 Task: Look for space in San Martín de la Vega, Spain from 21st June, 2023 to 29th June, 2023 for 4 adults in price range Rs.7000 to Rs.12000. Place can be entire place with 2 bedrooms having 2 beds and 2 bathrooms. Property type can be house, flat, guest house. Booking option can be shelf check-in. Required host language is English.
Action: Mouse moved to (341, 179)
Screenshot: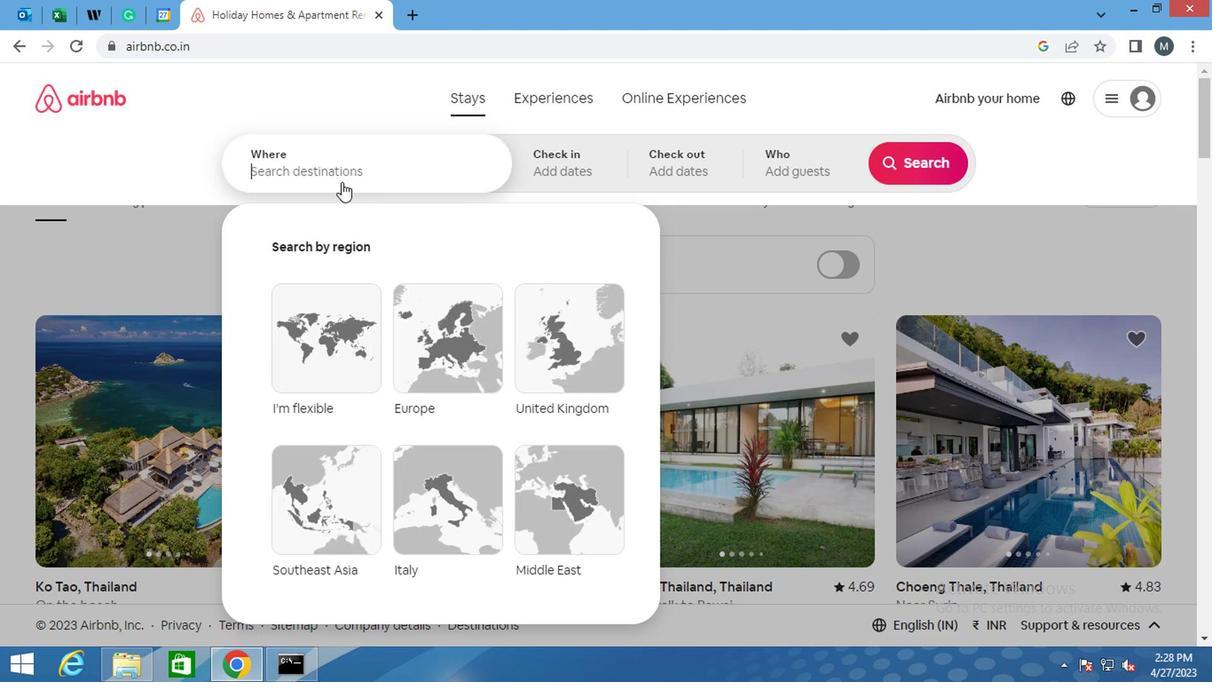 
Action: Mouse pressed left at (341, 179)
Screenshot: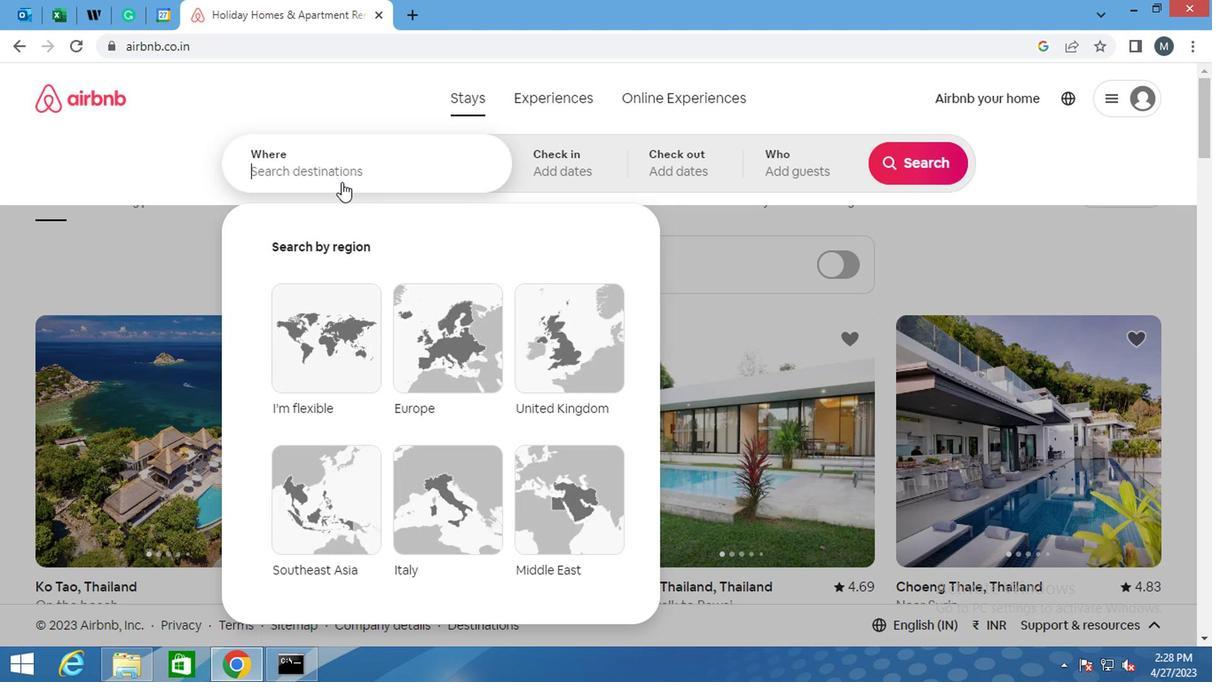 
Action: Key pressed <Key.shift>SAN<Key.space><Key.shift><Key.shift>MARTIN<Key.space>DE<Key.space>LA<Key.space><Key.shift><Key.shift><Key.shift><Key.shift><Key.shift><Key.shift><Key.shift><Key.shift><Key.shift><Key.shift><Key.shift><Key.shift><Key.shift><Key.shift><Key.shift><Key.shift><Key.shift><Key.shift>VEGAS<Key.backspace>,<Key.space><Key.shift>SPAIN<Key.enter>
Screenshot: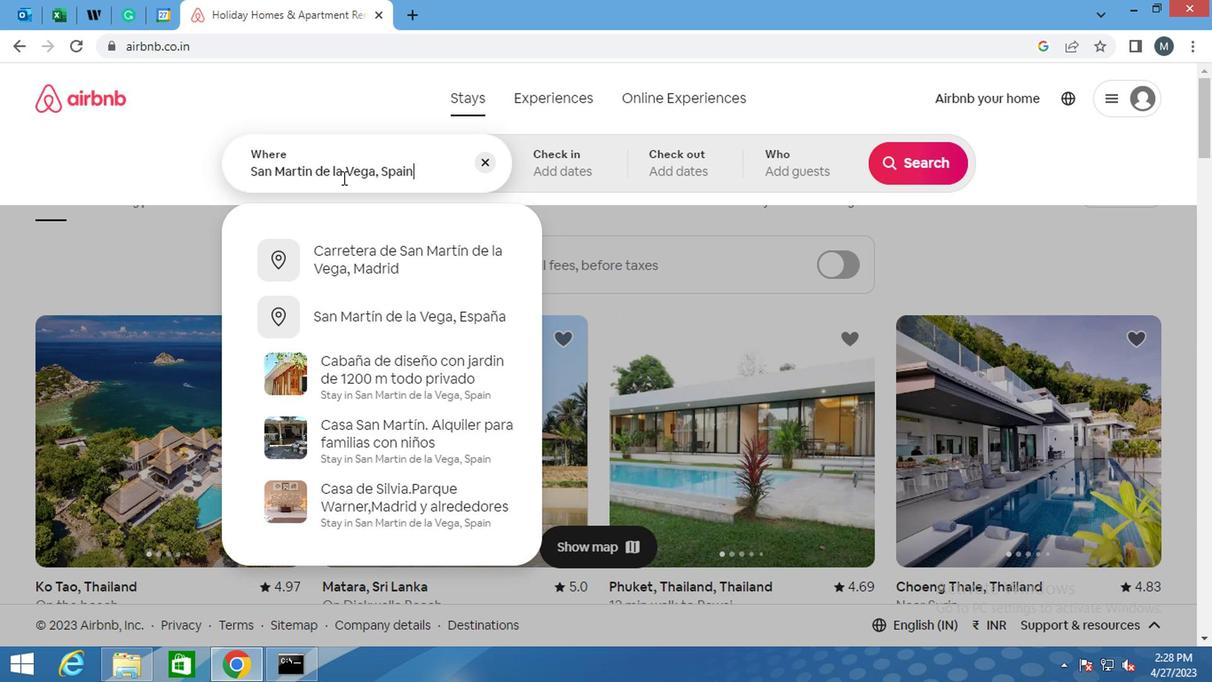 
Action: Mouse moved to (900, 301)
Screenshot: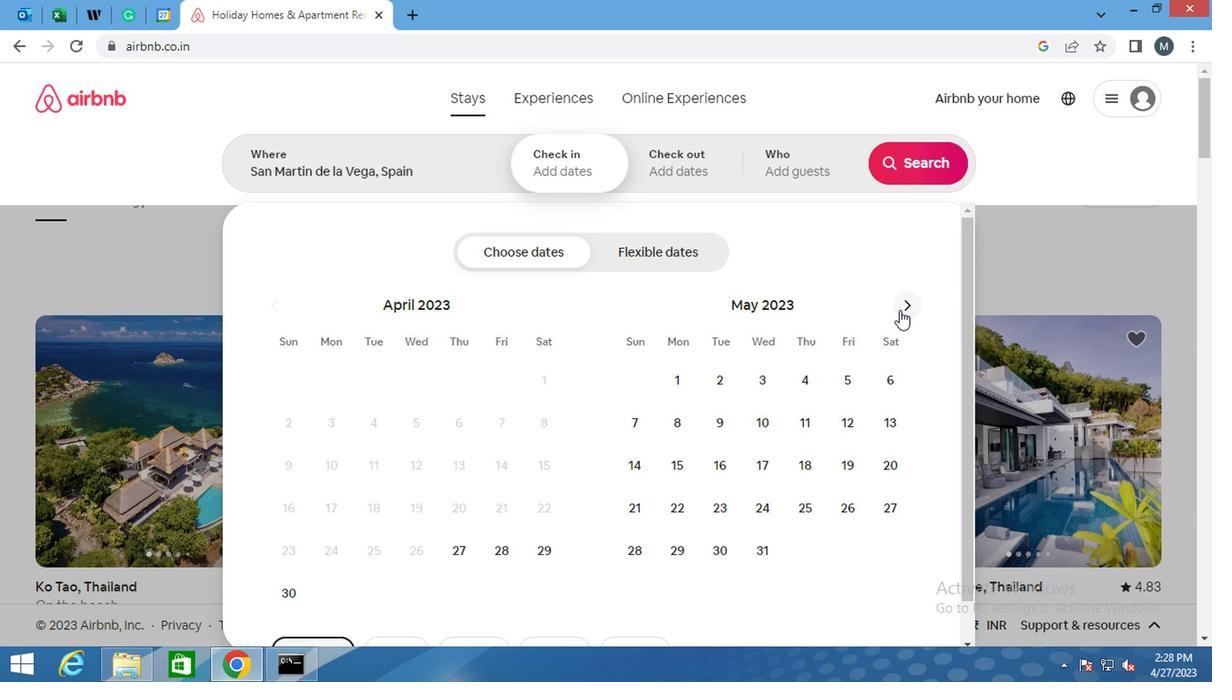 
Action: Mouse pressed left at (900, 301)
Screenshot: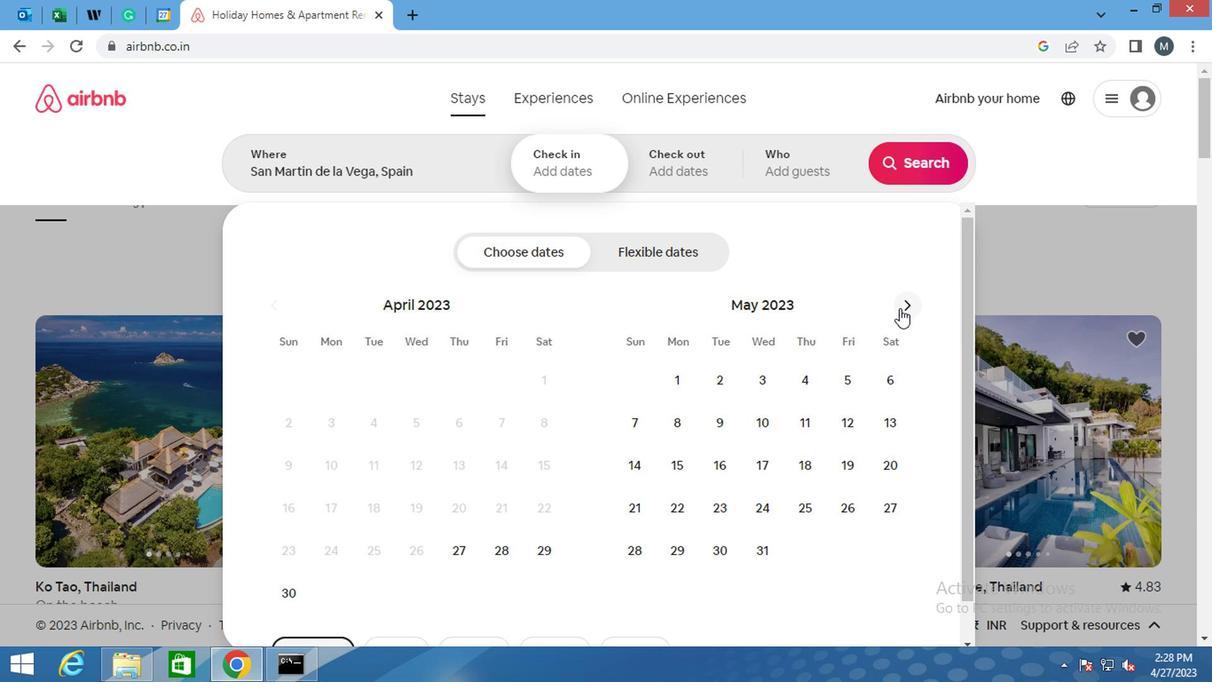 
Action: Mouse moved to (761, 515)
Screenshot: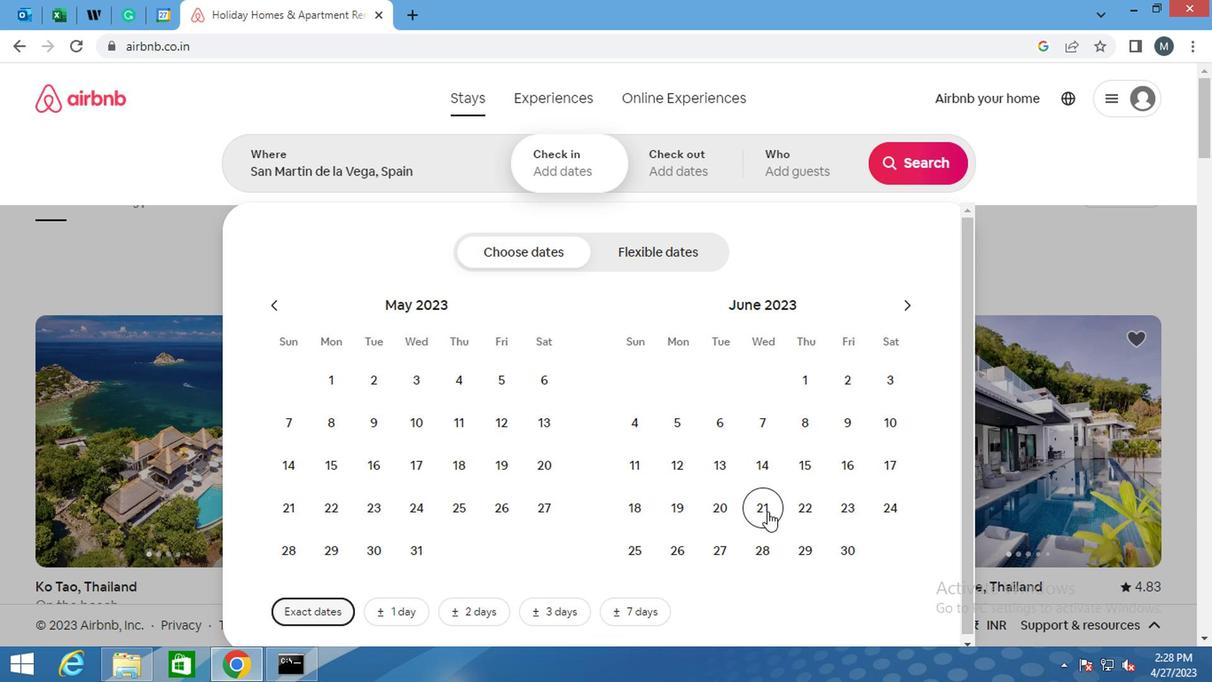 
Action: Mouse pressed left at (761, 515)
Screenshot: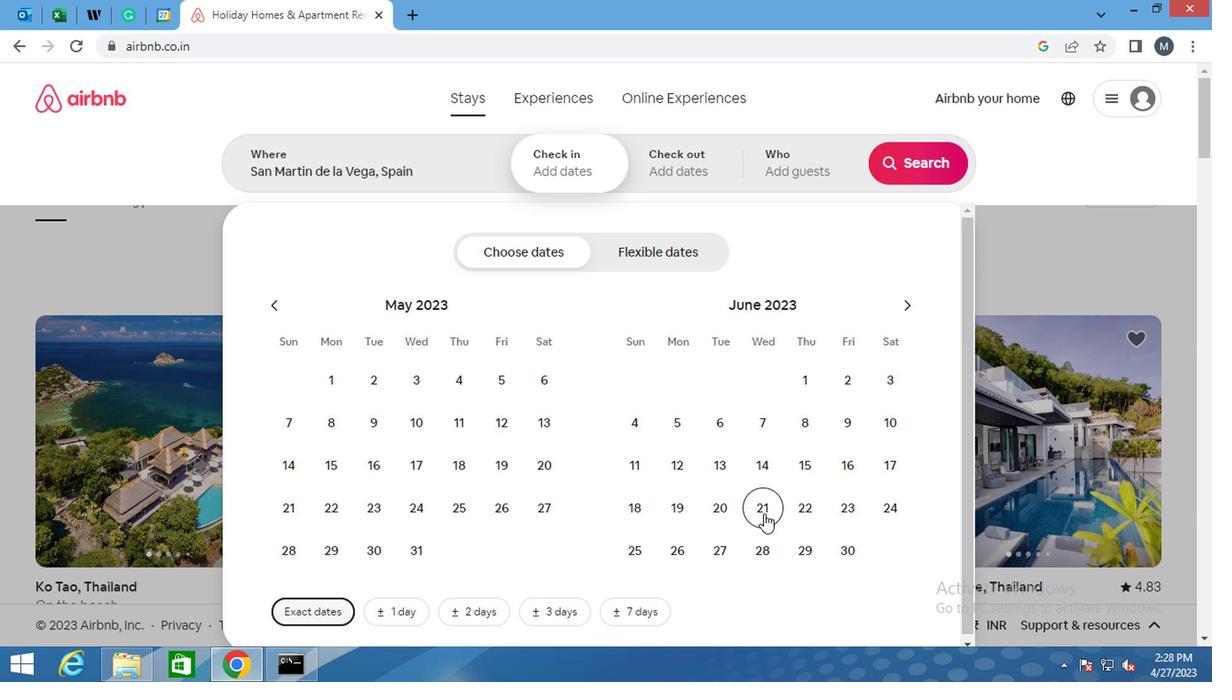 
Action: Mouse moved to (799, 551)
Screenshot: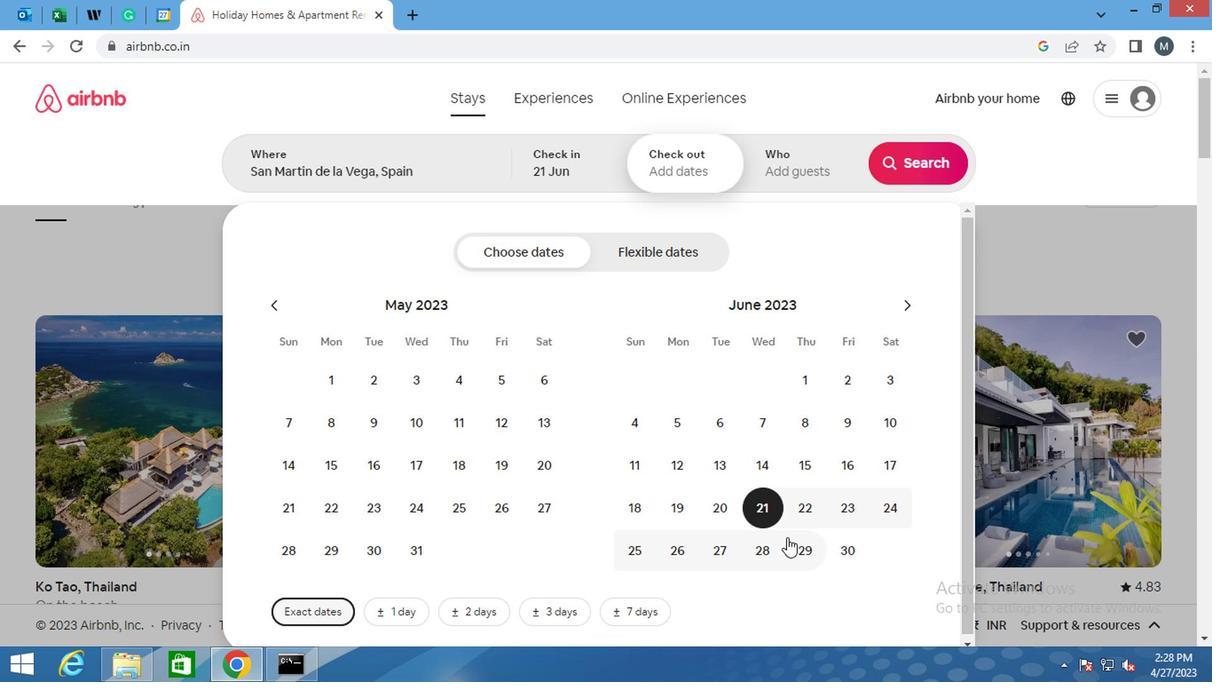 
Action: Mouse pressed left at (799, 551)
Screenshot: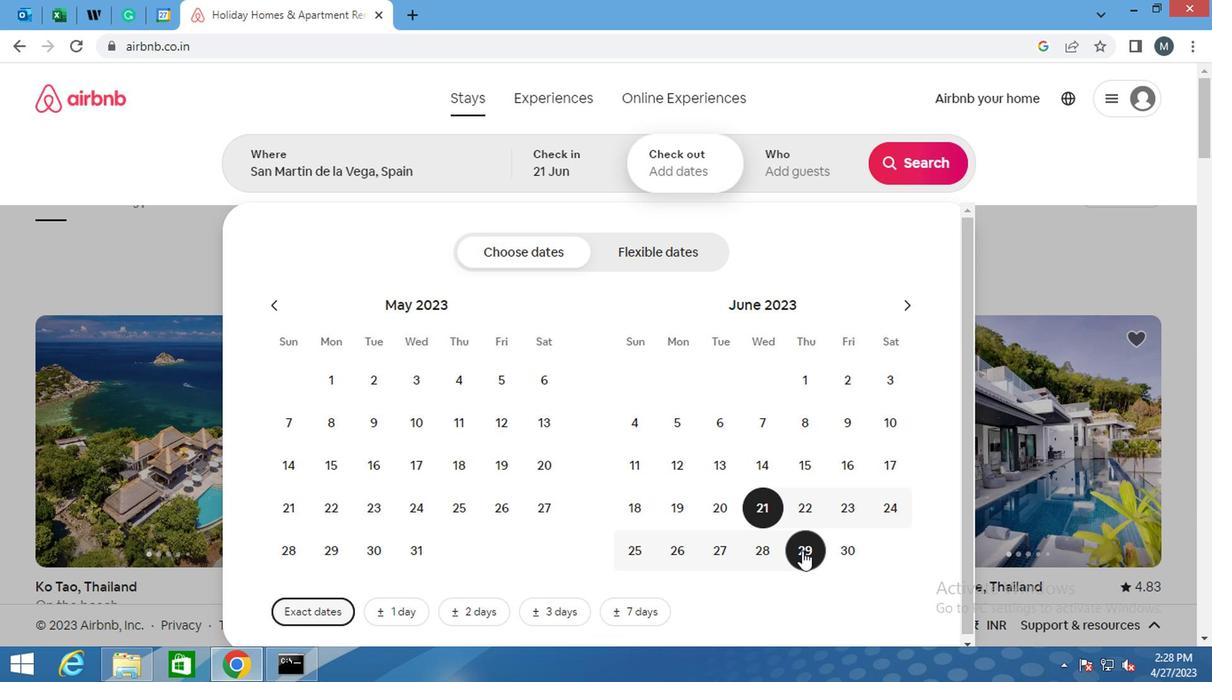 
Action: Mouse moved to (808, 160)
Screenshot: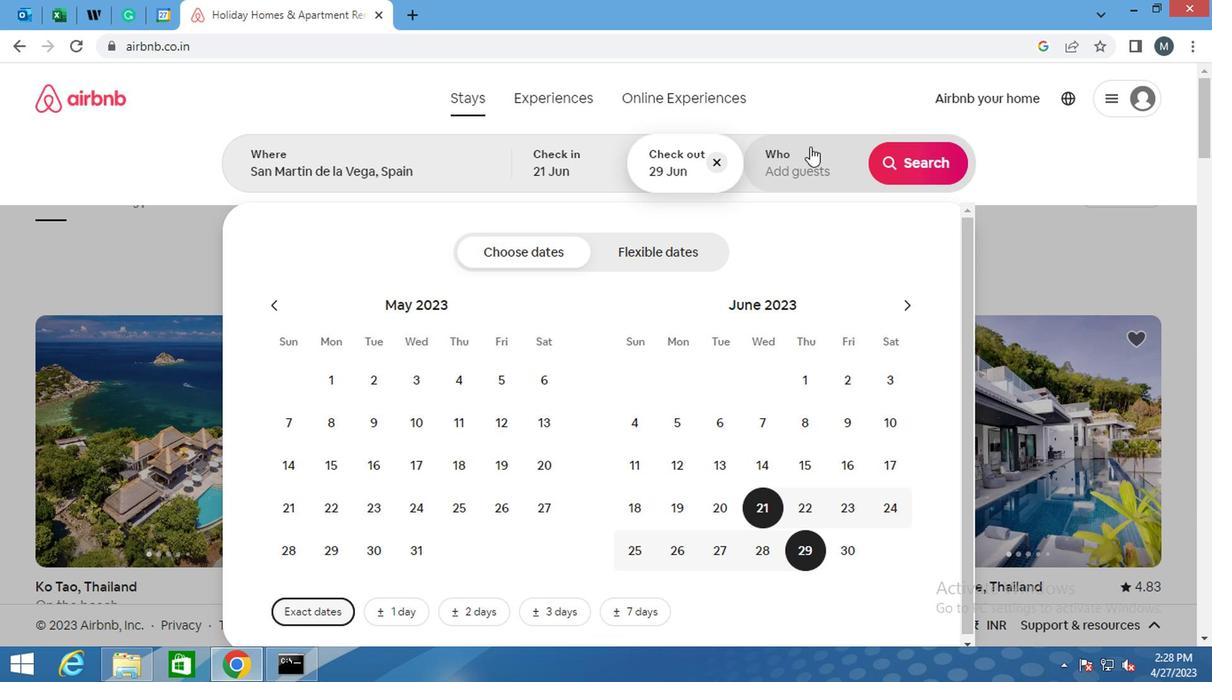 
Action: Mouse pressed left at (808, 160)
Screenshot: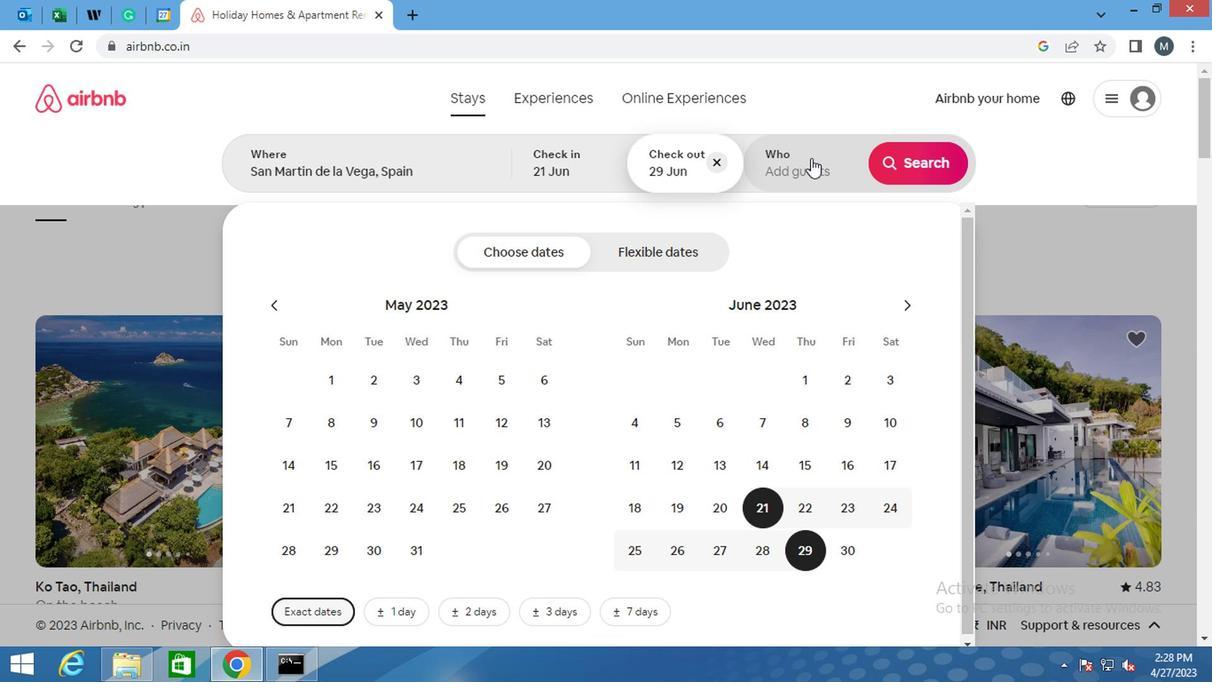 
Action: Mouse moved to (927, 263)
Screenshot: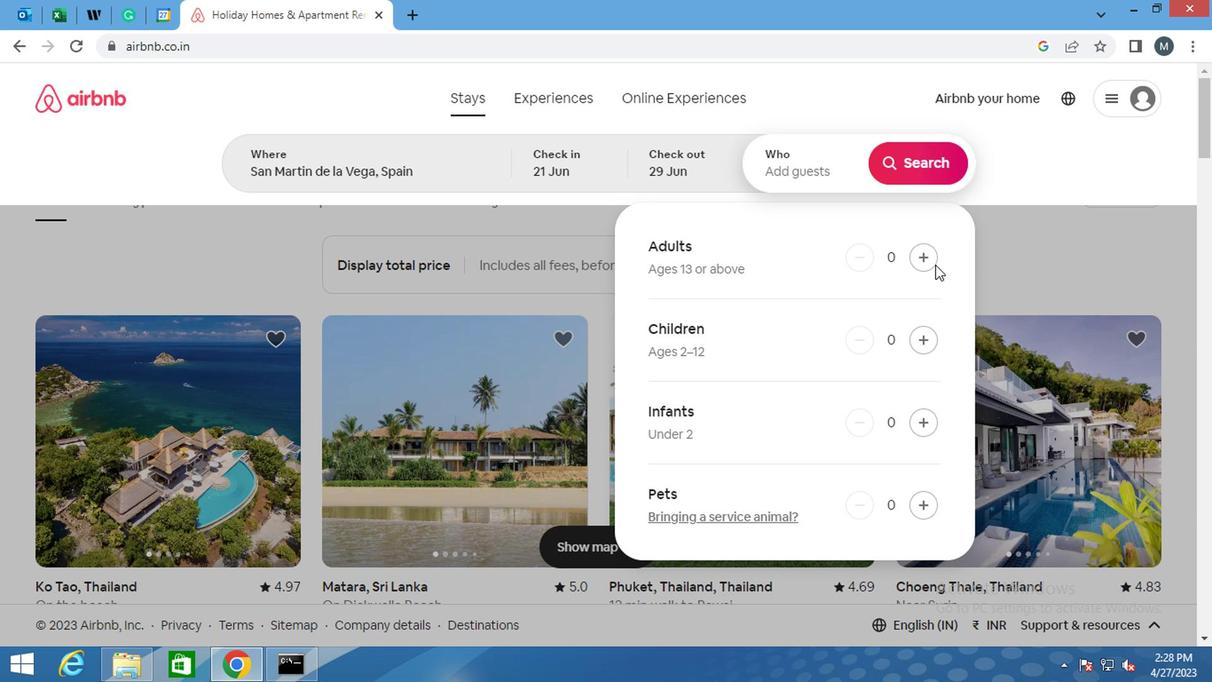 
Action: Mouse pressed left at (927, 263)
Screenshot: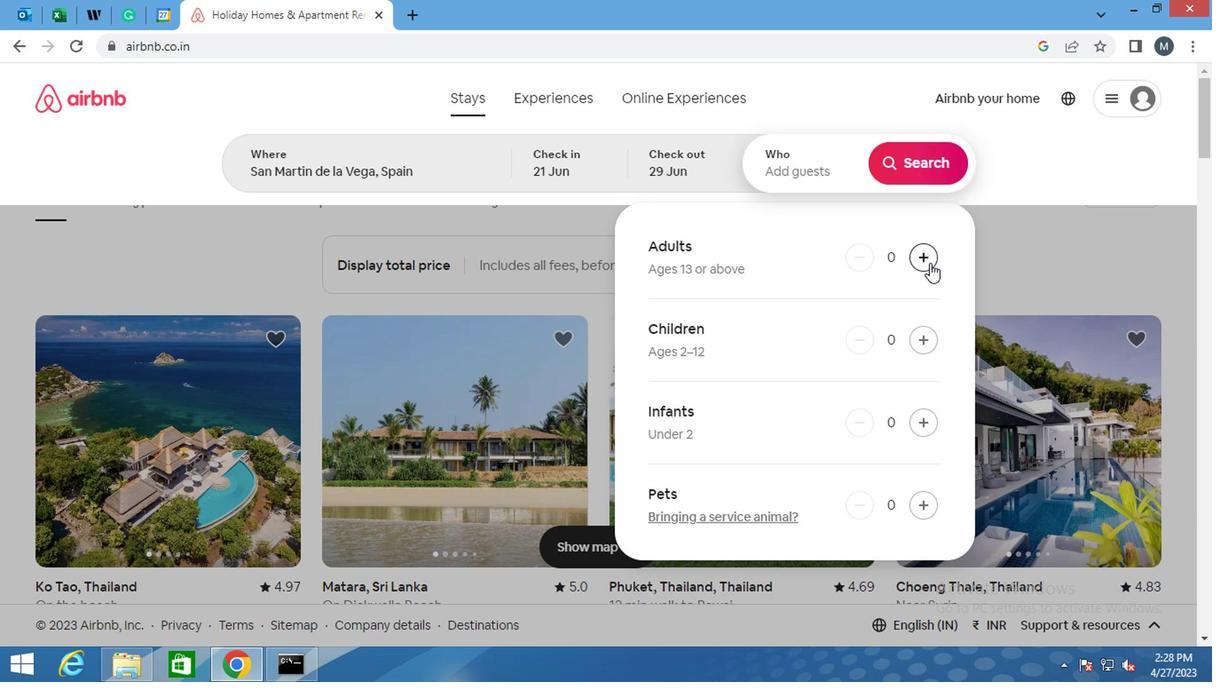 
Action: Mouse pressed left at (927, 263)
Screenshot: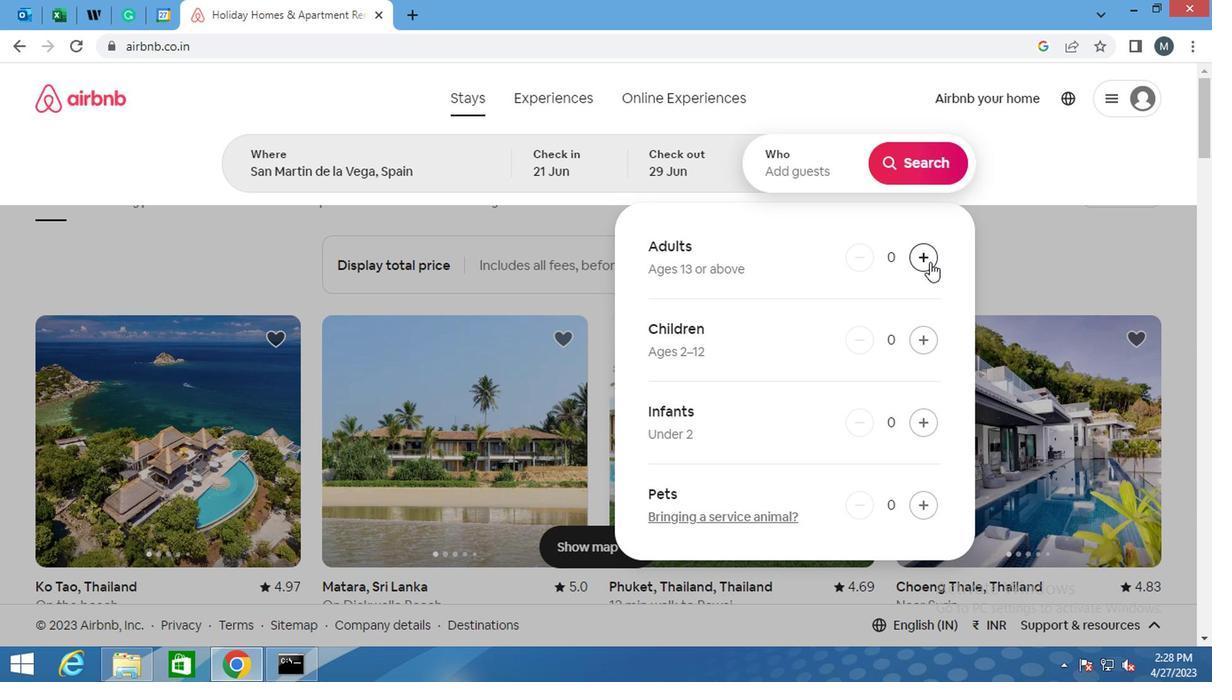 
Action: Mouse pressed left at (927, 263)
Screenshot: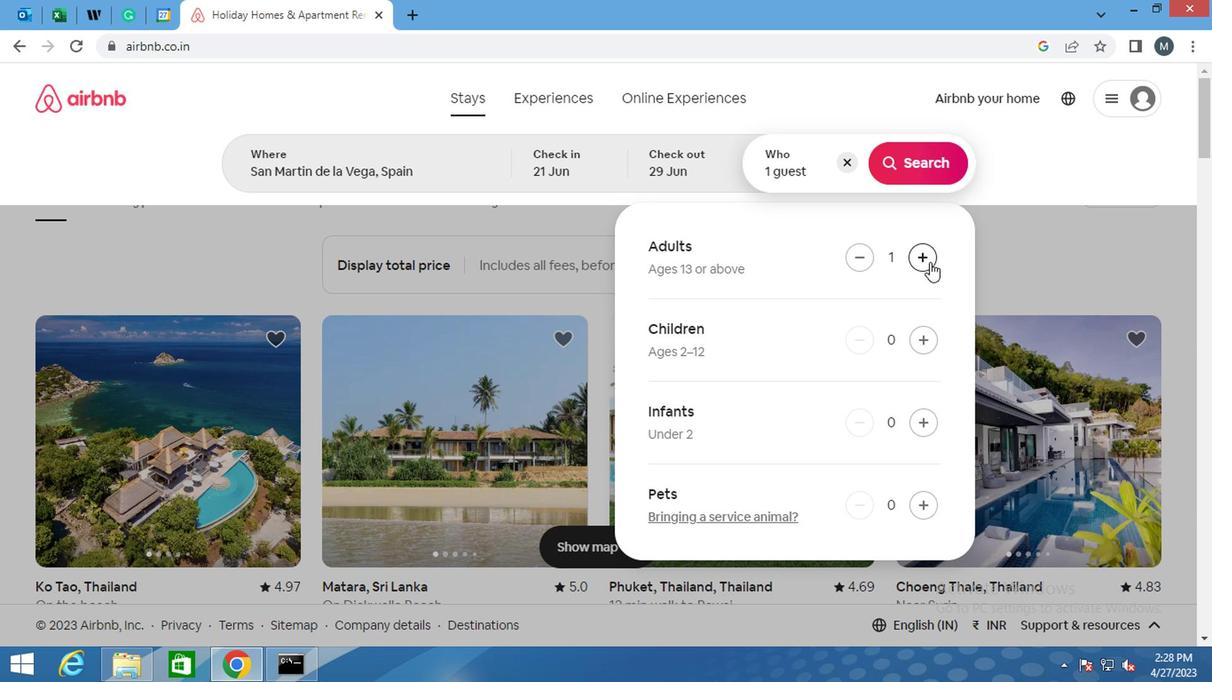 
Action: Mouse pressed left at (927, 263)
Screenshot: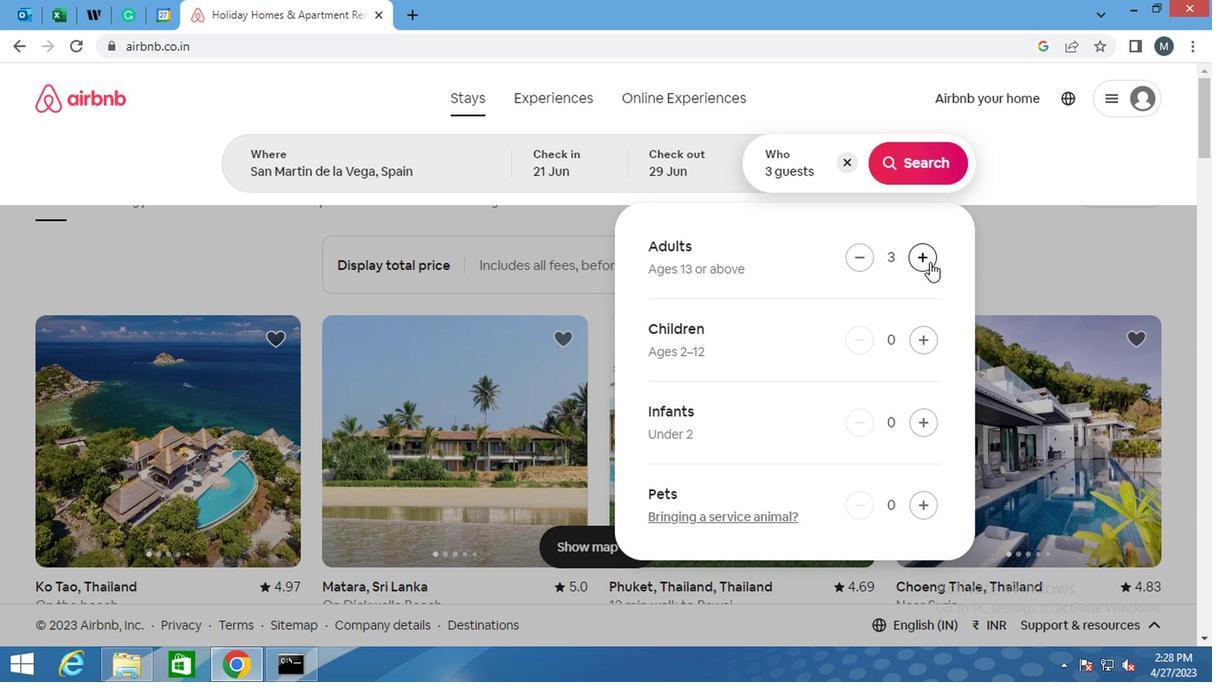 
Action: Mouse moved to (915, 169)
Screenshot: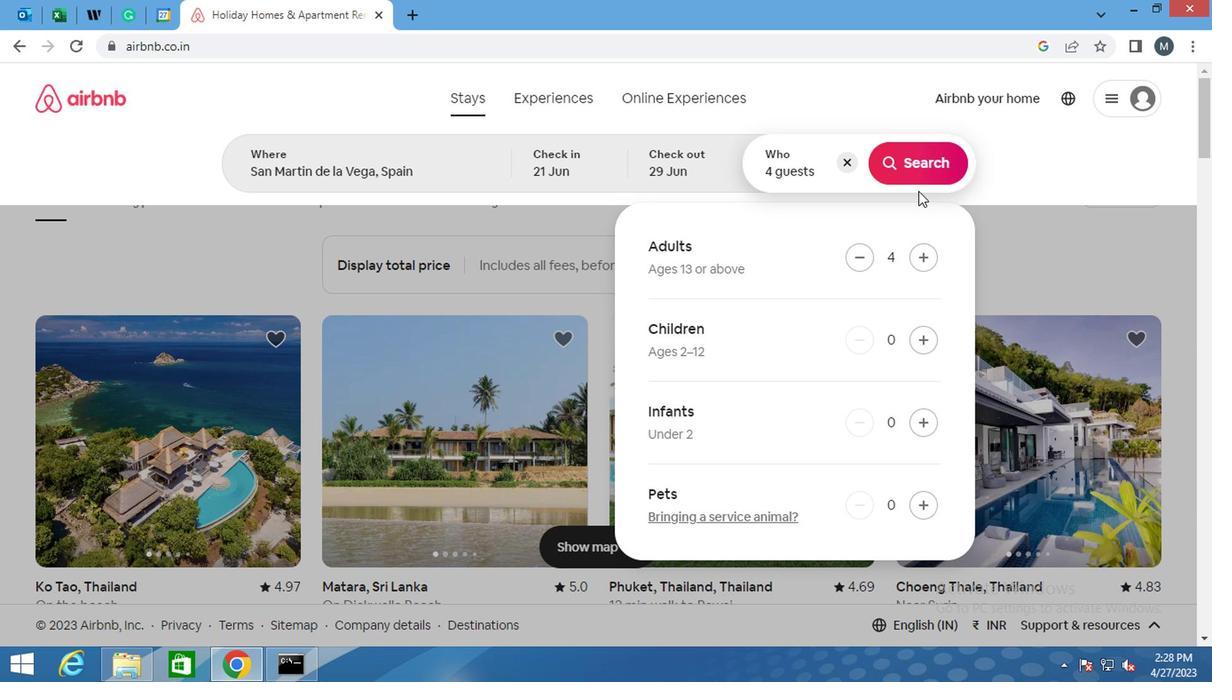 
Action: Mouse pressed left at (915, 169)
Screenshot: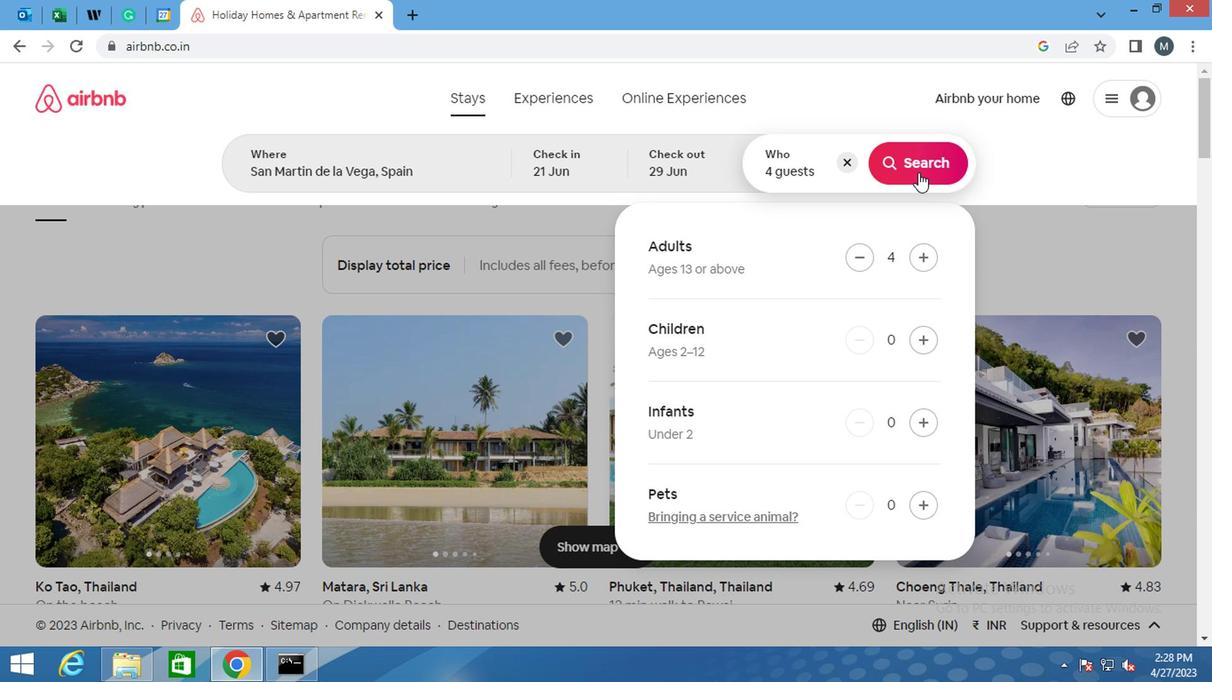 
Action: Mouse moved to (1114, 177)
Screenshot: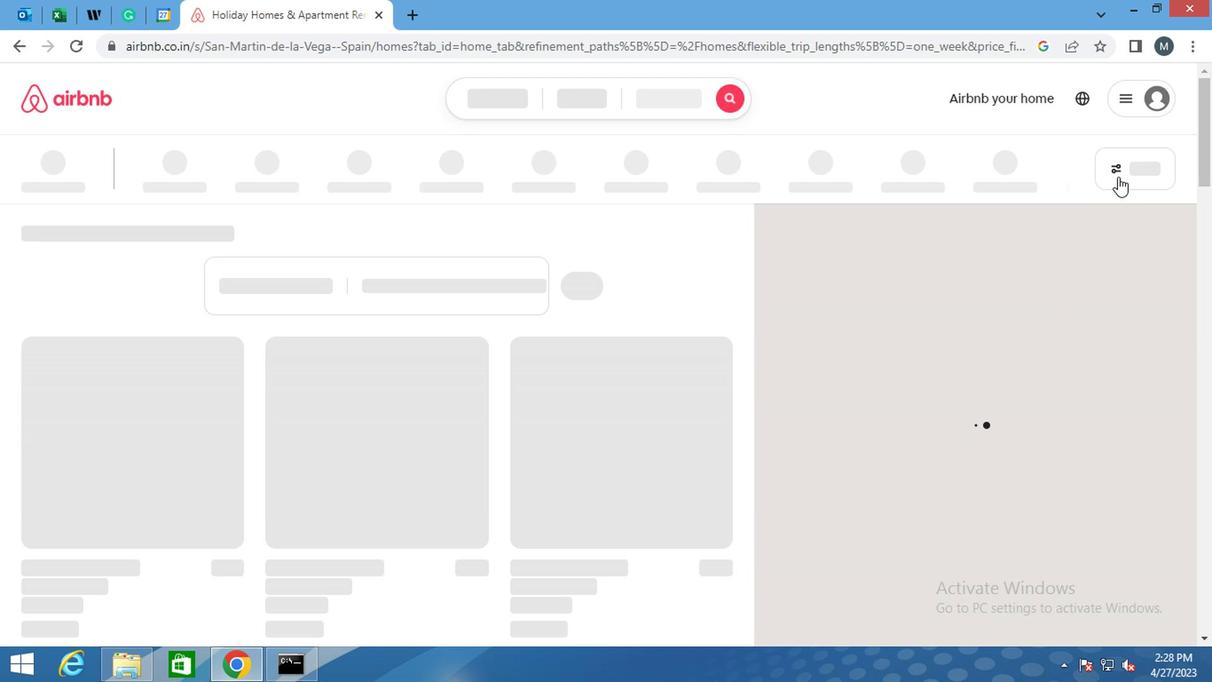 
Action: Mouse pressed left at (1114, 177)
Screenshot: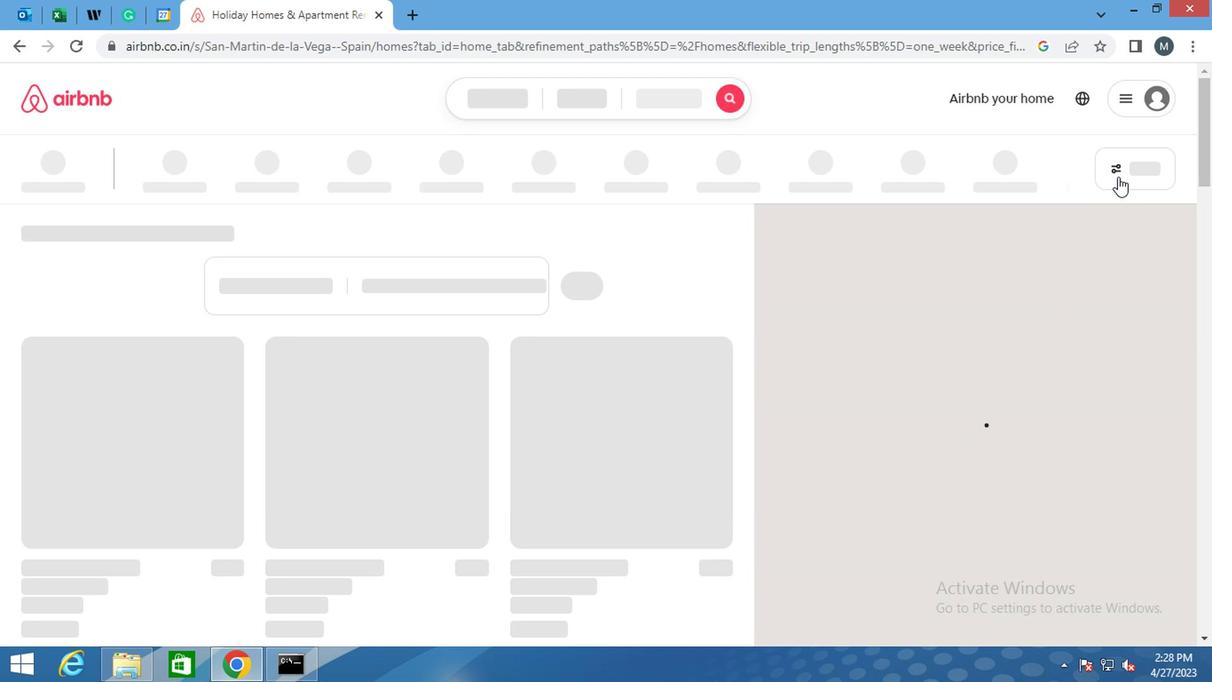 
Action: Mouse moved to (463, 396)
Screenshot: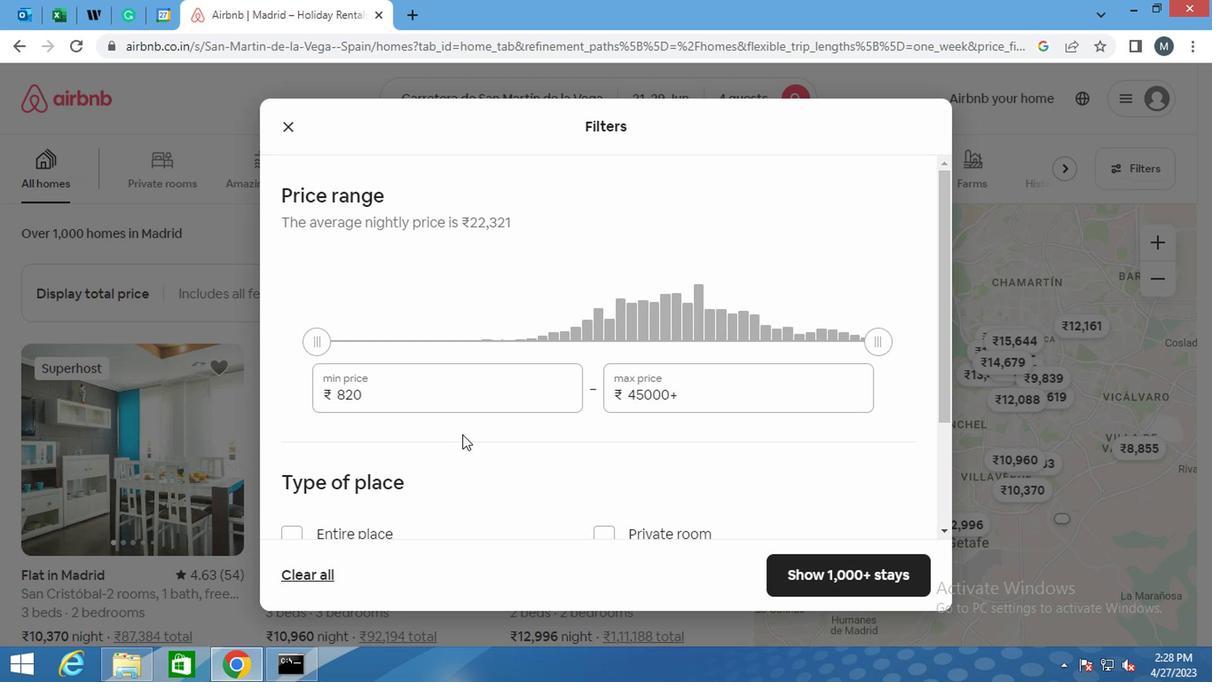 
Action: Mouse pressed left at (463, 396)
Screenshot: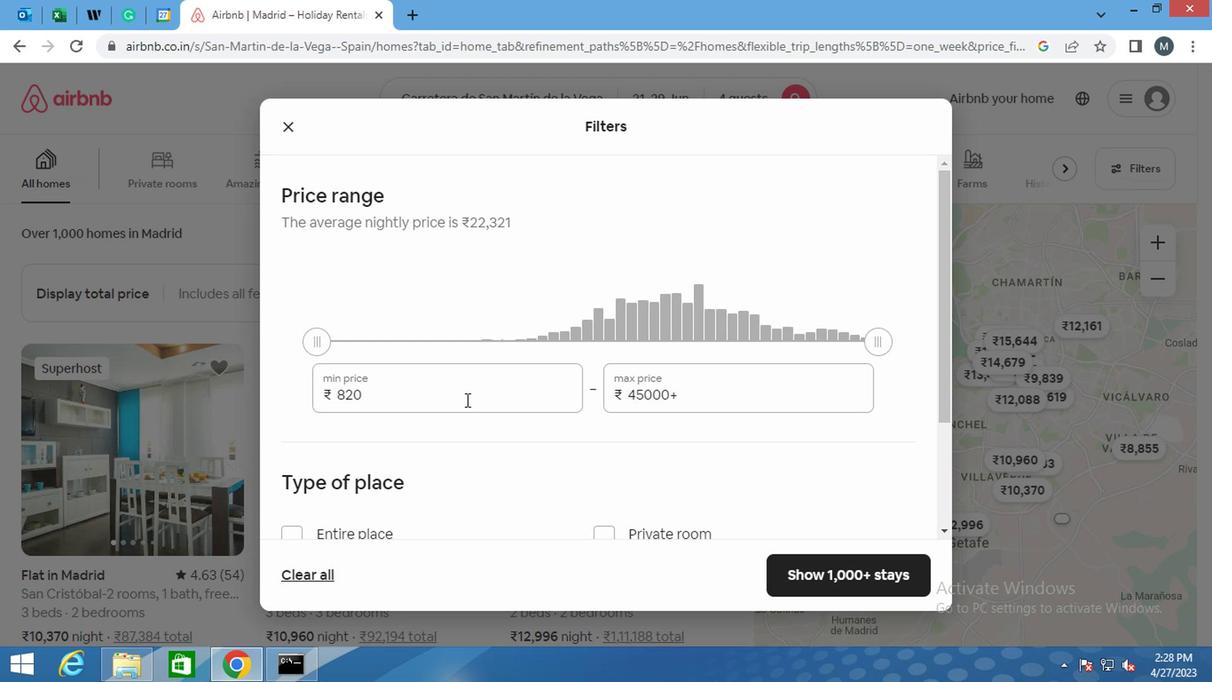 
Action: Key pressed <Key.backspace><Key.backspace><Key.backspace><Key.backspace><Key.backspace><Key.backspace><Key.backspace><Key.backspace><Key.backspace><Key.backspace><Key.backspace>7000
Screenshot: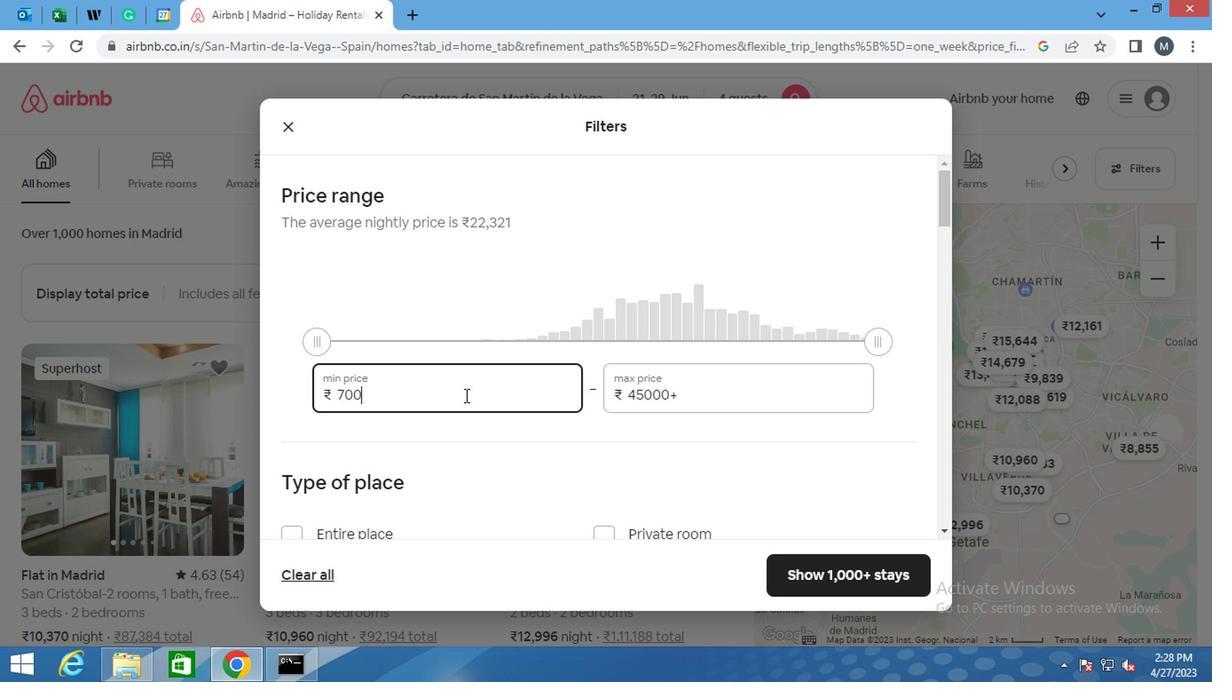 
Action: Mouse moved to (687, 395)
Screenshot: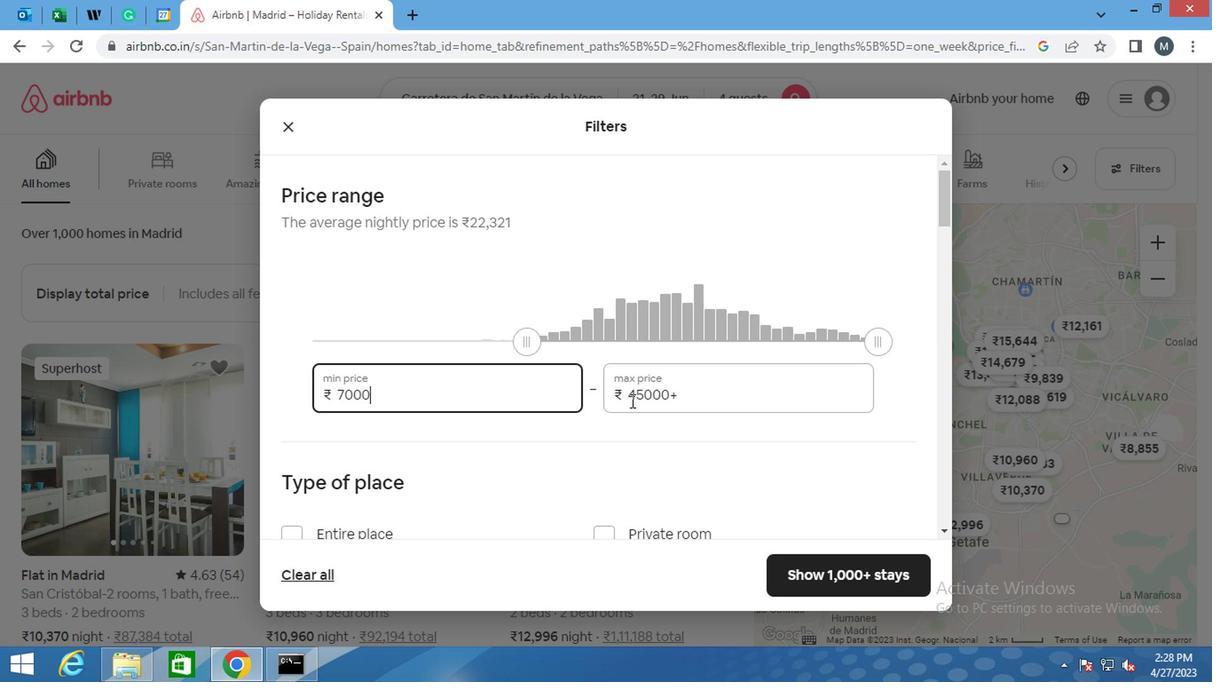 
Action: Mouse pressed left at (687, 395)
Screenshot: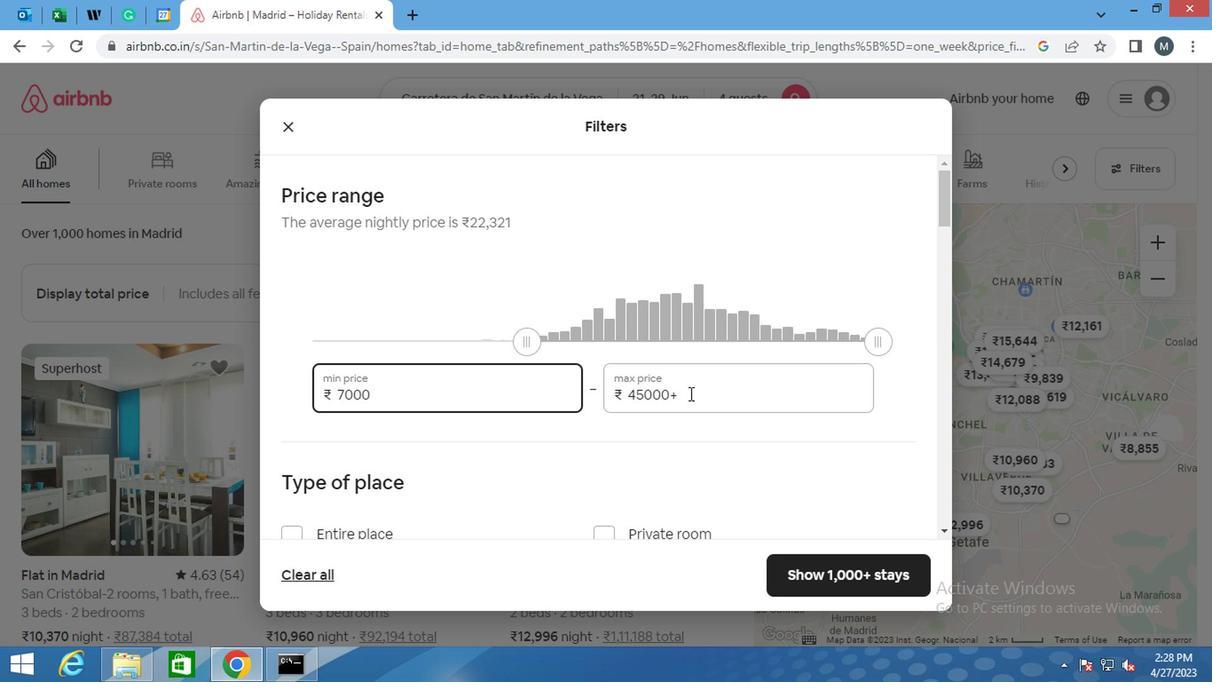 
Action: Mouse moved to (609, 395)
Screenshot: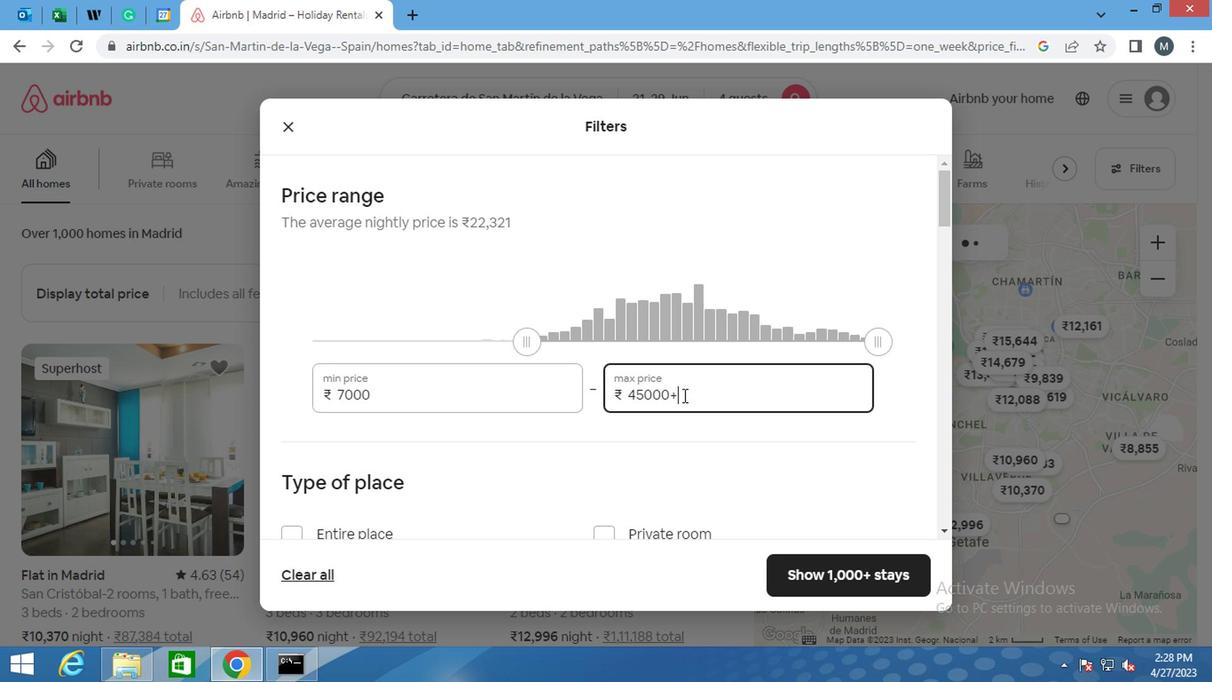 
Action: Mouse pressed left at (609, 395)
Screenshot: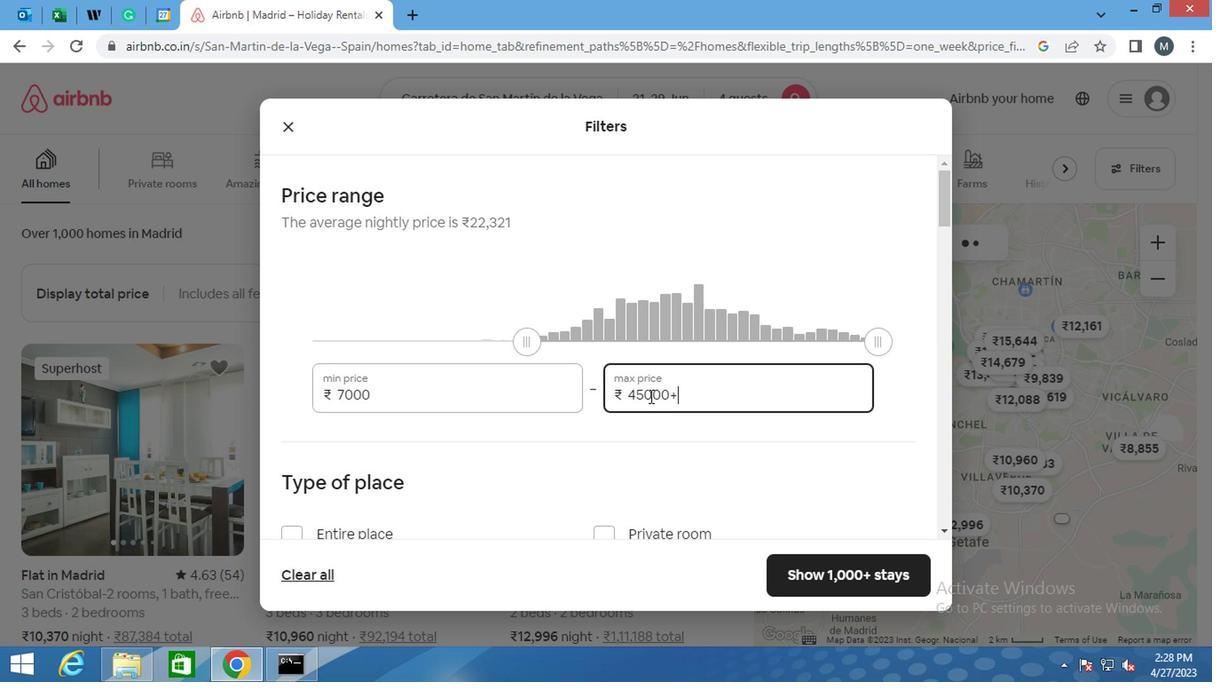 
Action: Mouse moved to (609, 394)
Screenshot: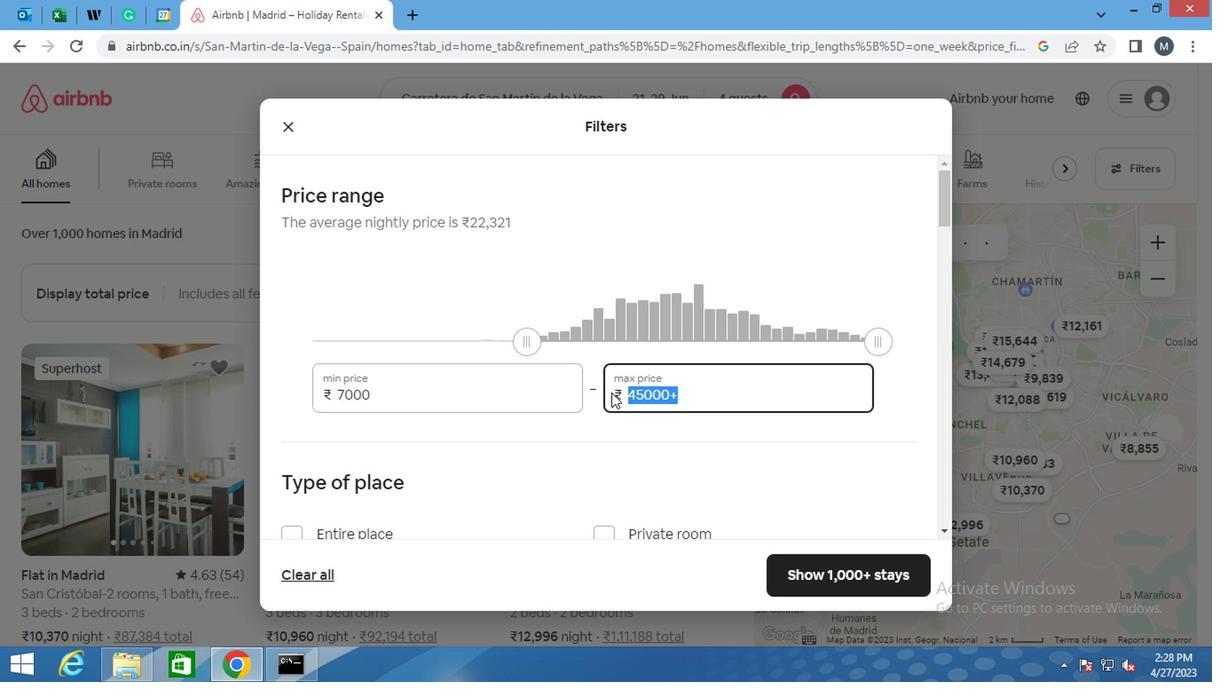 
Action: Key pressed 12000
Screenshot: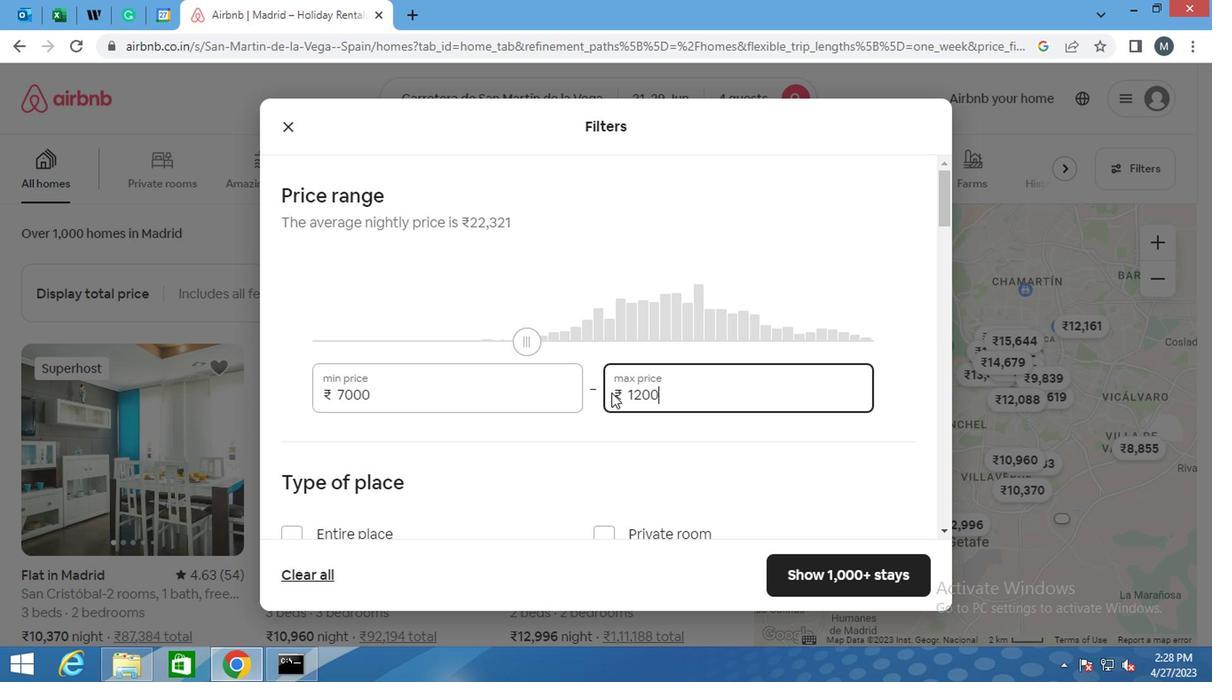 
Action: Mouse moved to (563, 375)
Screenshot: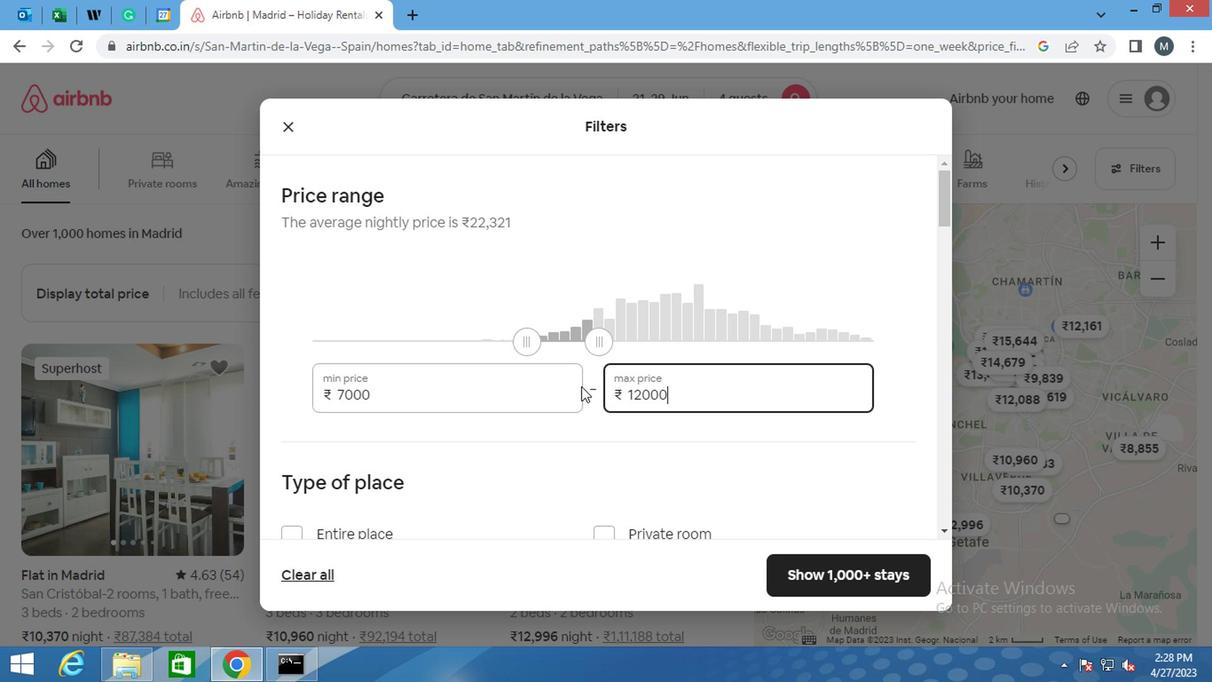 
Action: Mouse scrolled (563, 374) with delta (0, -1)
Screenshot: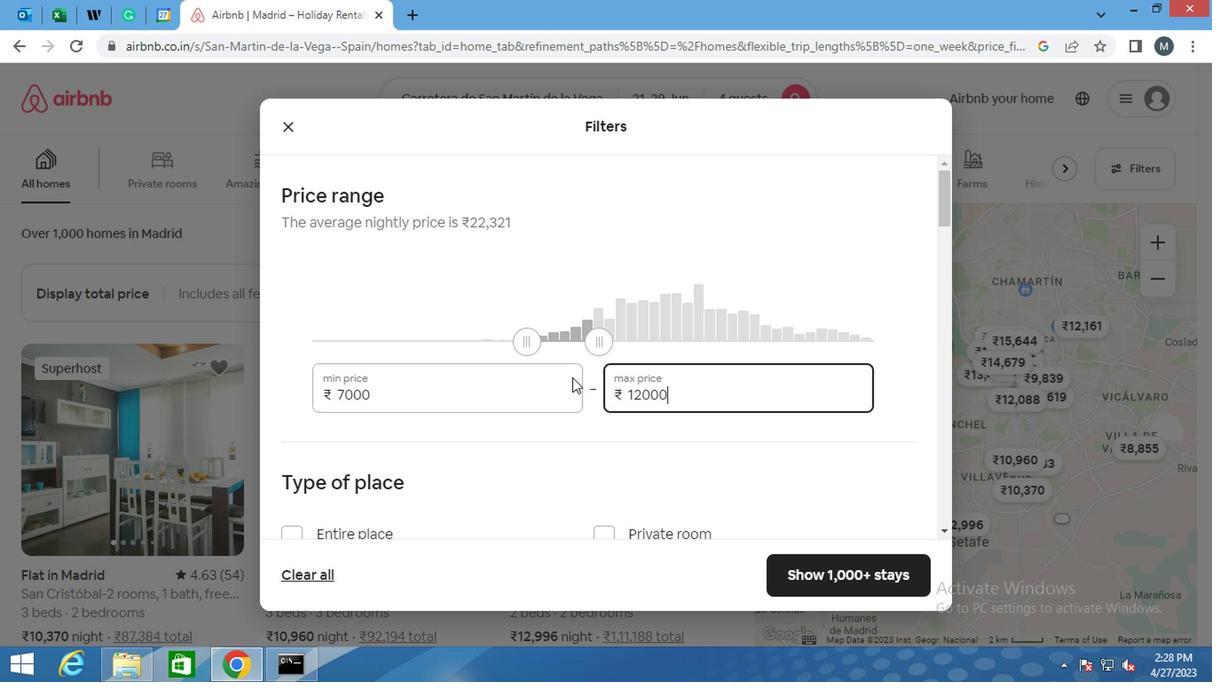 
Action: Mouse moved to (552, 370)
Screenshot: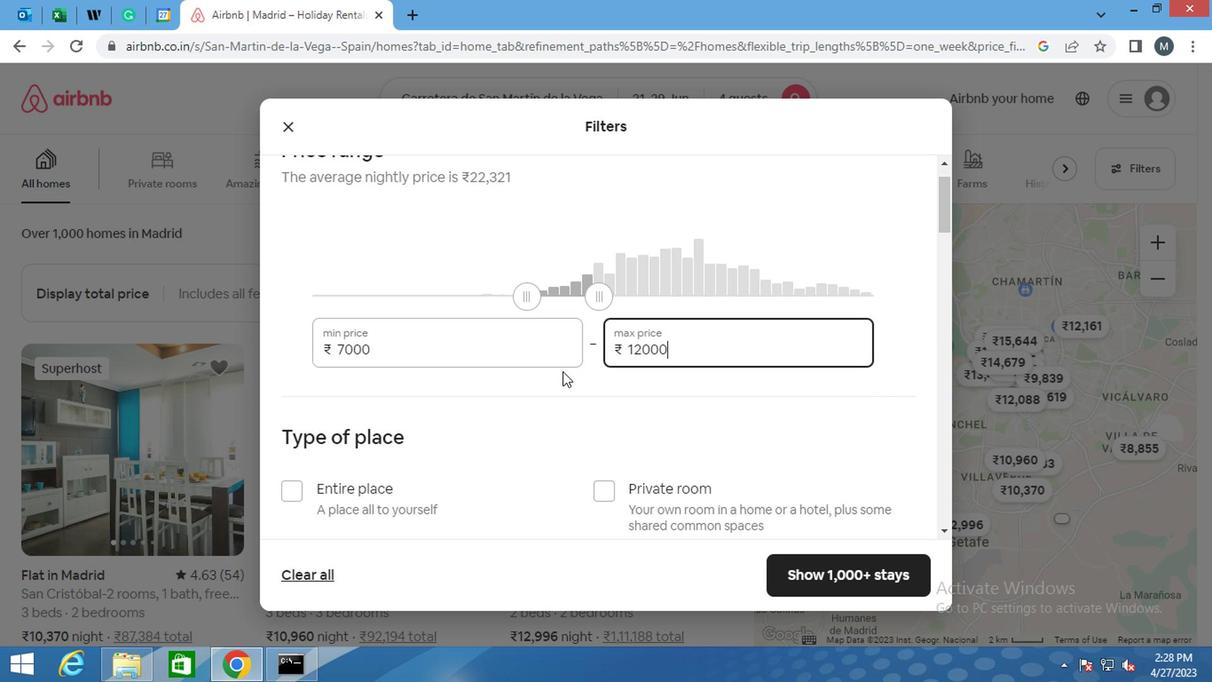 
Action: Mouse scrolled (552, 369) with delta (0, 0)
Screenshot: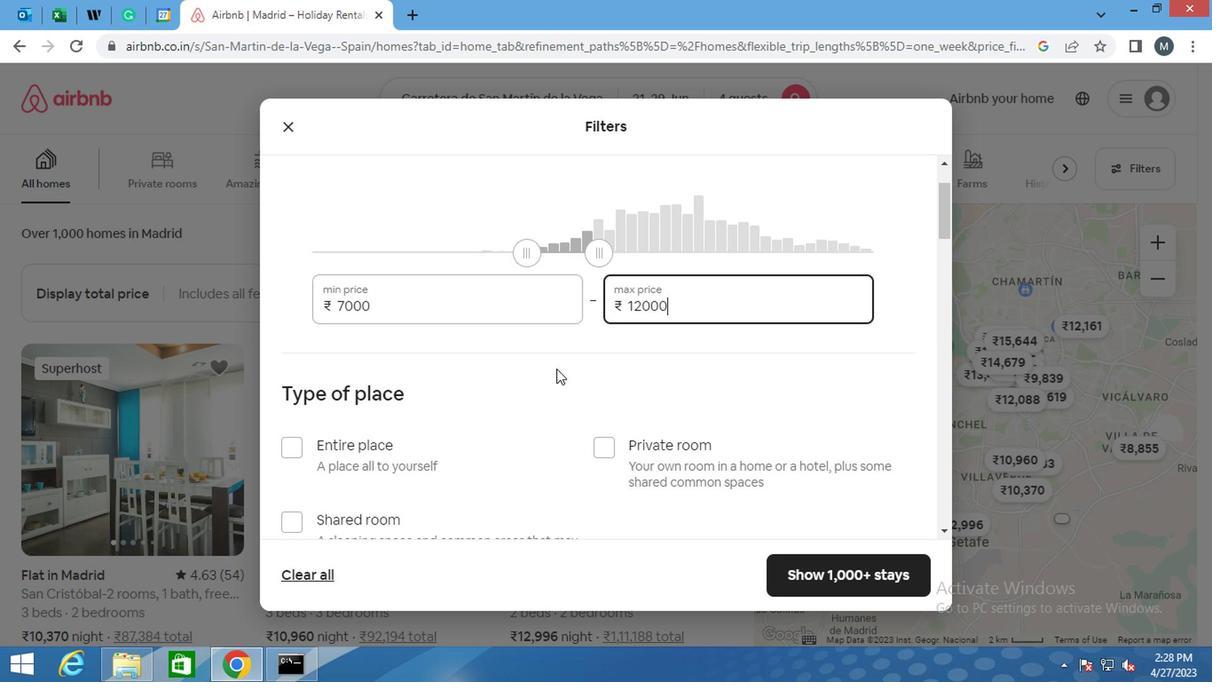 
Action: Mouse moved to (543, 360)
Screenshot: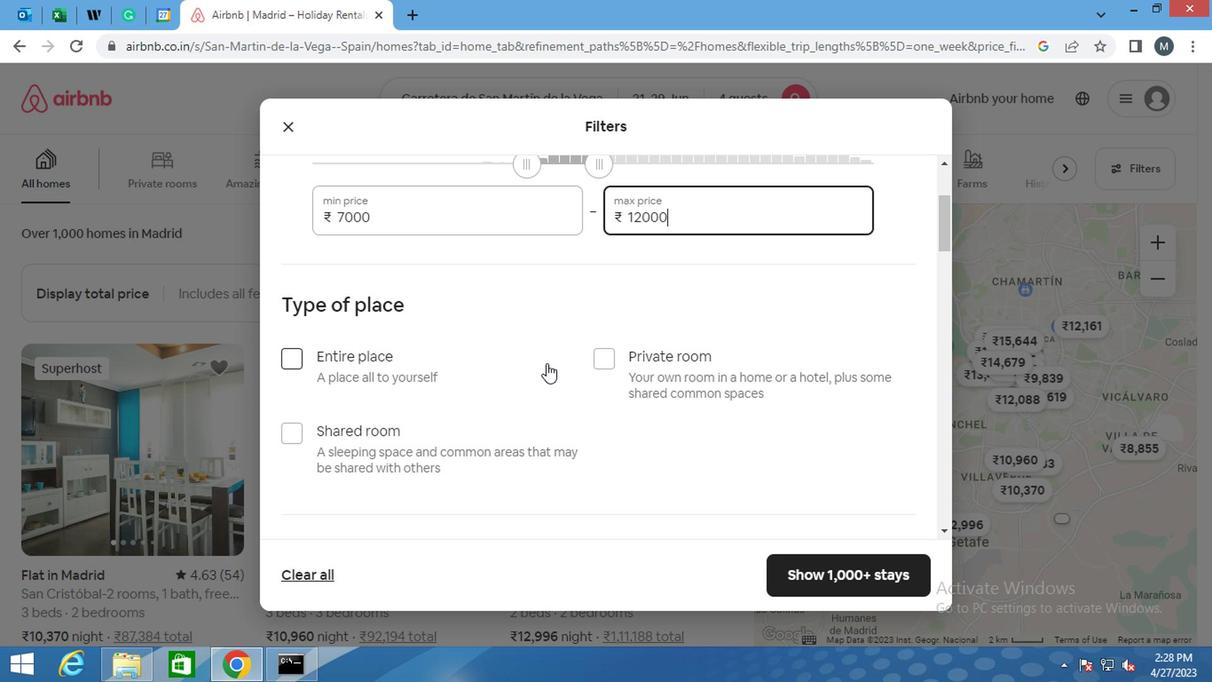 
Action: Mouse scrolled (543, 359) with delta (0, -1)
Screenshot: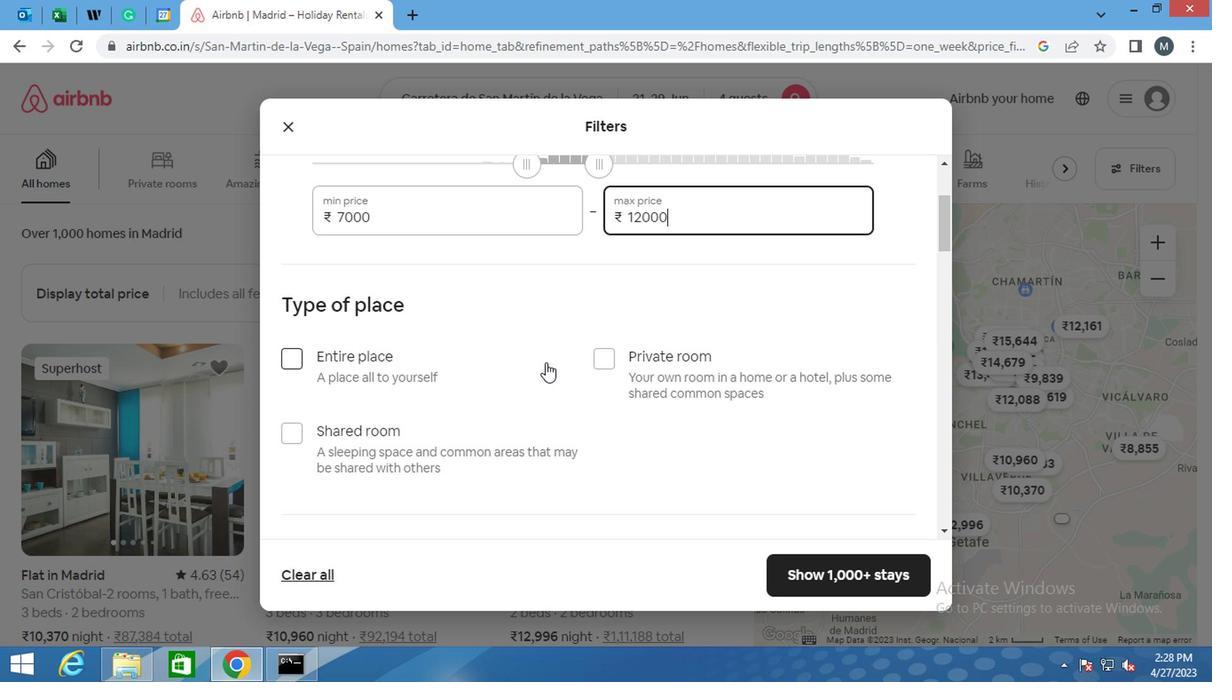 
Action: Mouse moved to (287, 262)
Screenshot: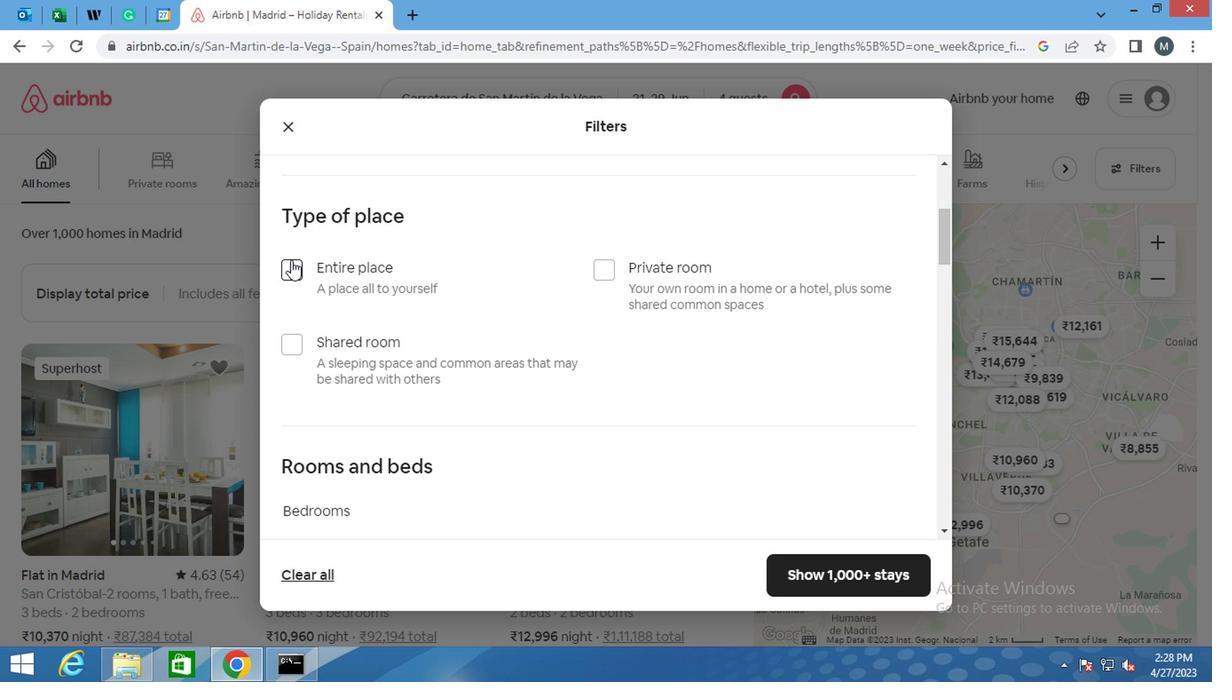 
Action: Mouse pressed left at (287, 262)
Screenshot: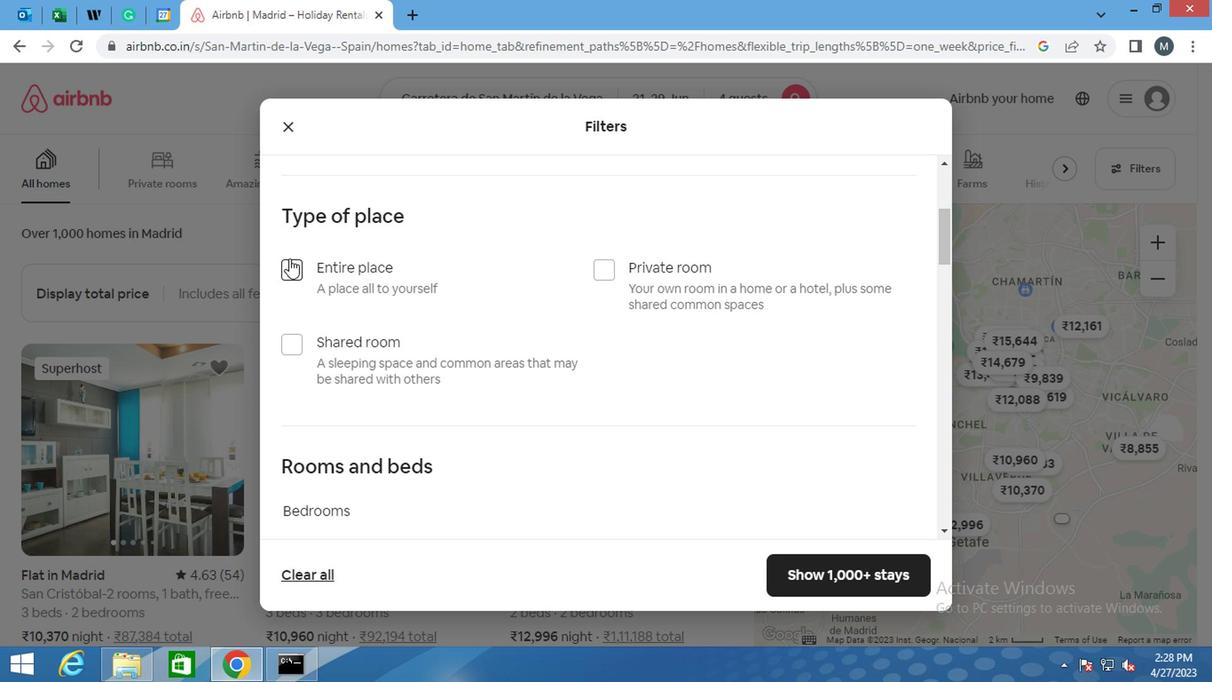 
Action: Mouse moved to (382, 293)
Screenshot: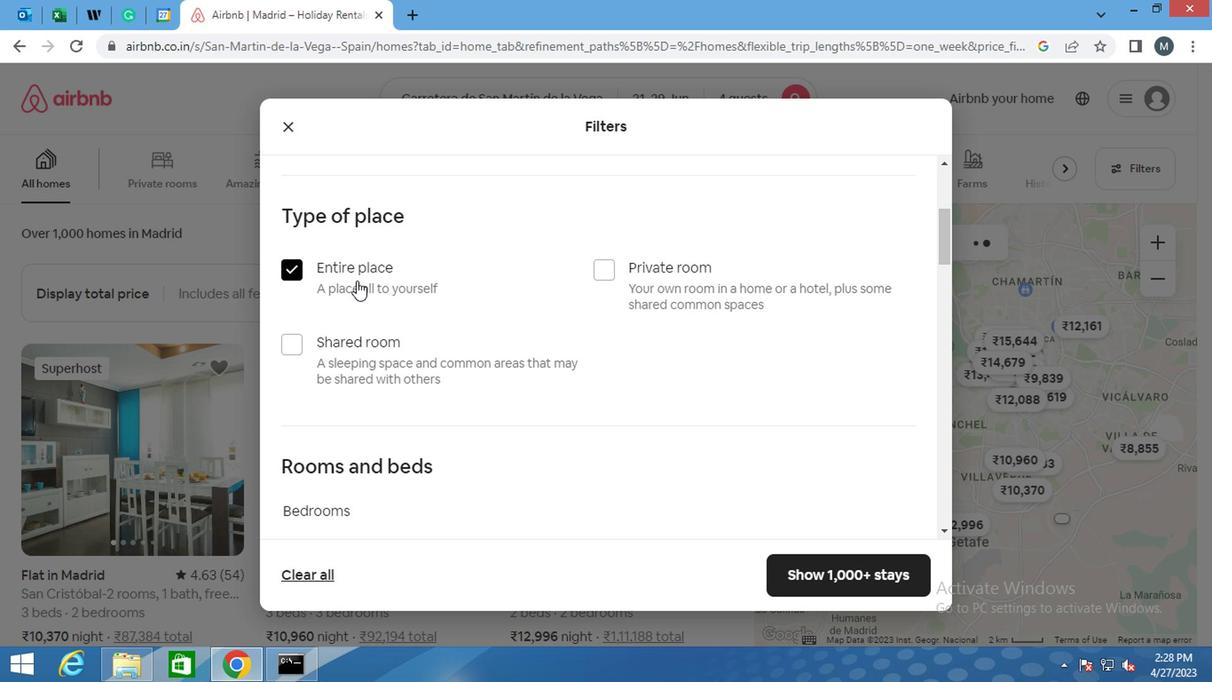 
Action: Mouse scrolled (382, 292) with delta (0, 0)
Screenshot: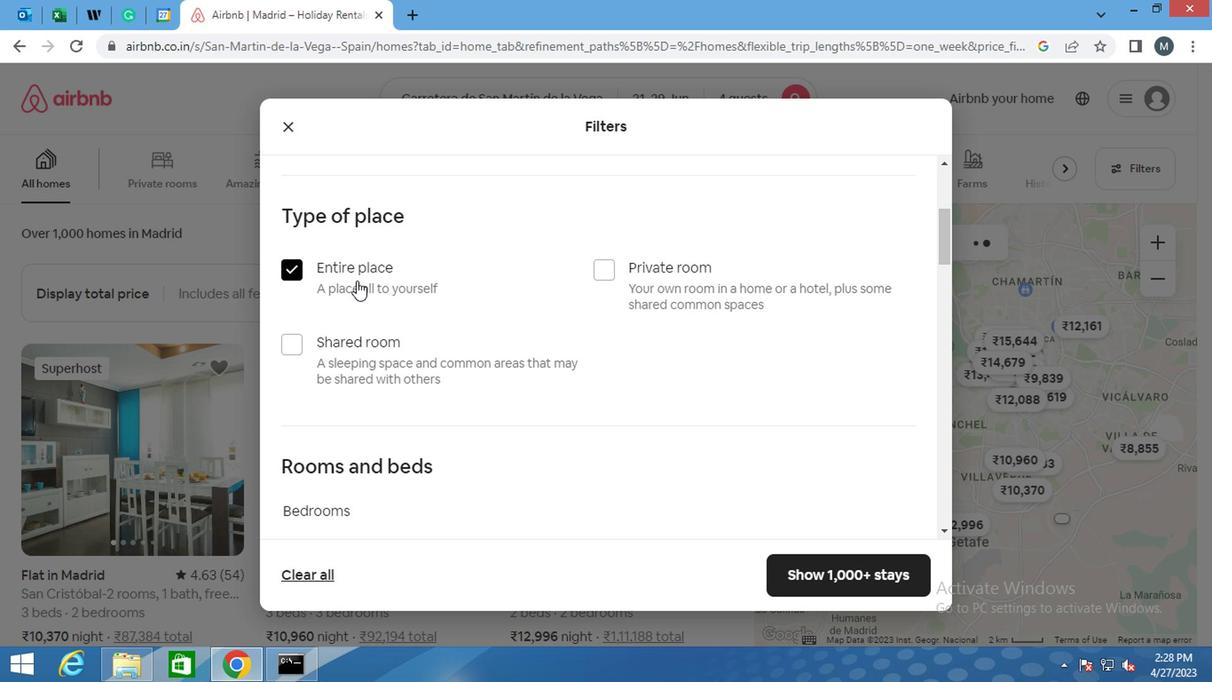 
Action: Mouse moved to (382, 296)
Screenshot: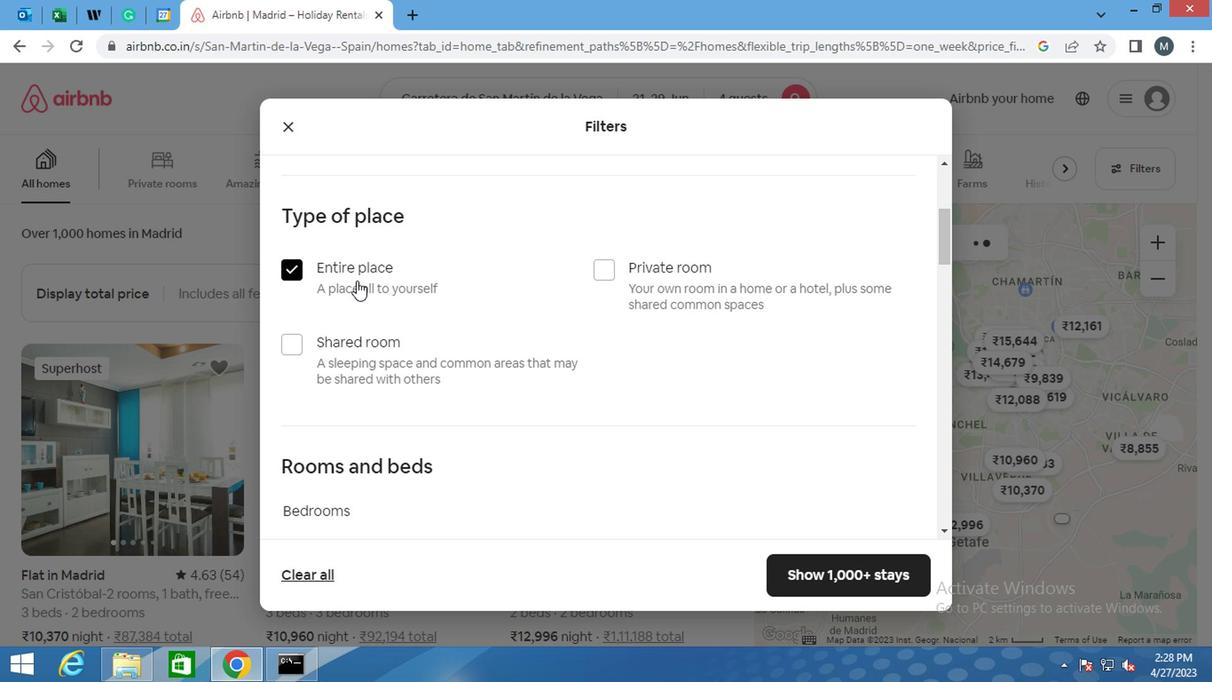 
Action: Mouse scrolled (382, 294) with delta (0, -1)
Screenshot: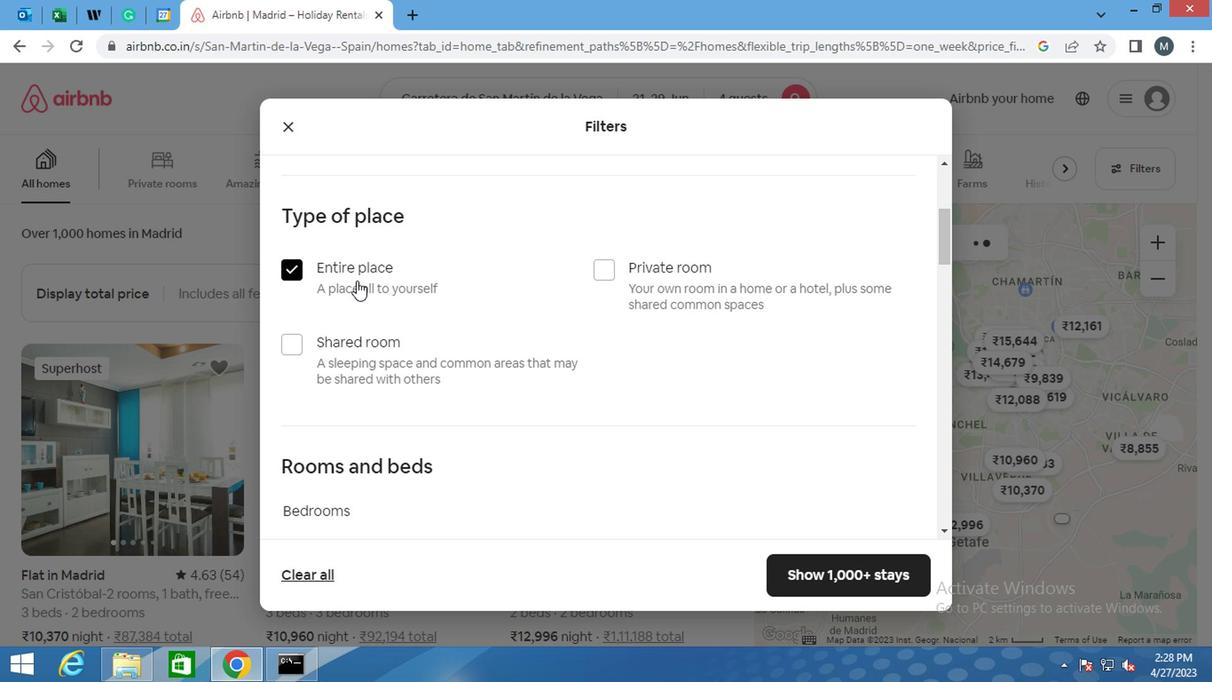 
Action: Mouse moved to (382, 298)
Screenshot: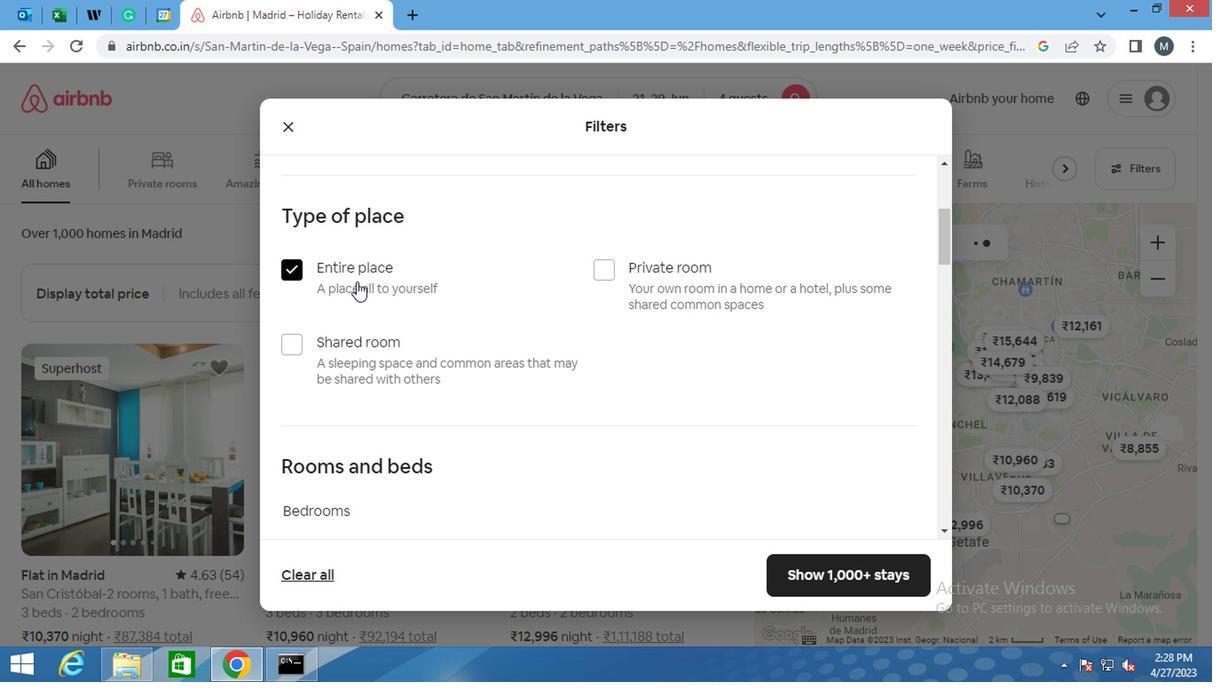
Action: Mouse scrolled (382, 297) with delta (0, -1)
Screenshot: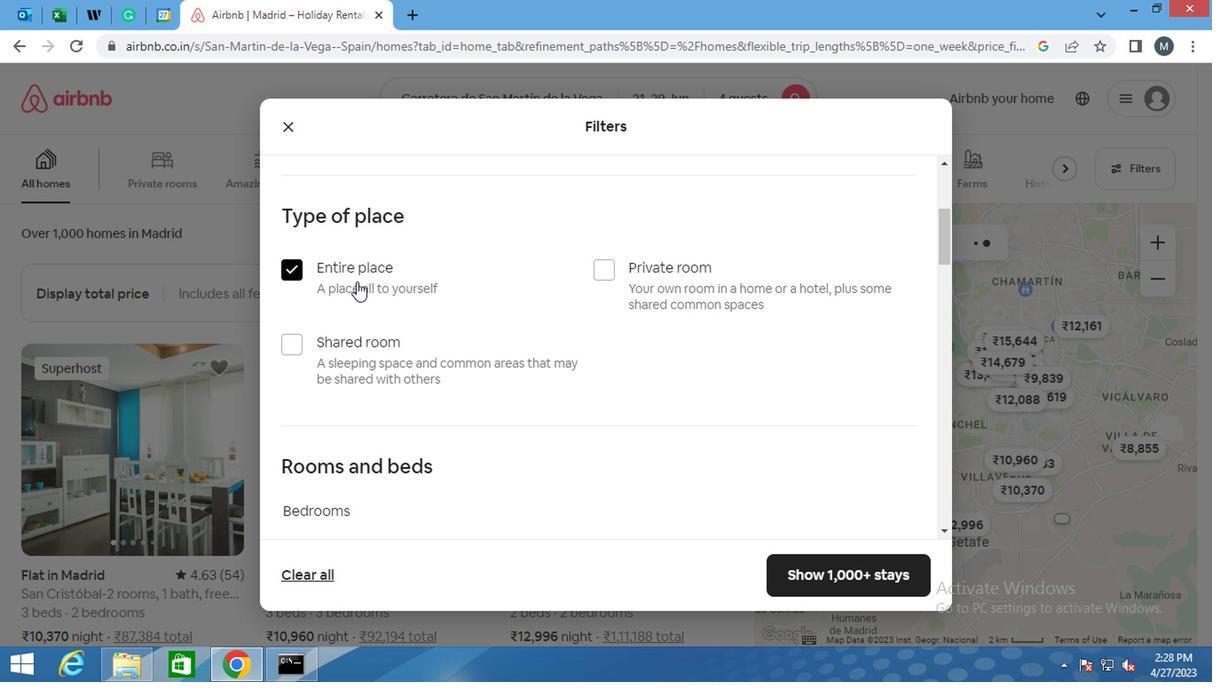 
Action: Mouse moved to (382, 312)
Screenshot: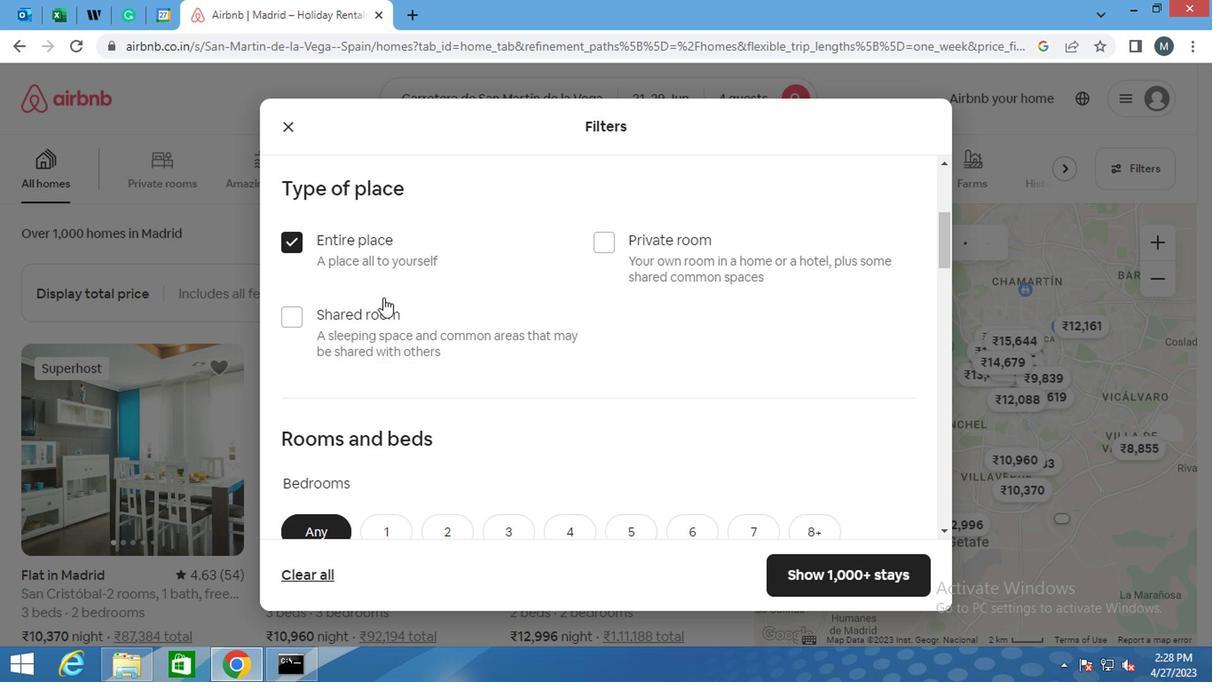 
Action: Mouse scrolled (382, 311) with delta (0, 0)
Screenshot: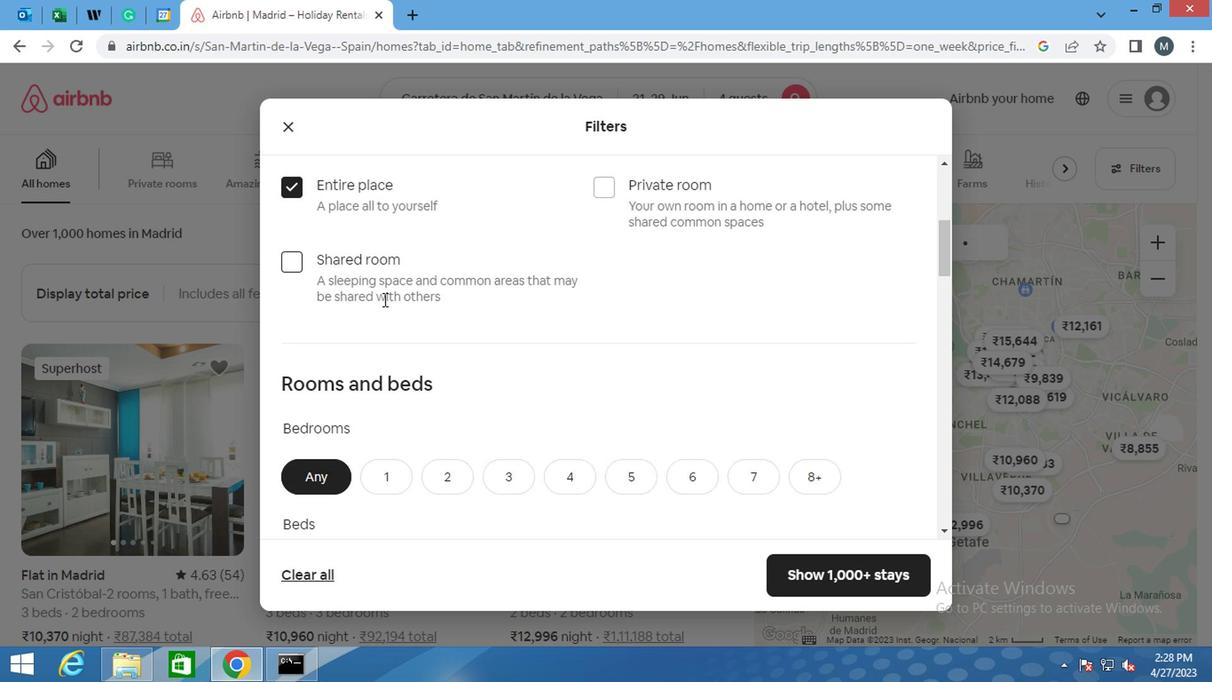 
Action: Mouse moved to (435, 204)
Screenshot: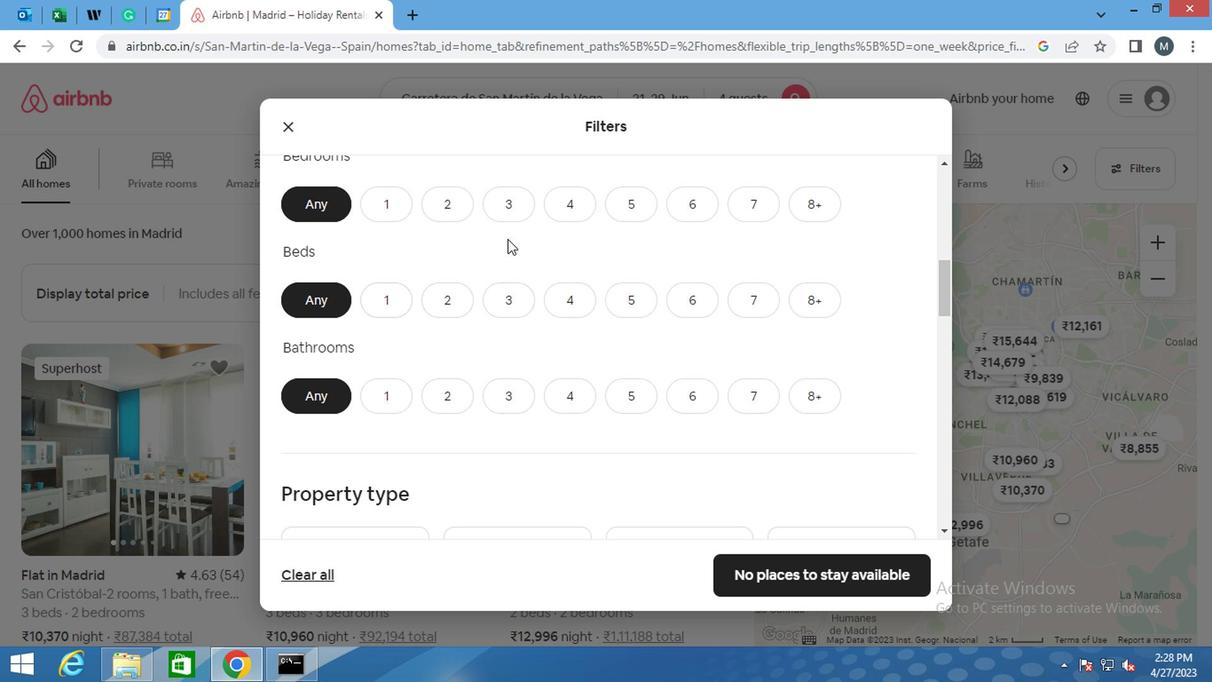 
Action: Mouse pressed left at (435, 204)
Screenshot: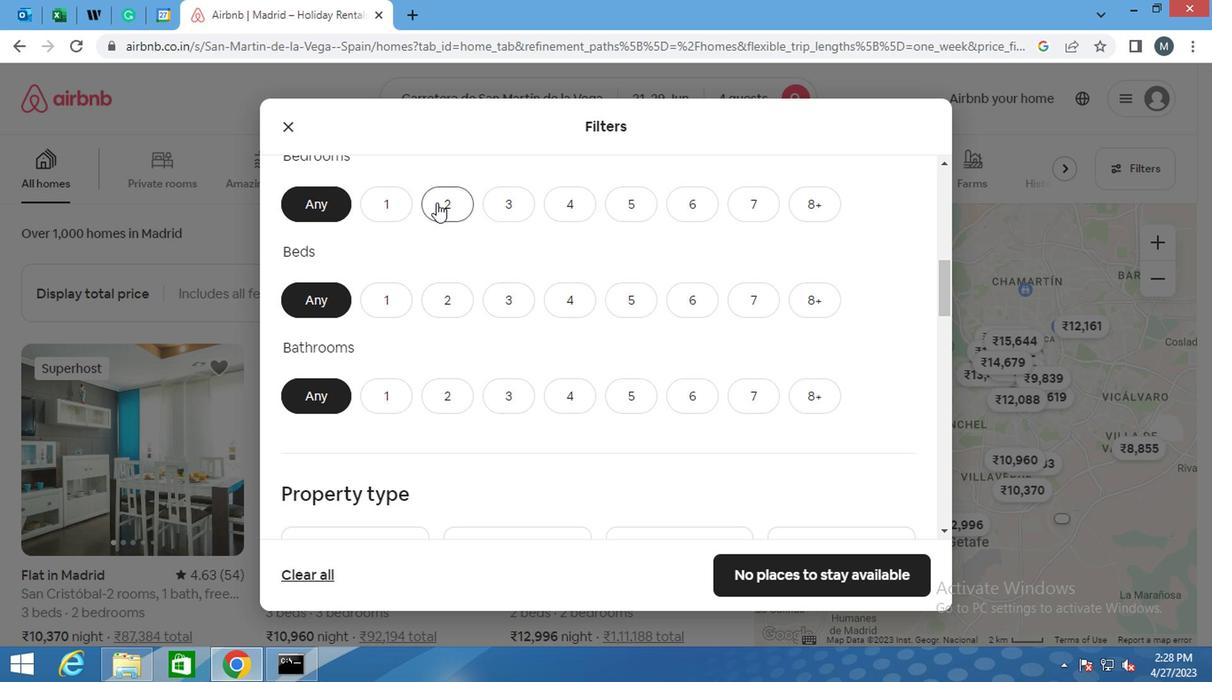 
Action: Mouse moved to (450, 291)
Screenshot: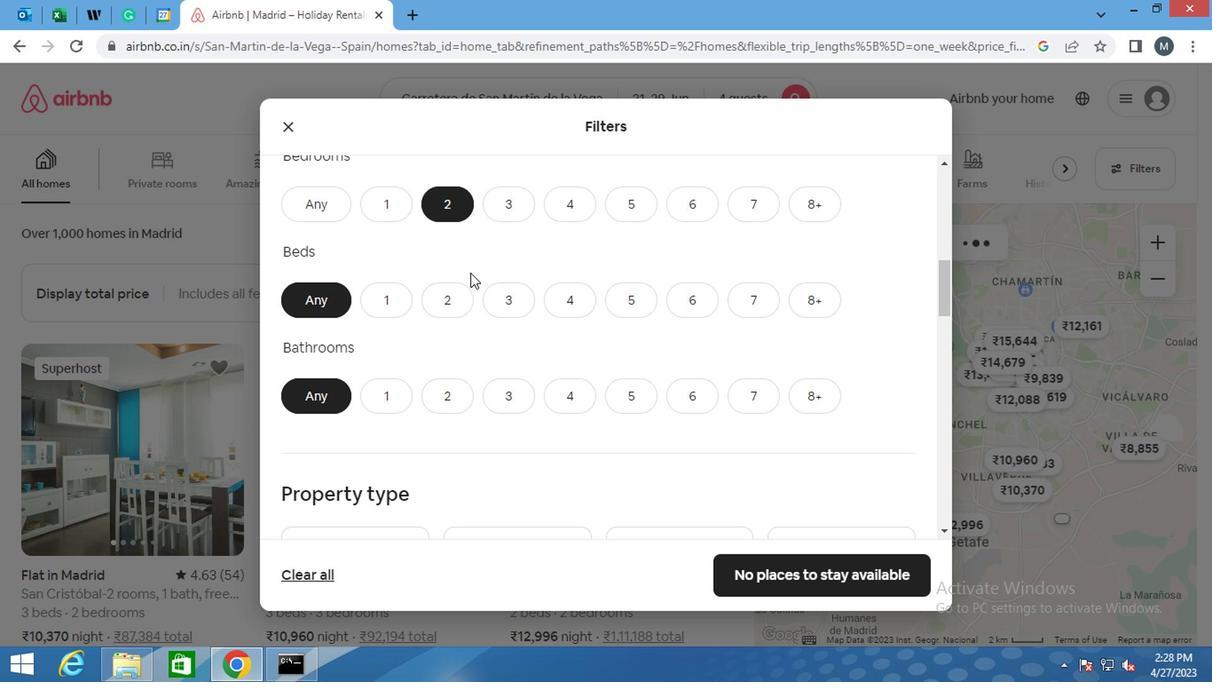 
Action: Mouse pressed left at (450, 291)
Screenshot: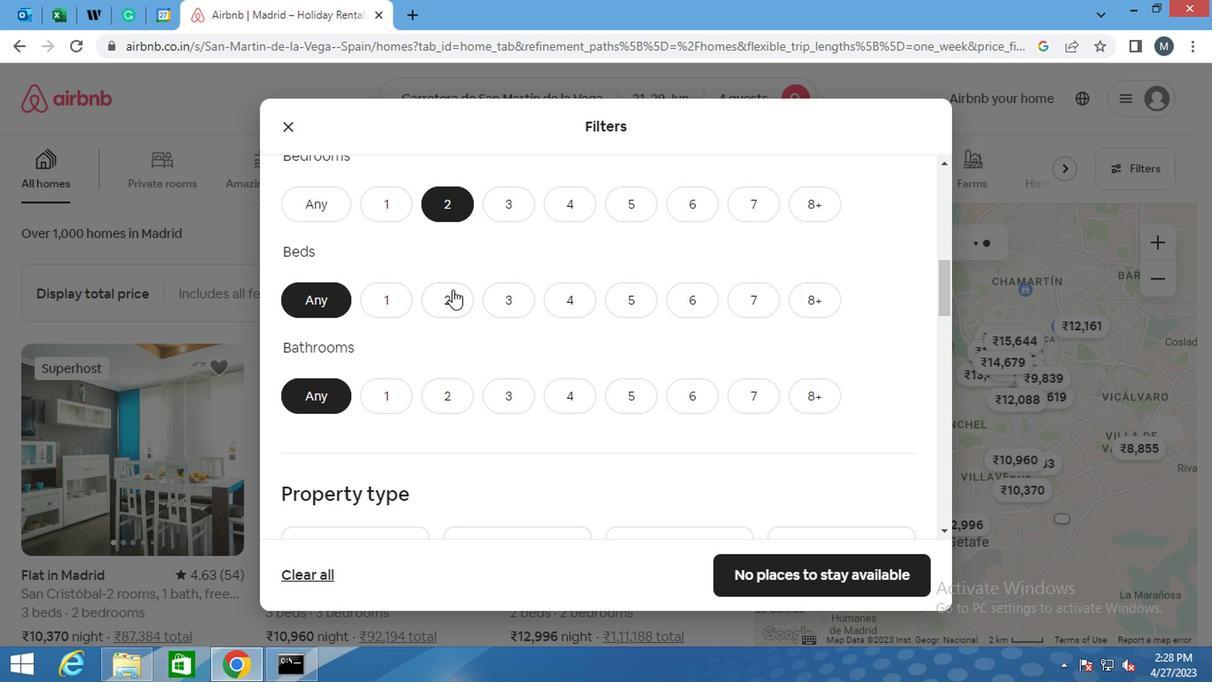 
Action: Mouse moved to (439, 392)
Screenshot: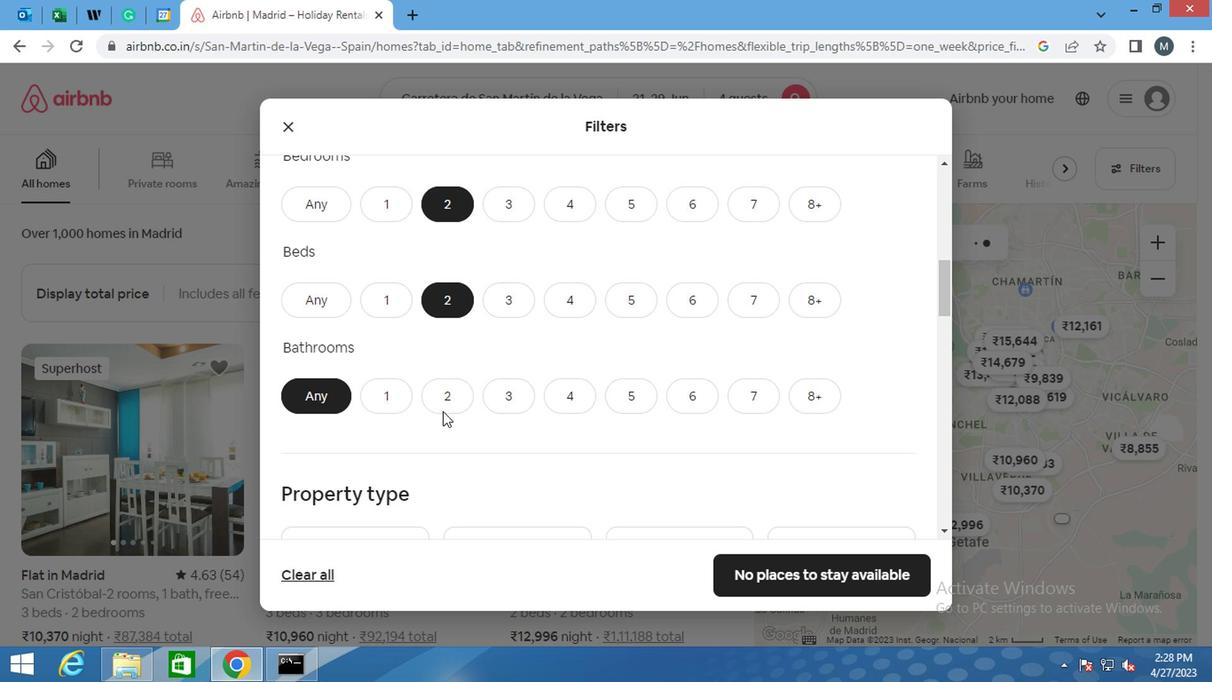 
Action: Mouse pressed left at (439, 392)
Screenshot: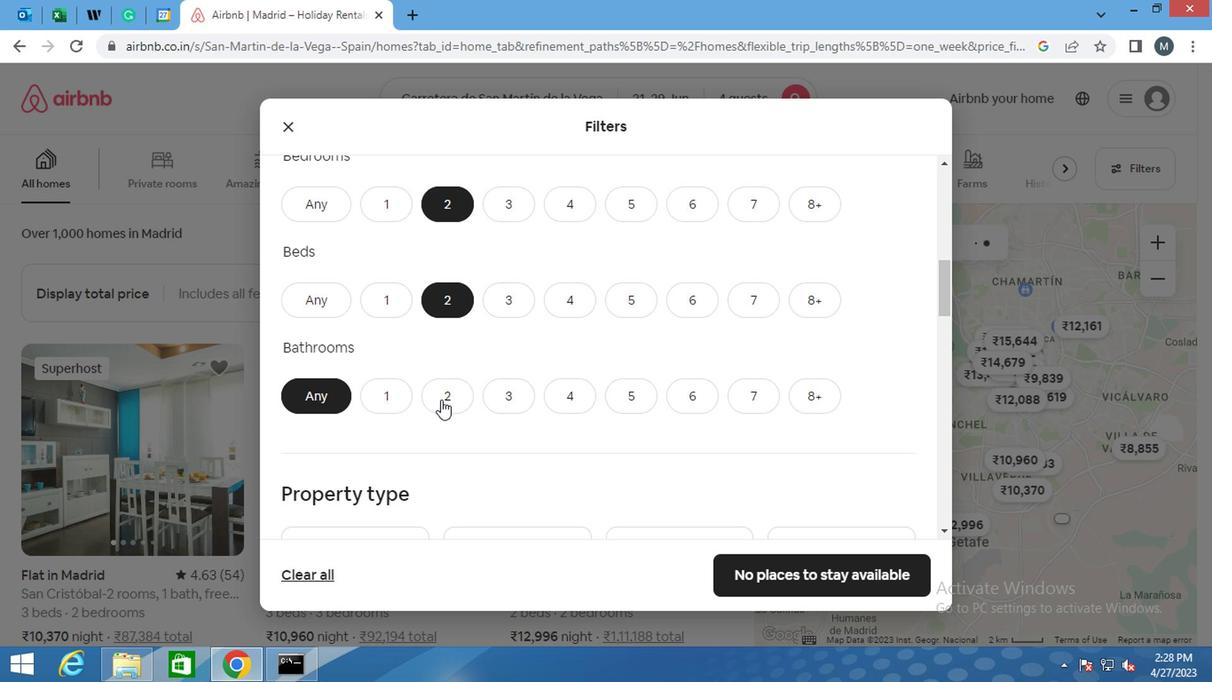 
Action: Mouse moved to (457, 380)
Screenshot: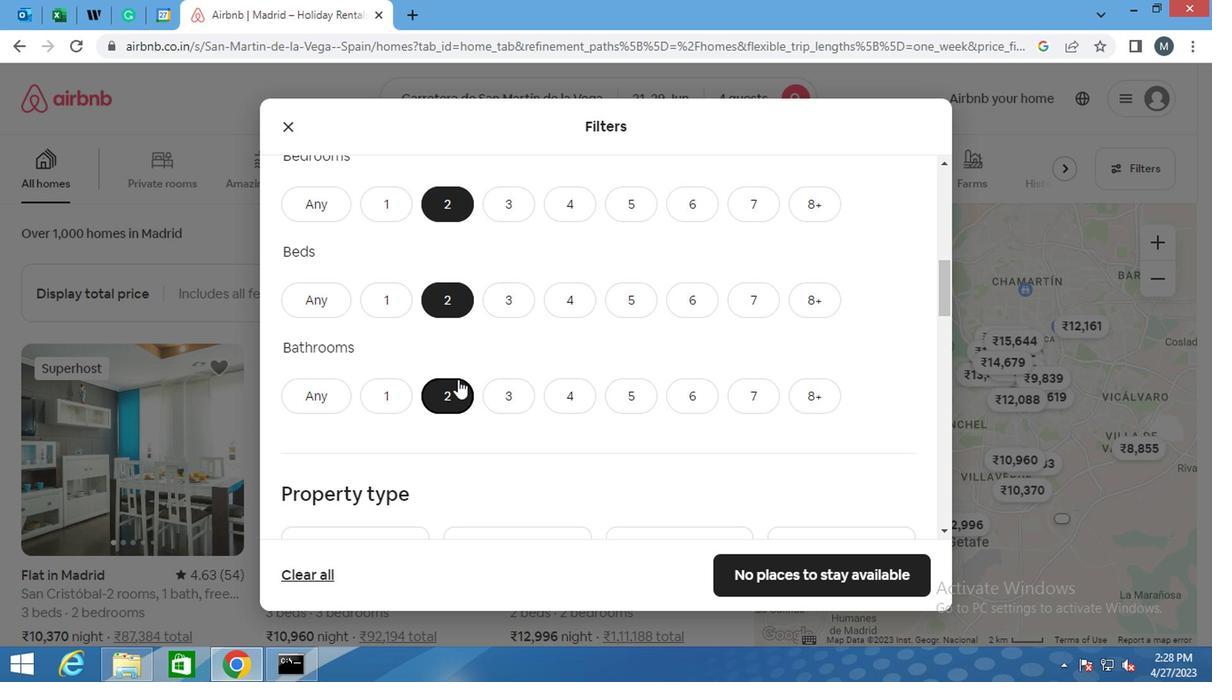 
Action: Mouse scrolled (457, 378) with delta (0, -1)
Screenshot: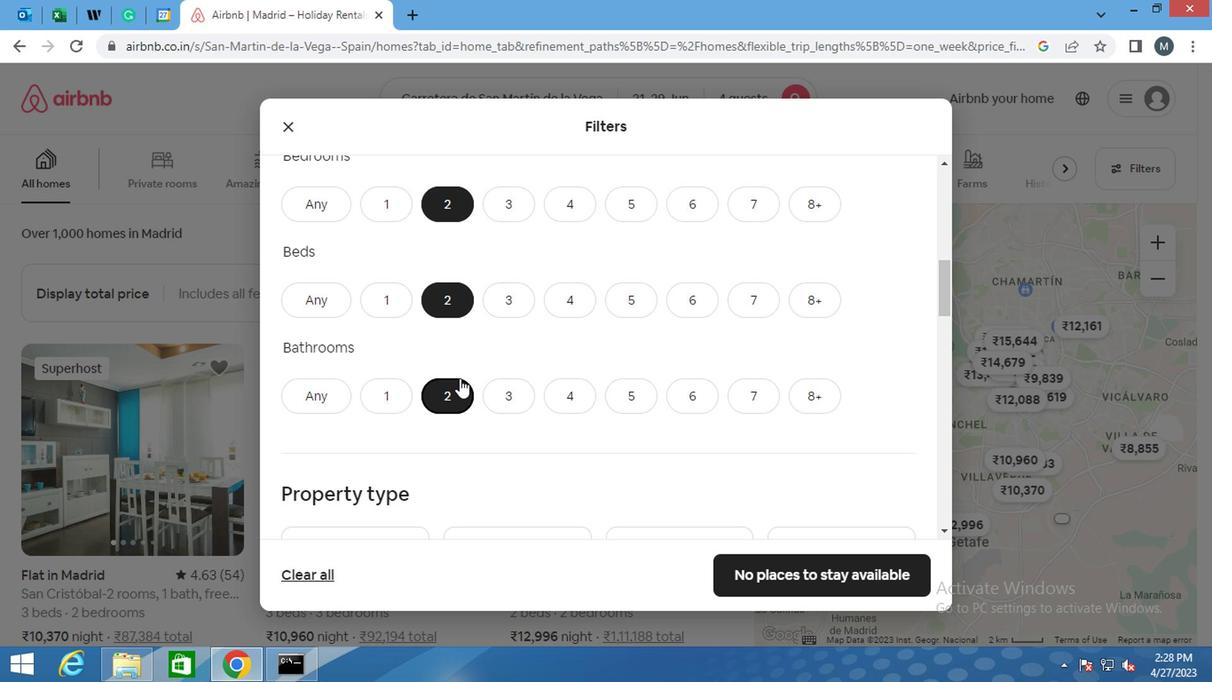 
Action: Mouse scrolled (457, 378) with delta (0, -1)
Screenshot: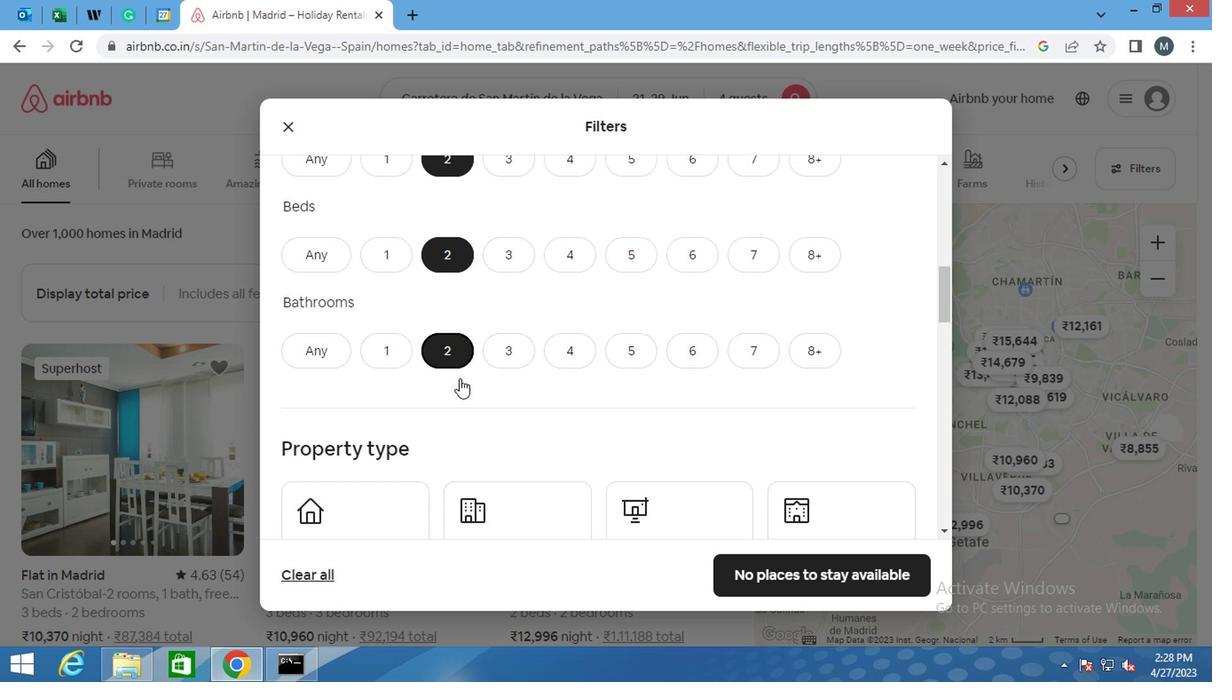 
Action: Mouse moved to (473, 361)
Screenshot: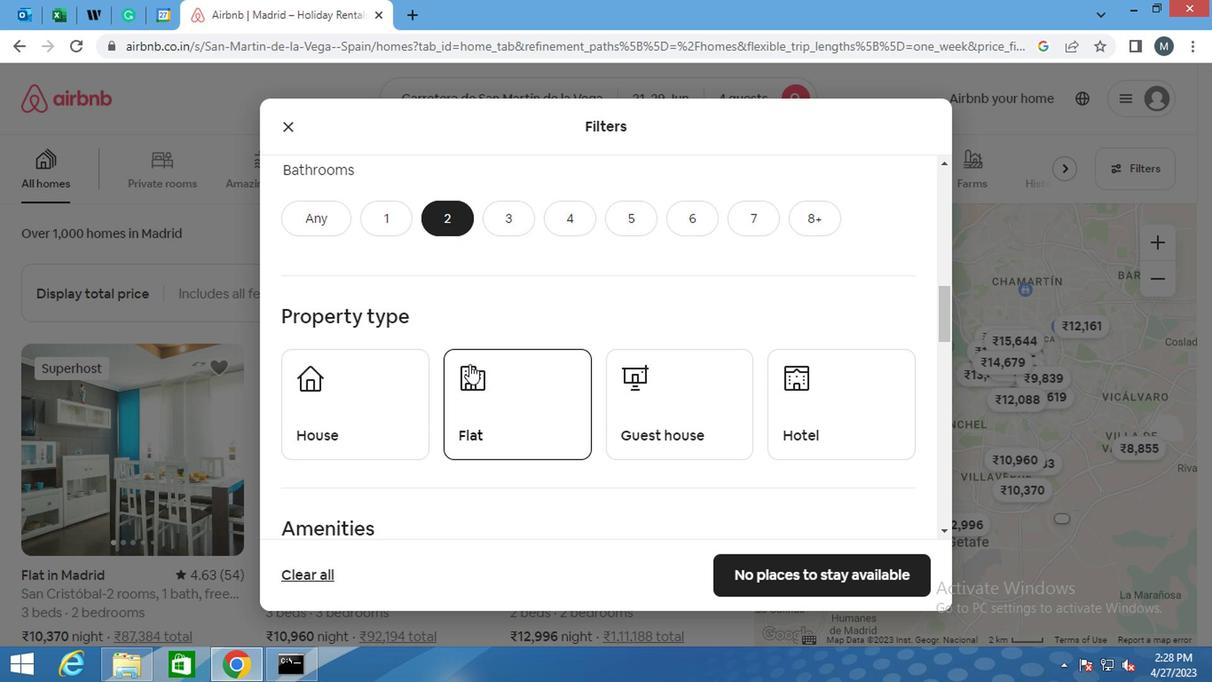 
Action: Mouse scrolled (473, 360) with delta (0, 0)
Screenshot: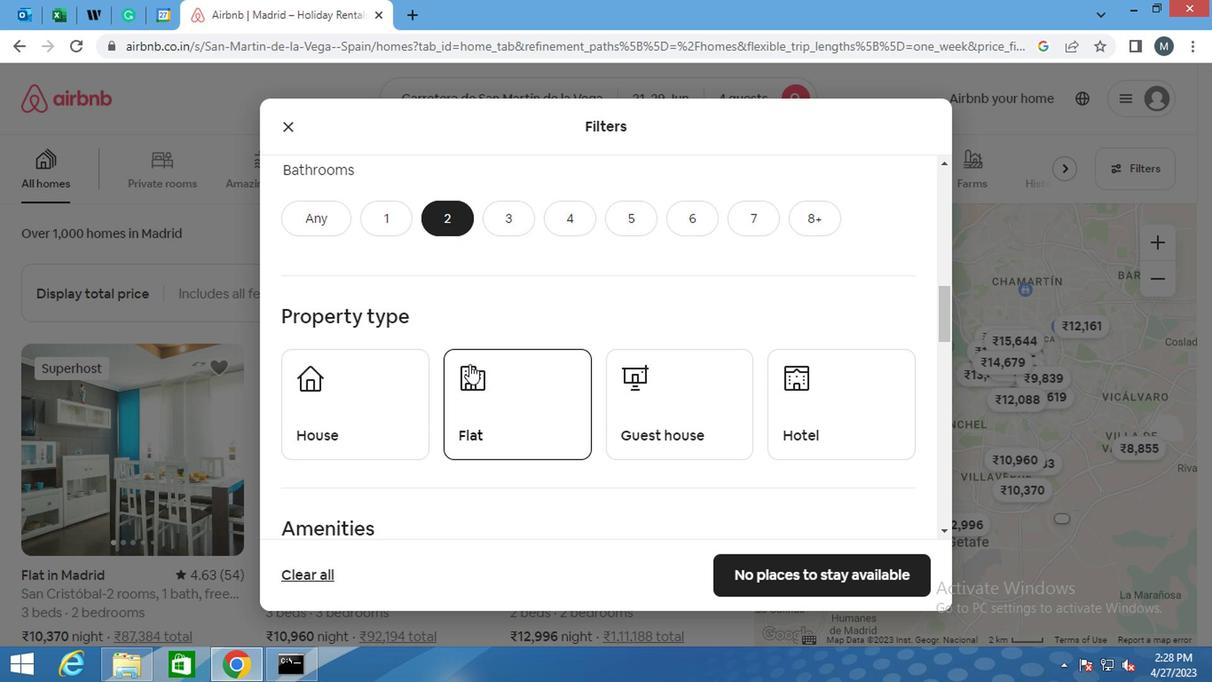 
Action: Mouse moved to (380, 354)
Screenshot: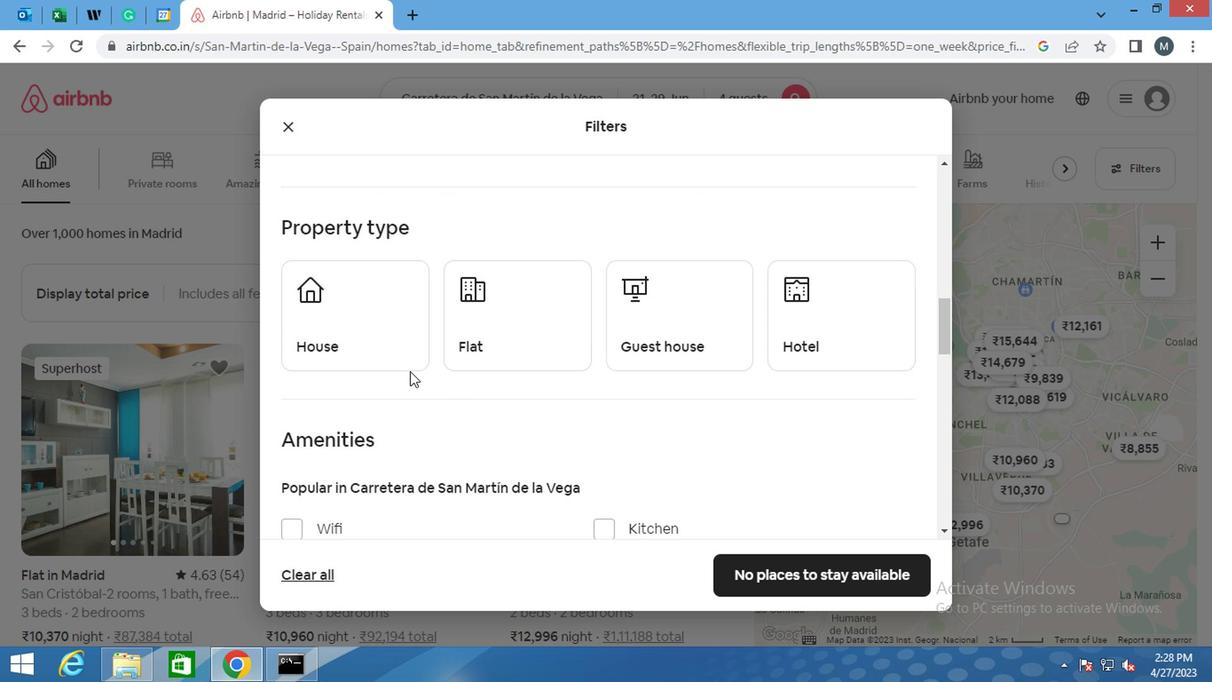 
Action: Mouse pressed left at (380, 354)
Screenshot: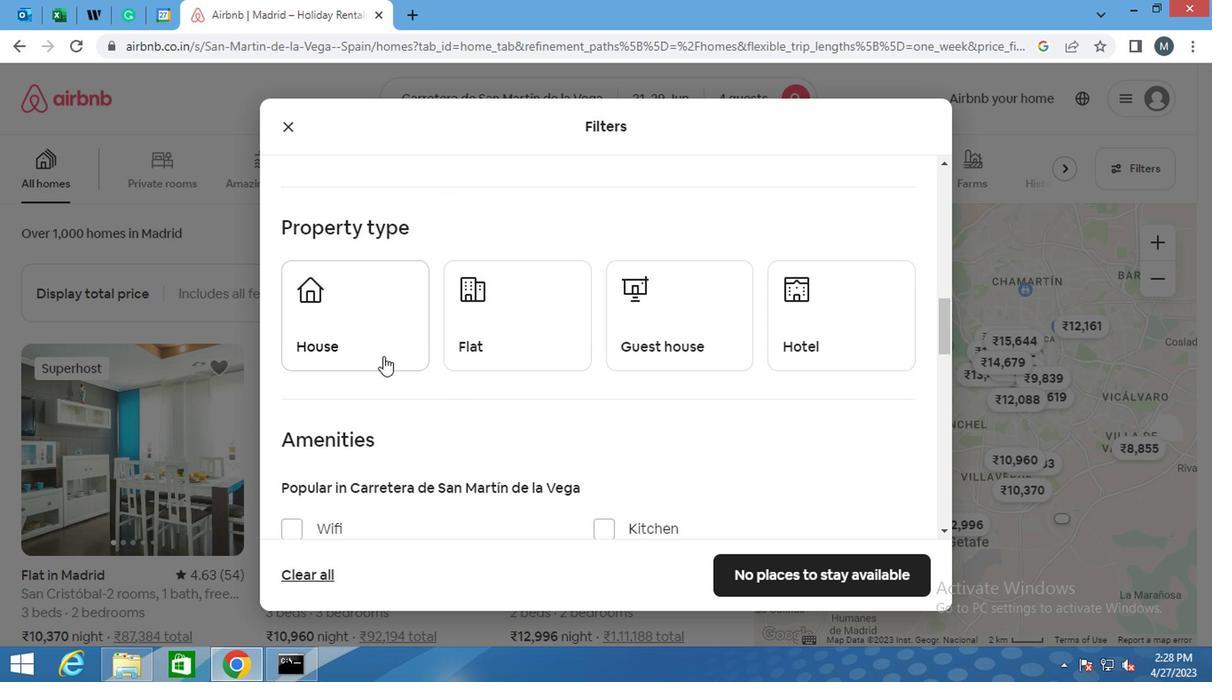 
Action: Mouse moved to (474, 346)
Screenshot: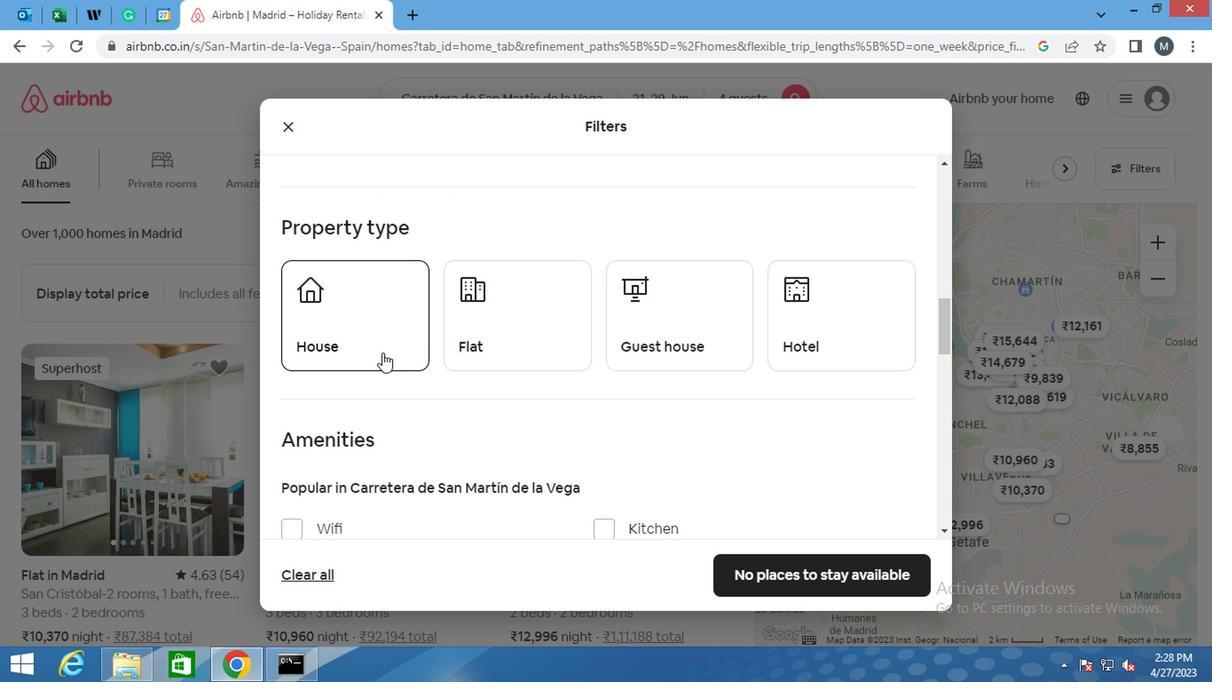 
Action: Mouse pressed left at (474, 346)
Screenshot: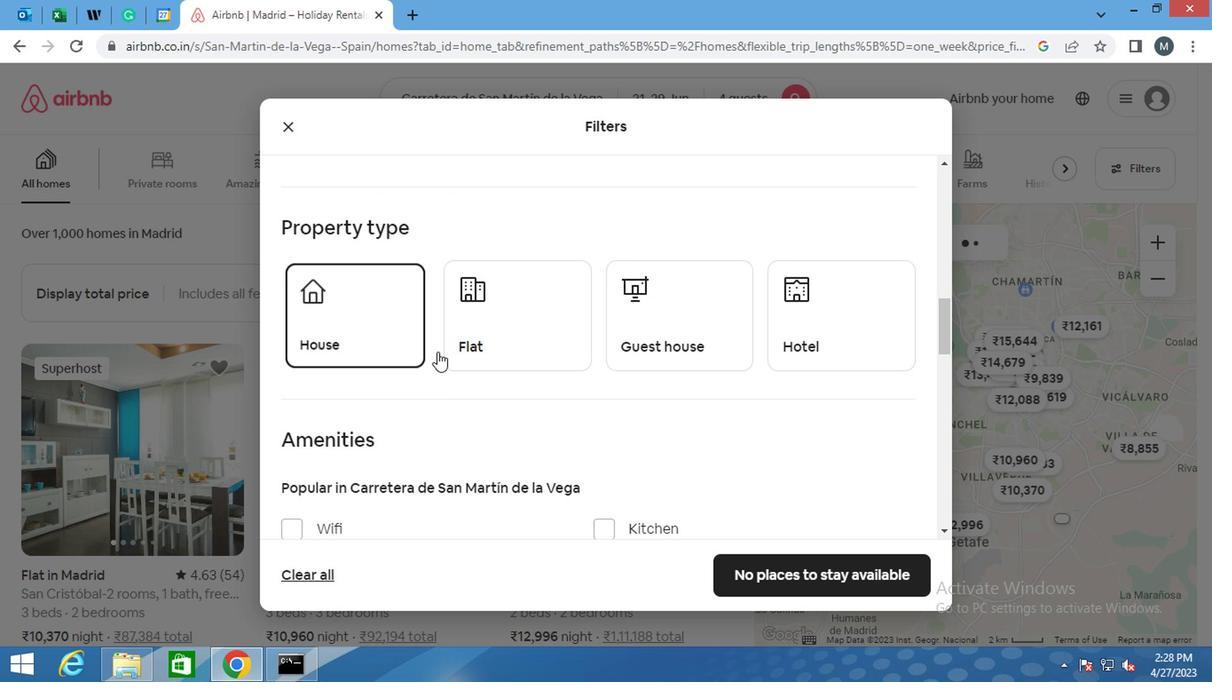 
Action: Mouse moved to (642, 321)
Screenshot: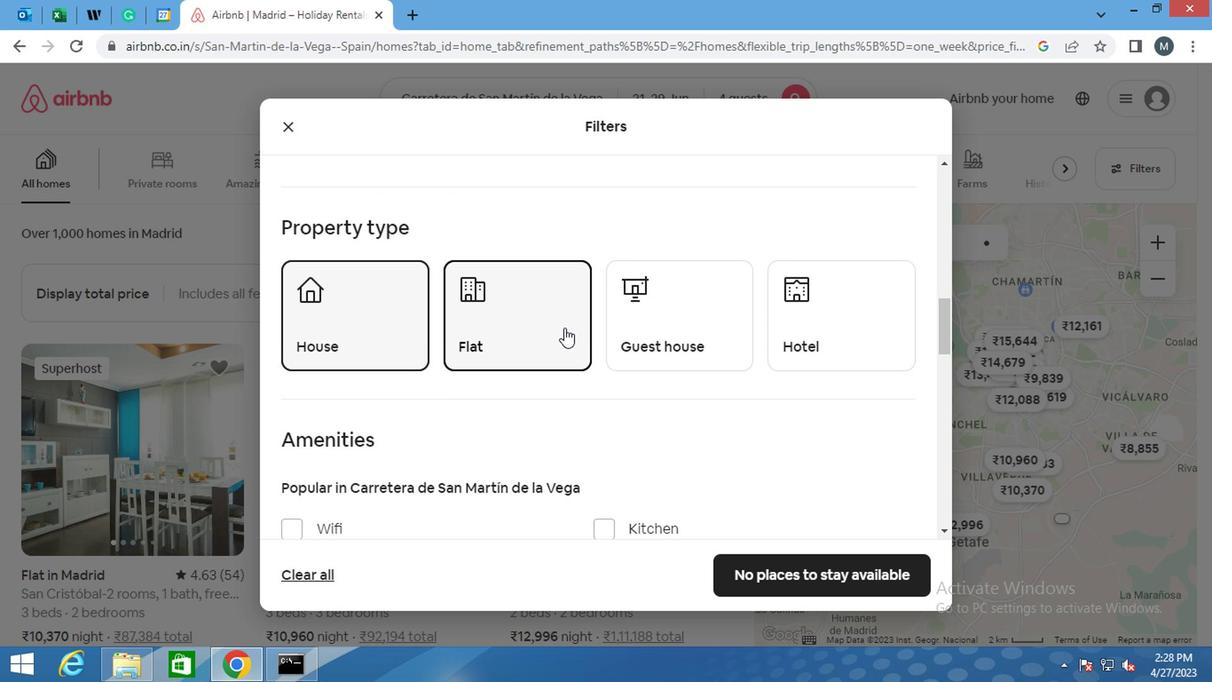 
Action: Mouse pressed left at (642, 321)
Screenshot: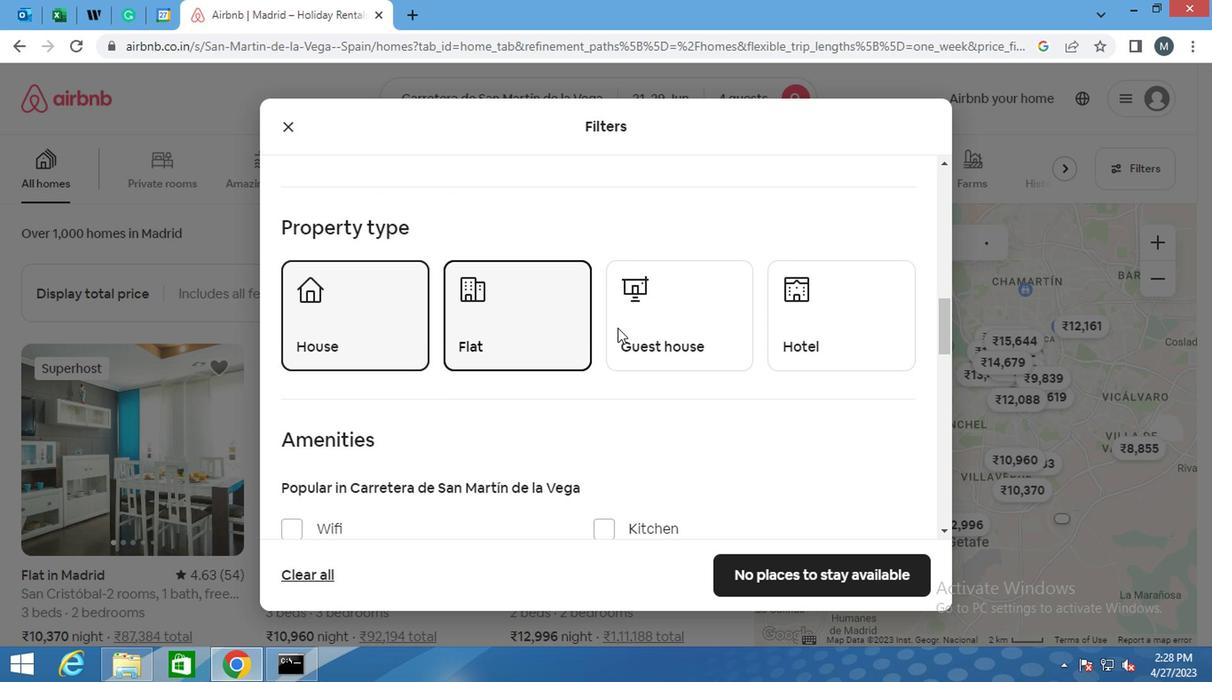 
Action: Mouse moved to (527, 347)
Screenshot: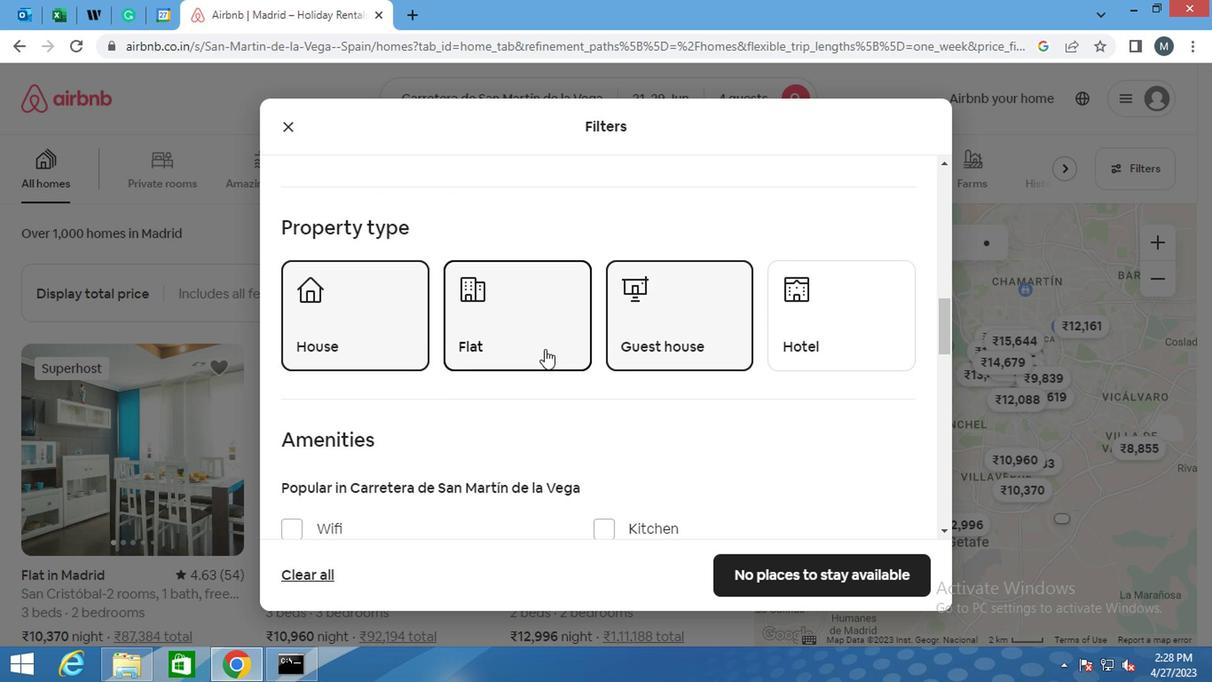 
Action: Mouse scrolled (527, 346) with delta (0, -1)
Screenshot: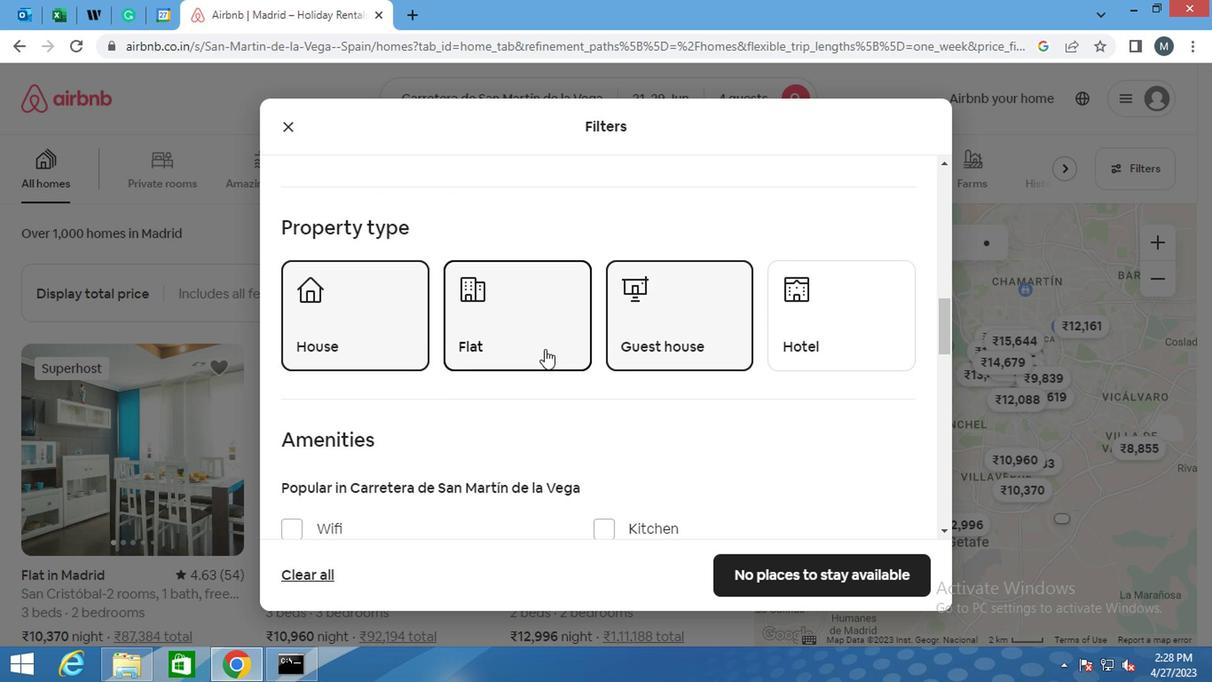 
Action: Mouse moved to (525, 347)
Screenshot: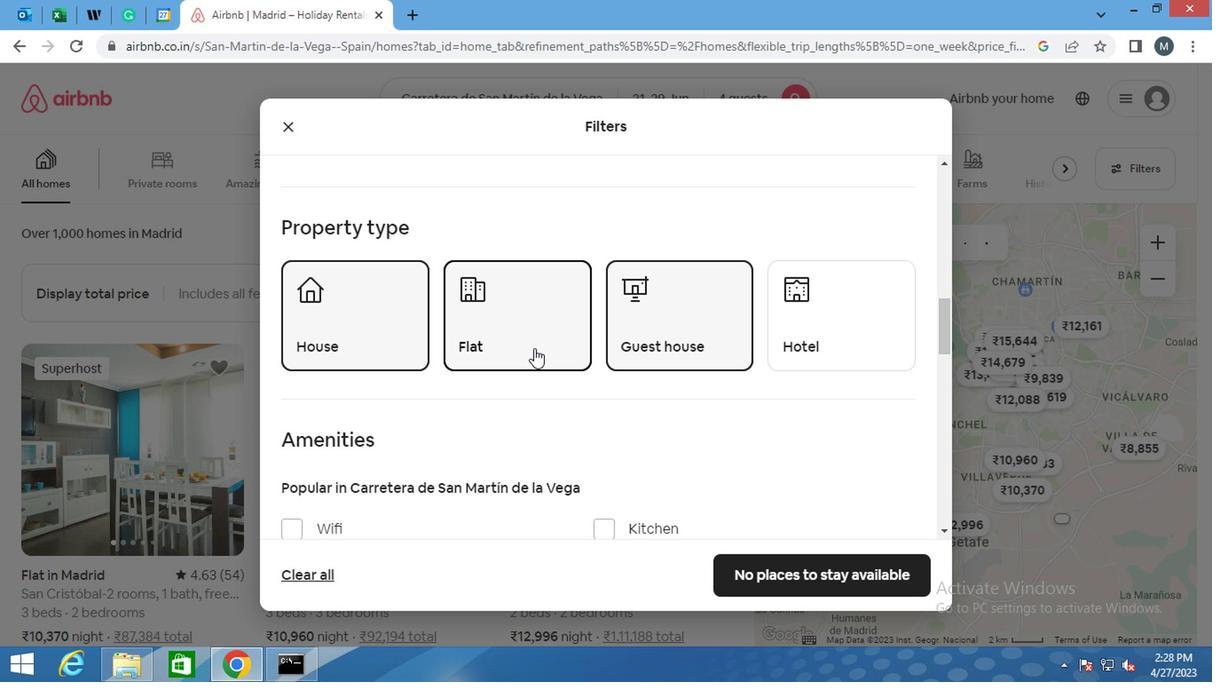 
Action: Mouse scrolled (525, 346) with delta (0, -1)
Screenshot: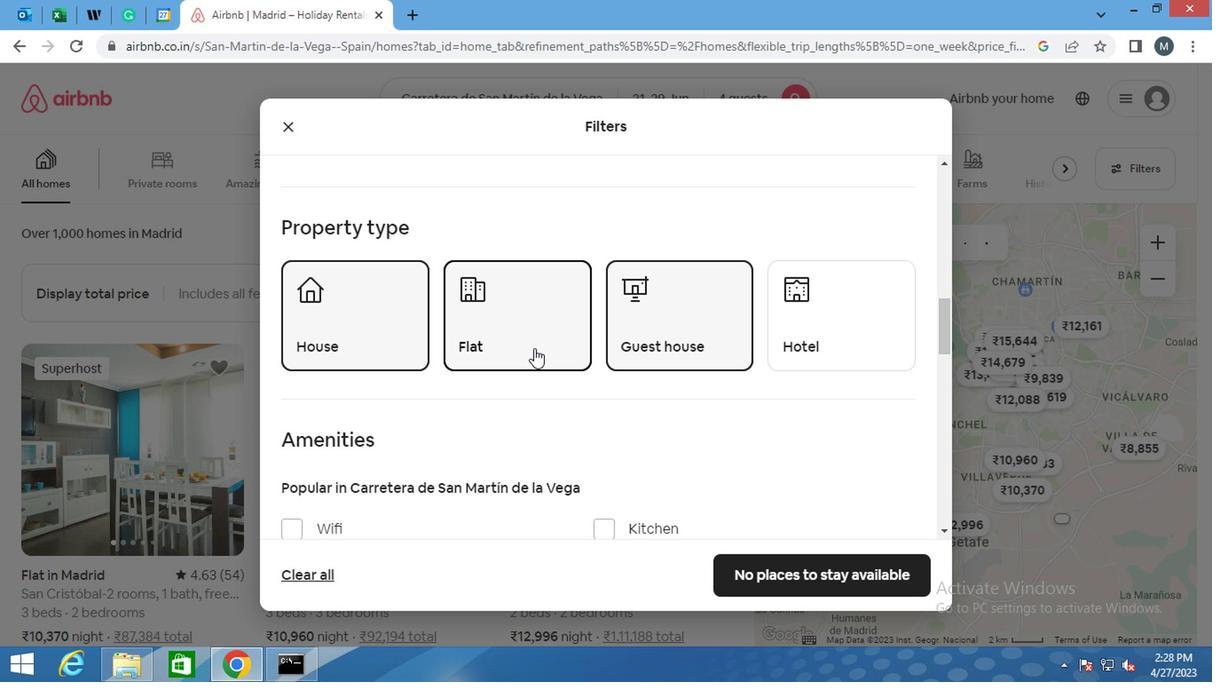 
Action: Mouse moved to (523, 347)
Screenshot: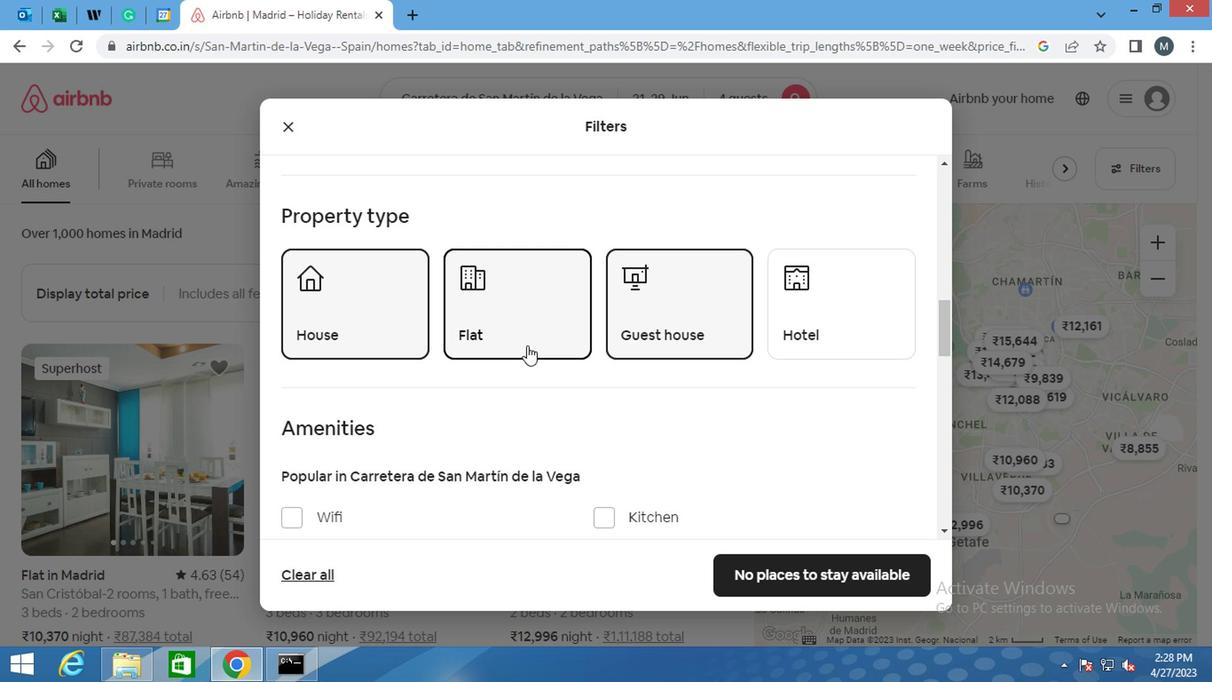 
Action: Mouse scrolled (523, 346) with delta (0, -1)
Screenshot: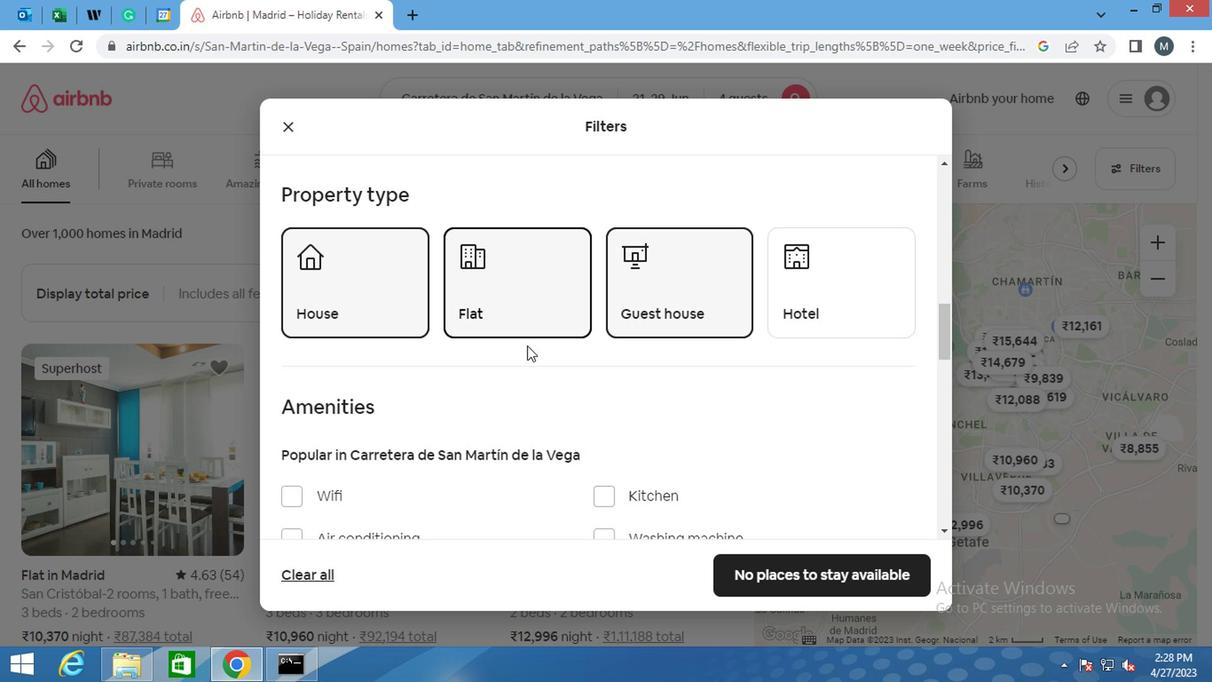 
Action: Mouse moved to (523, 347)
Screenshot: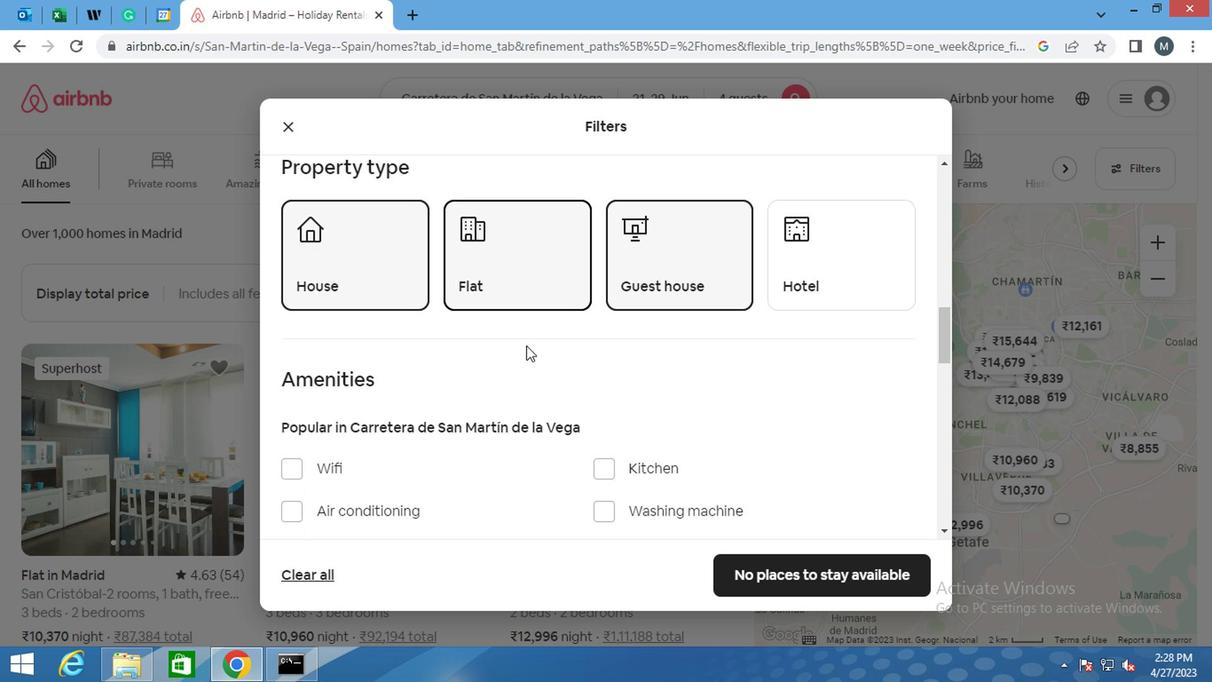 
Action: Mouse scrolled (523, 347) with delta (0, 0)
Screenshot: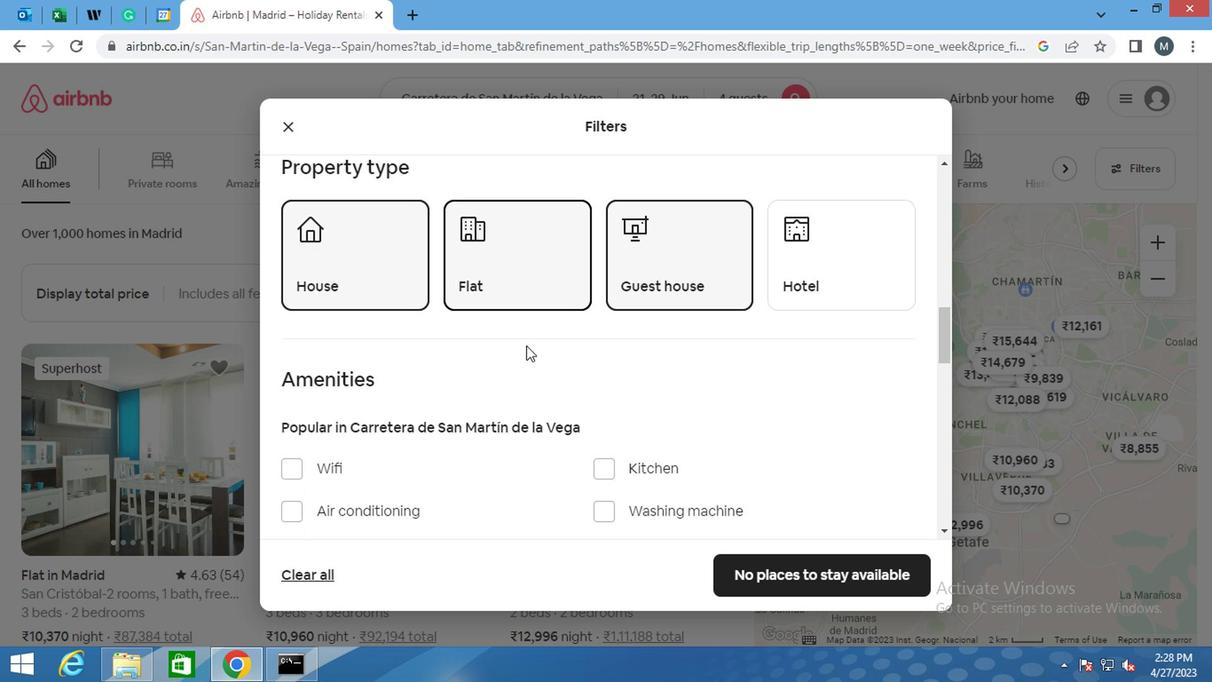 
Action: Mouse moved to (599, 358)
Screenshot: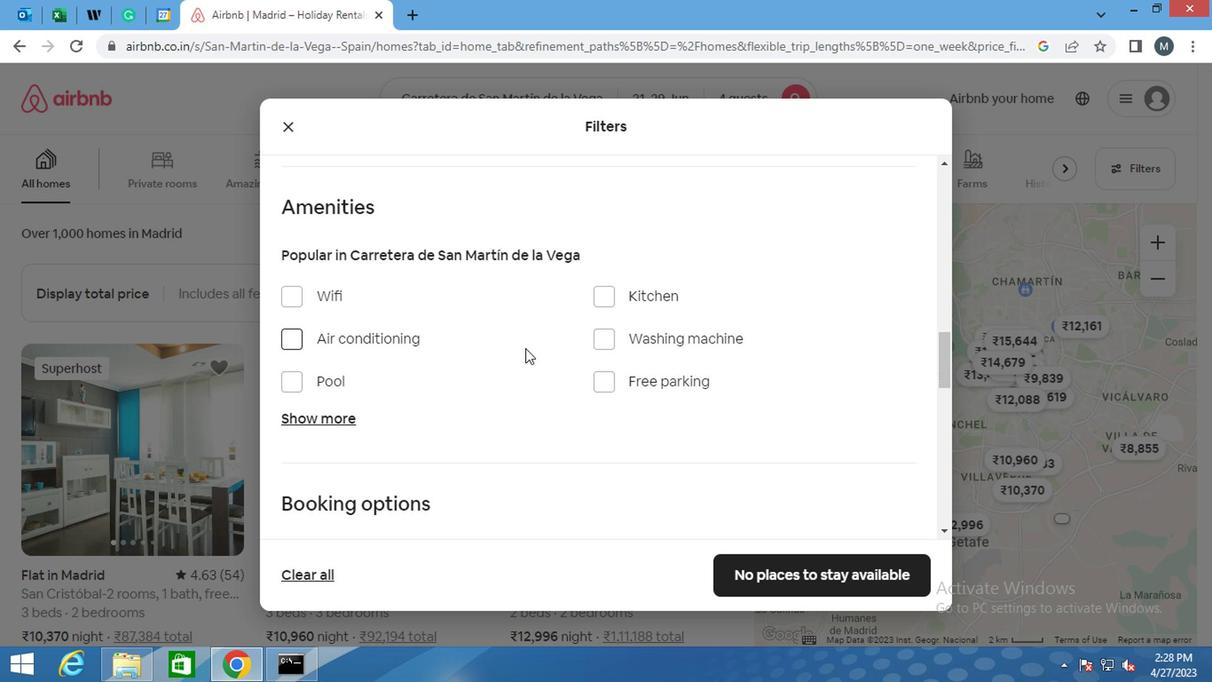 
Action: Mouse scrolled (599, 358) with delta (0, 0)
Screenshot: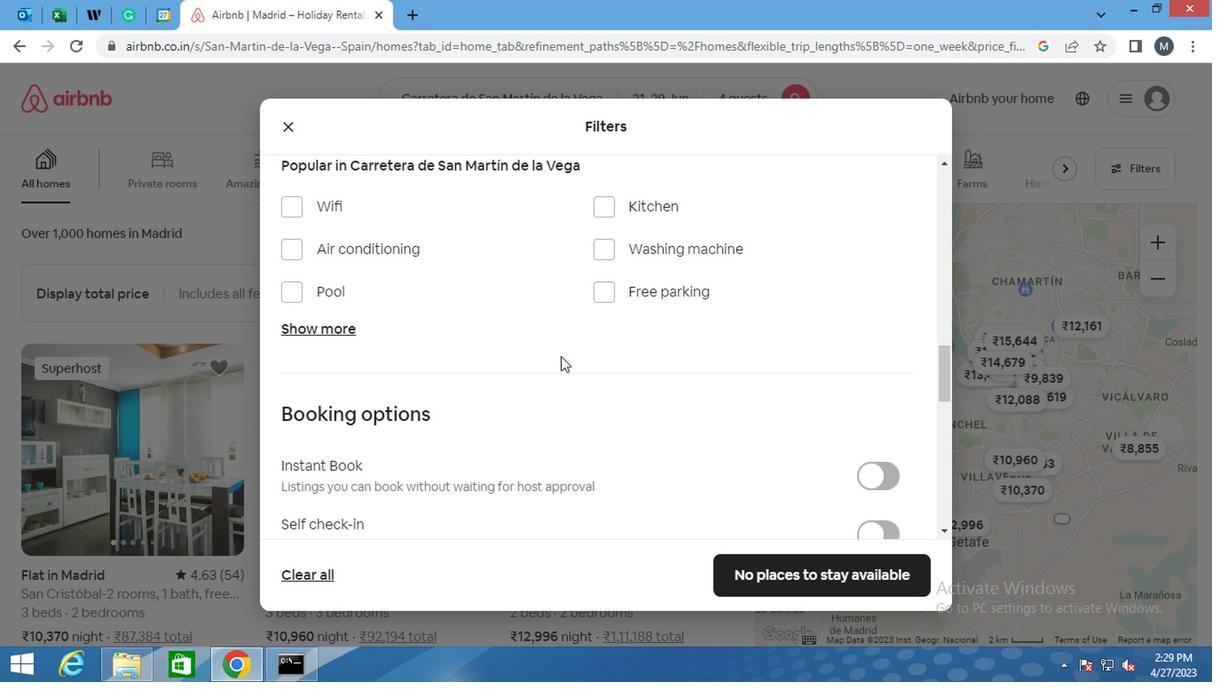 
Action: Mouse moved to (879, 413)
Screenshot: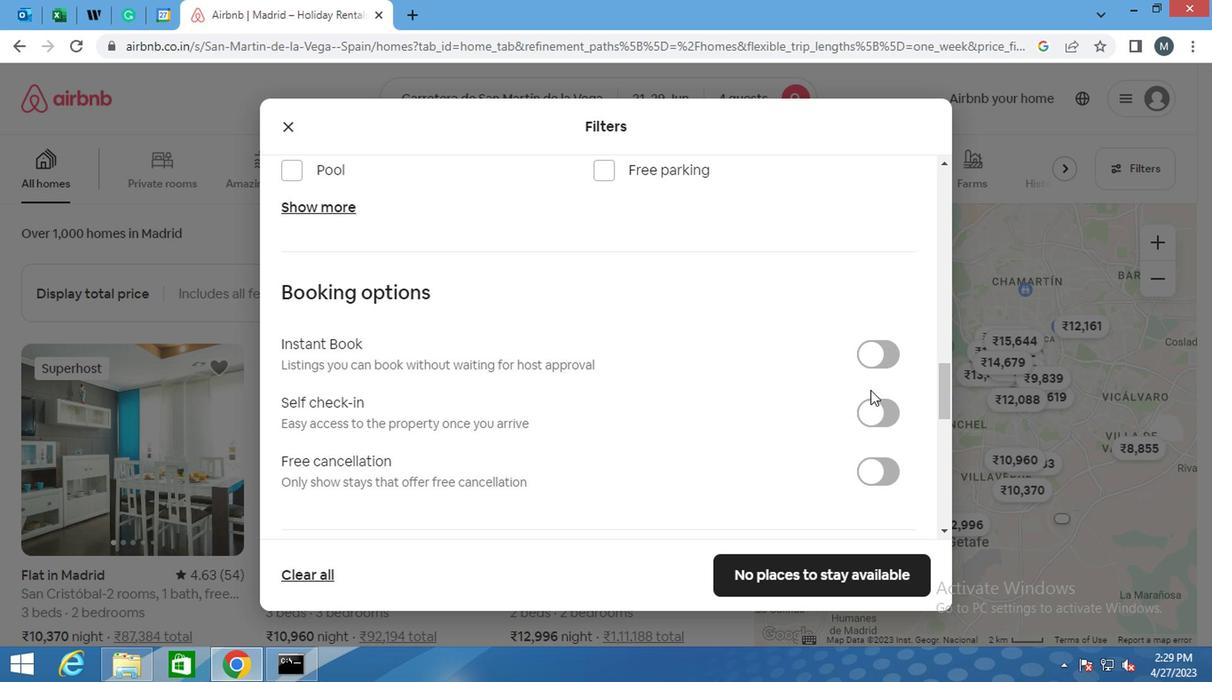 
Action: Mouse pressed left at (879, 413)
Screenshot: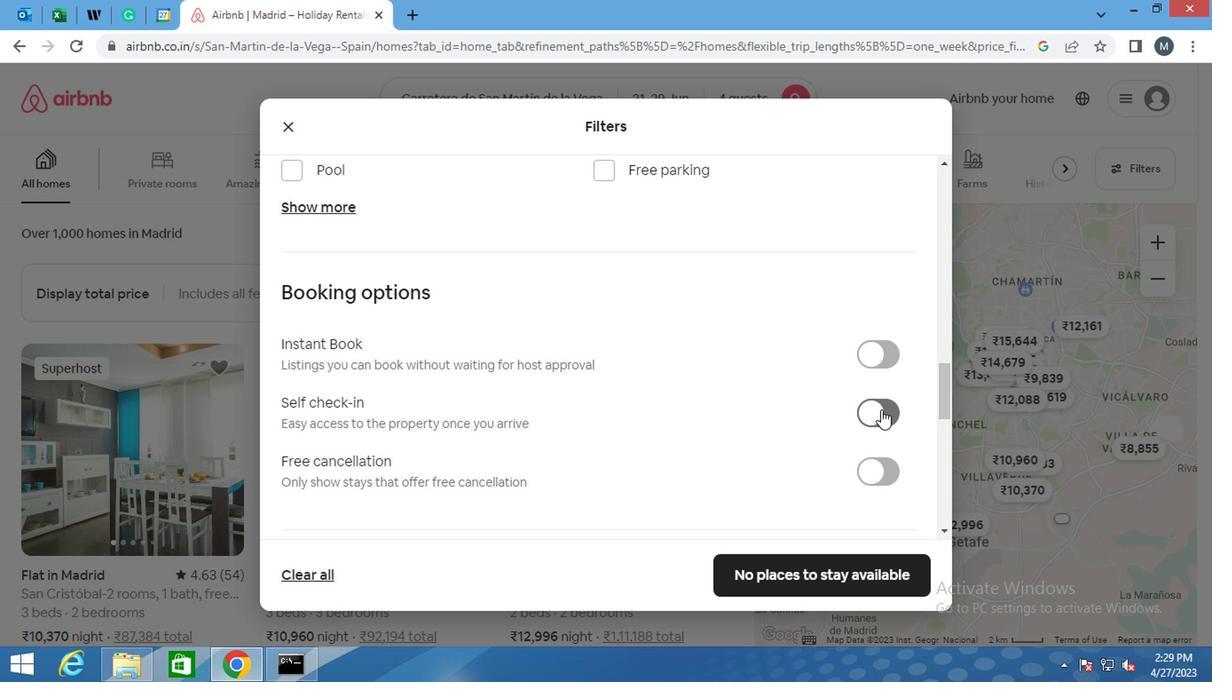 
Action: Mouse moved to (670, 387)
Screenshot: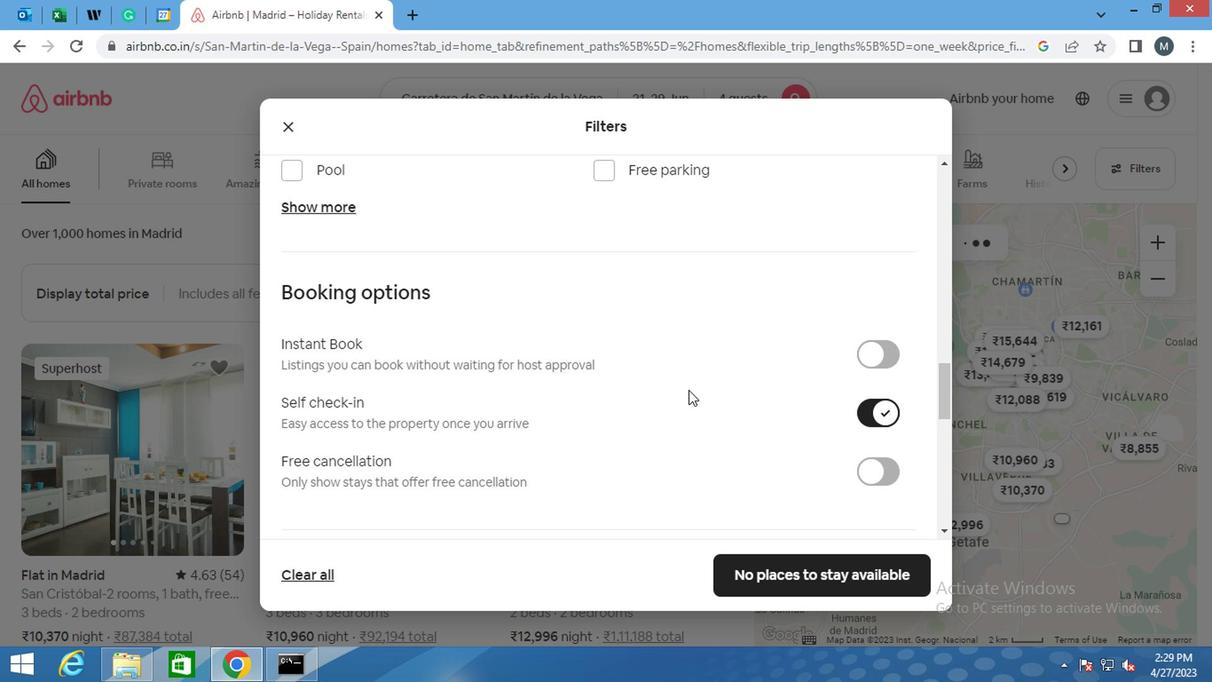 
Action: Mouse scrolled (670, 386) with delta (0, 0)
Screenshot: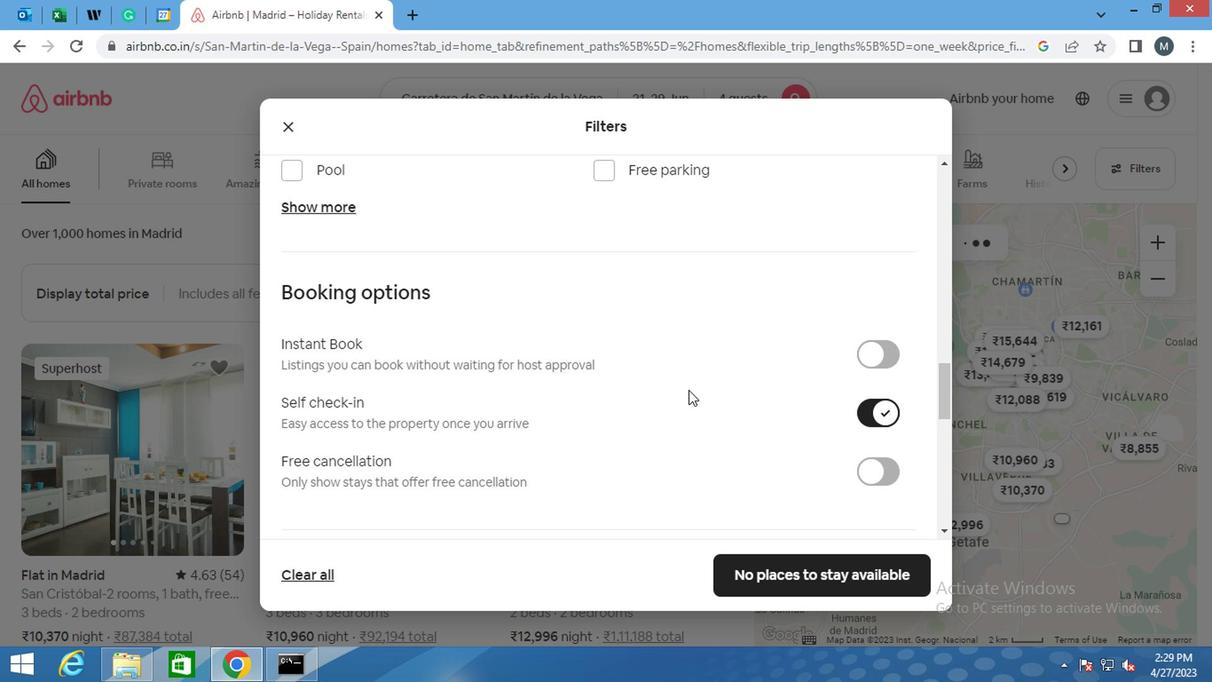 
Action: Mouse moved to (668, 387)
Screenshot: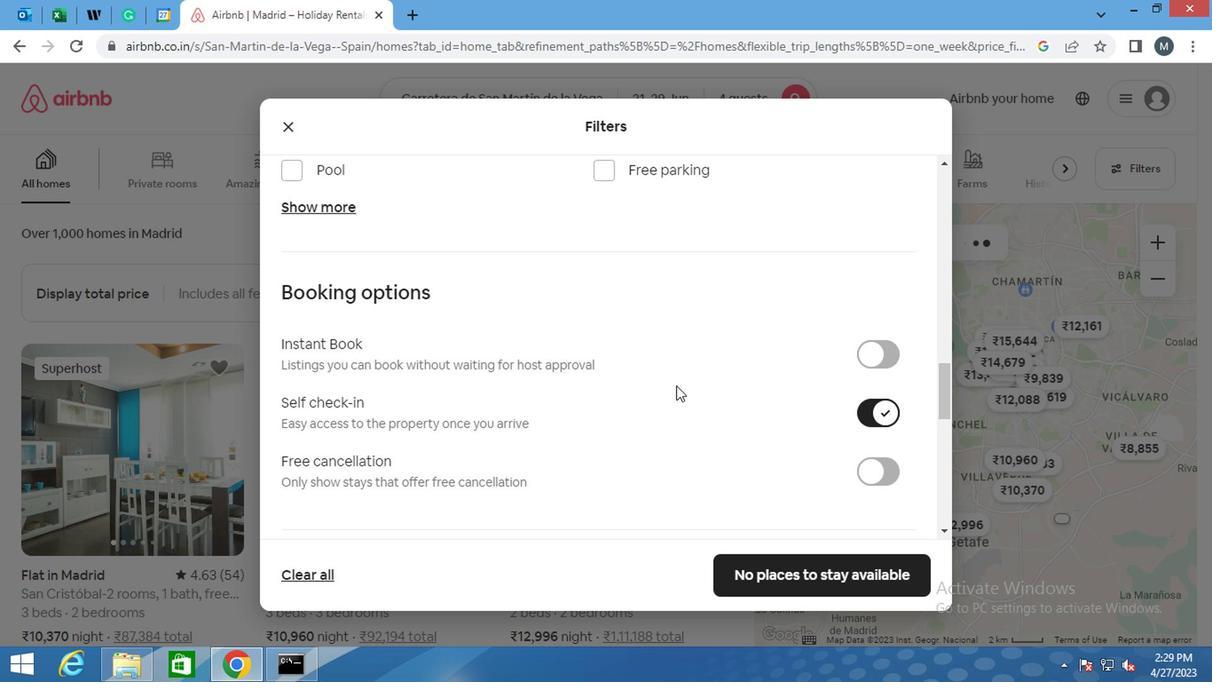 
Action: Mouse scrolled (668, 386) with delta (0, 0)
Screenshot: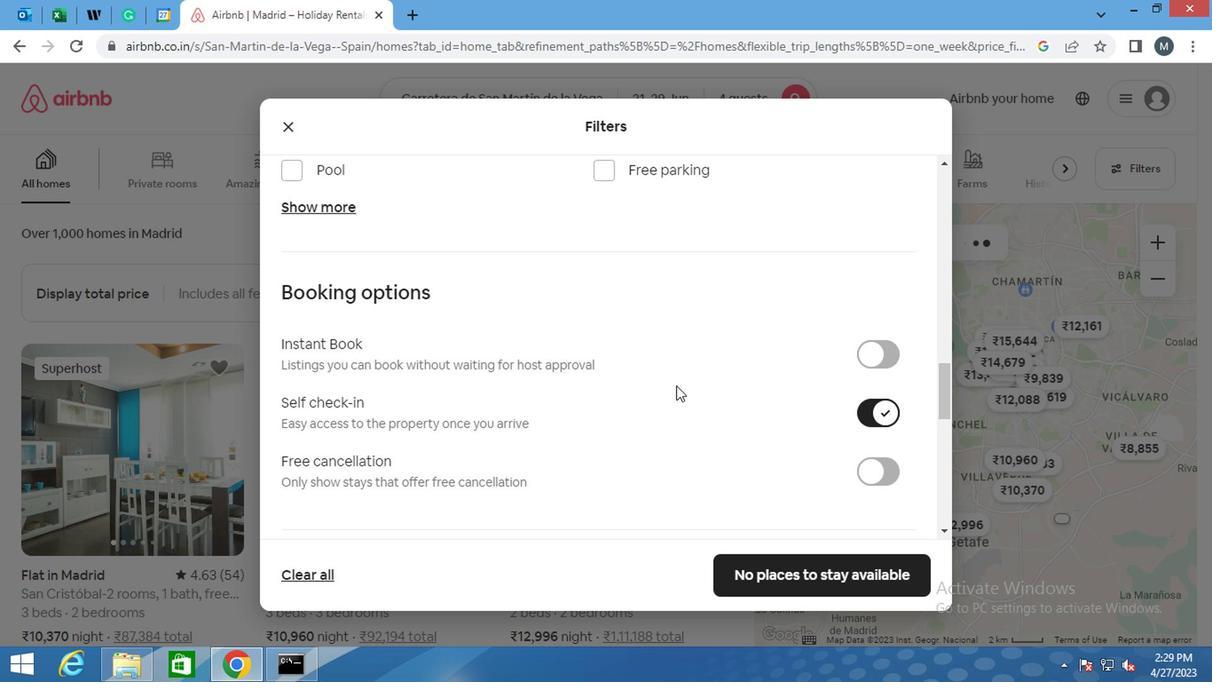 
Action: Mouse moved to (620, 387)
Screenshot: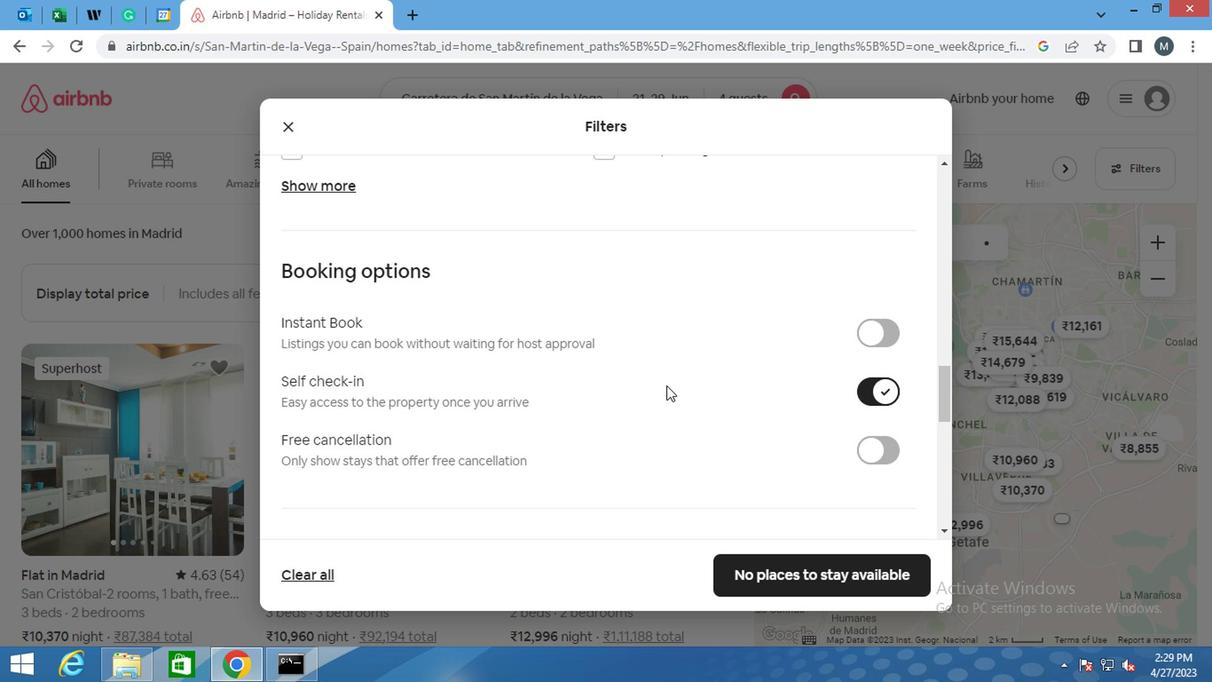 
Action: Mouse scrolled (620, 386) with delta (0, 0)
Screenshot: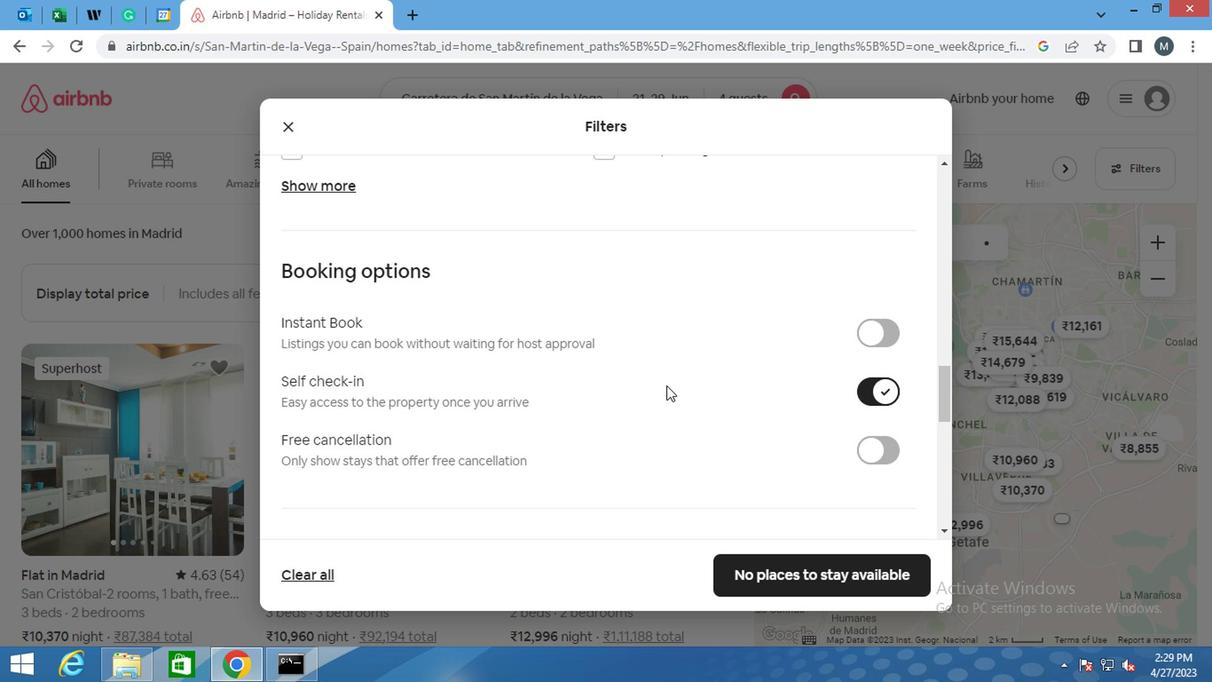 
Action: Mouse moved to (613, 386)
Screenshot: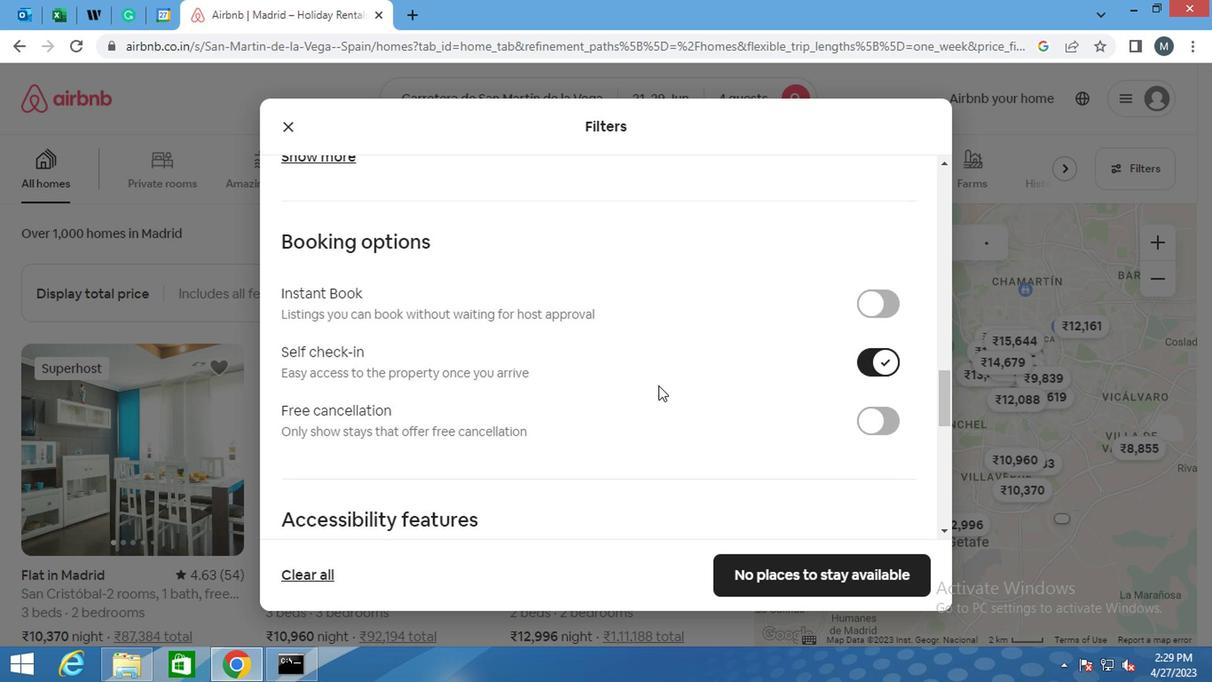 
Action: Mouse scrolled (613, 385) with delta (0, -1)
Screenshot: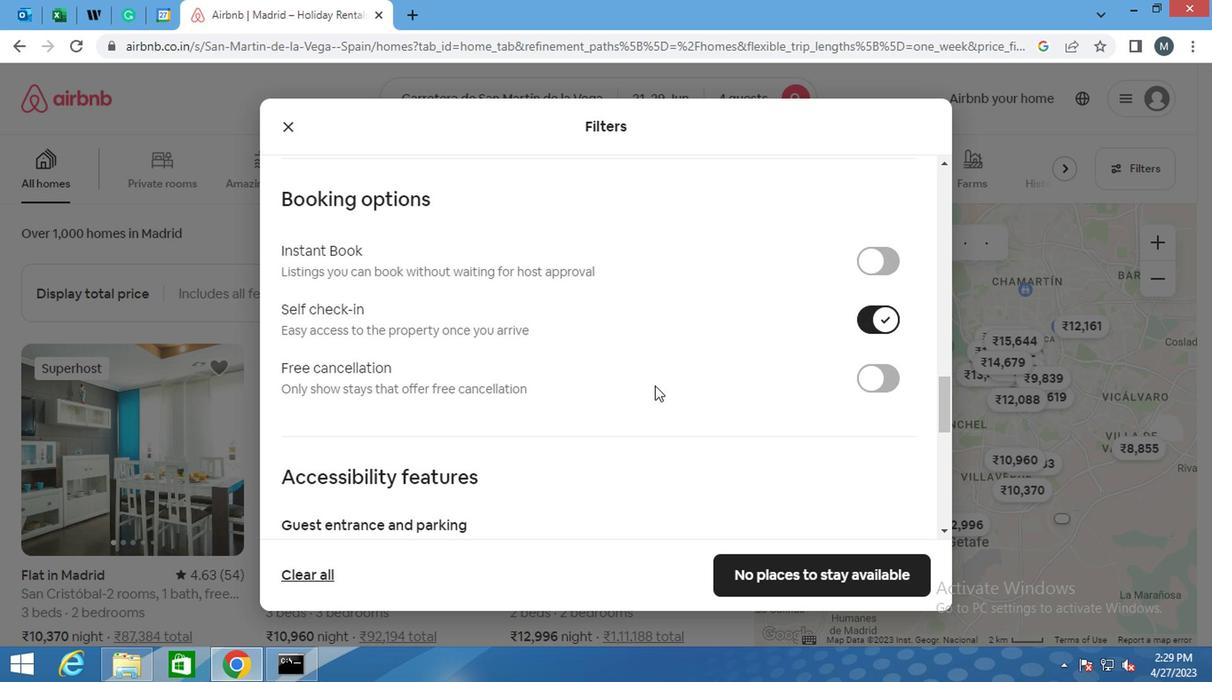 
Action: Mouse moved to (596, 386)
Screenshot: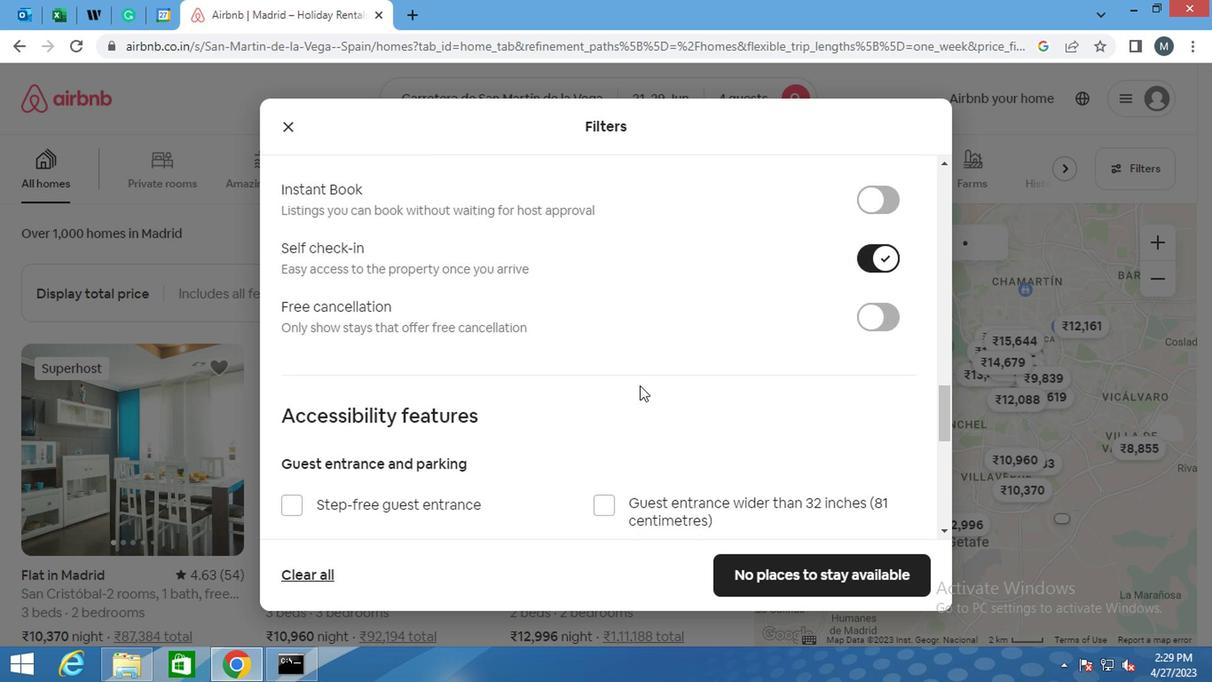 
Action: Mouse scrolled (596, 385) with delta (0, -1)
Screenshot: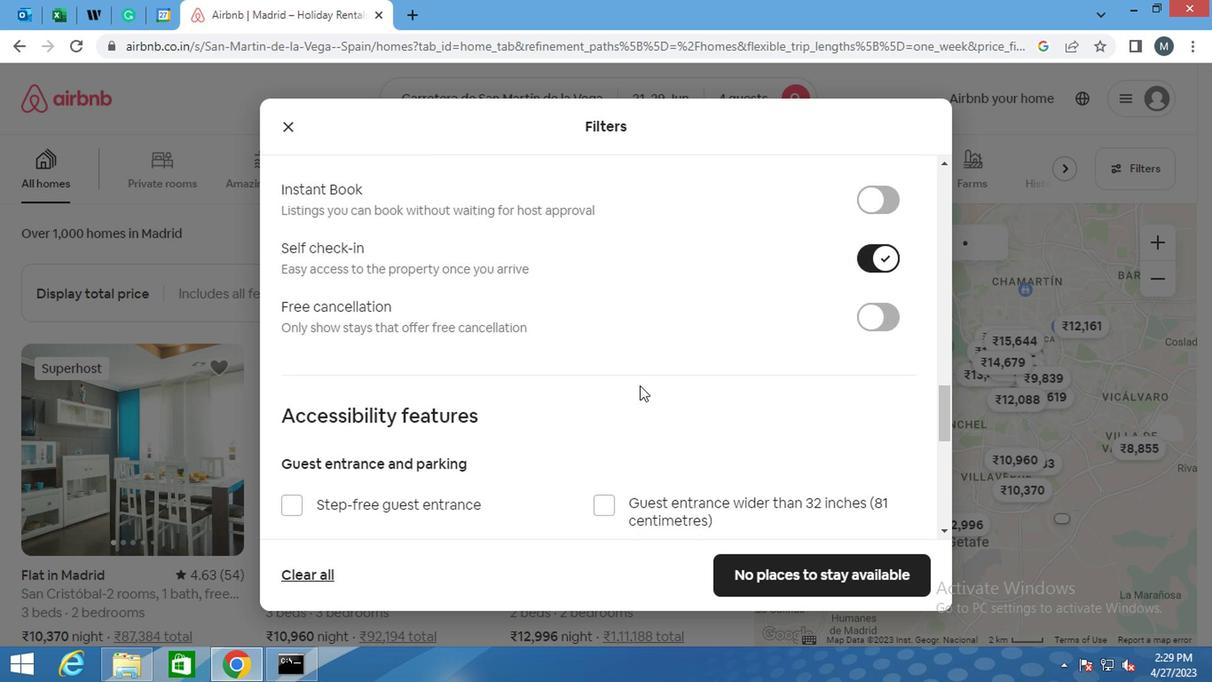 
Action: Mouse moved to (531, 389)
Screenshot: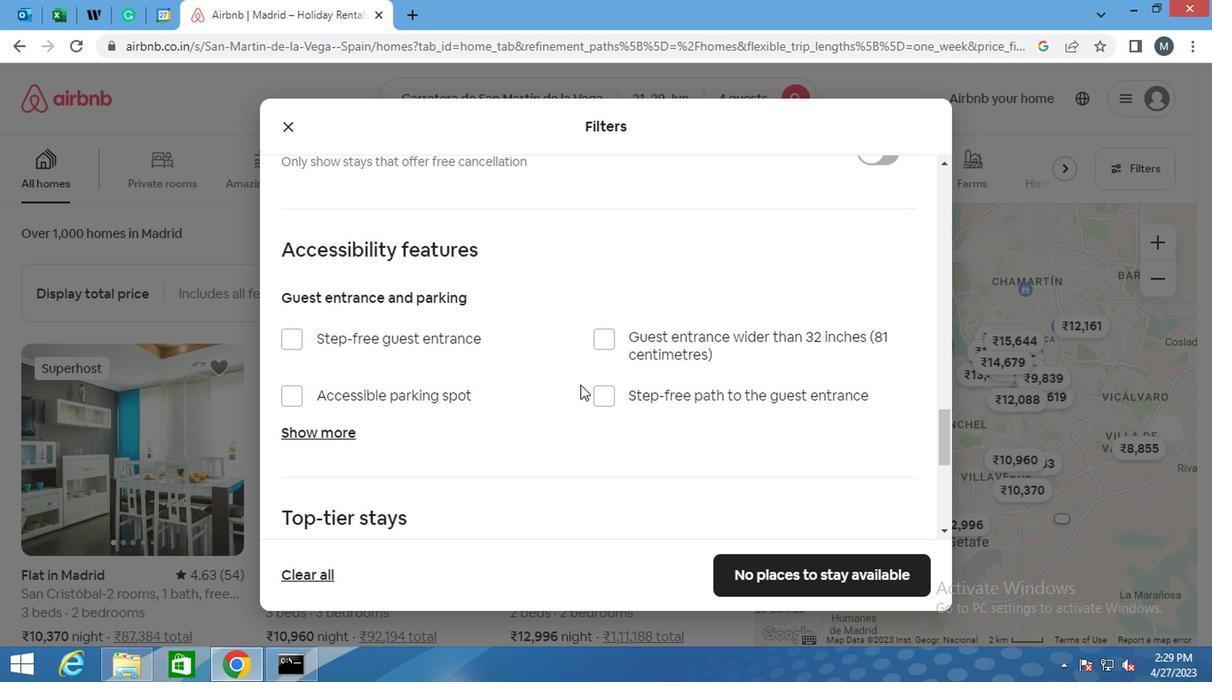 
Action: Mouse scrolled (531, 389) with delta (0, 0)
Screenshot: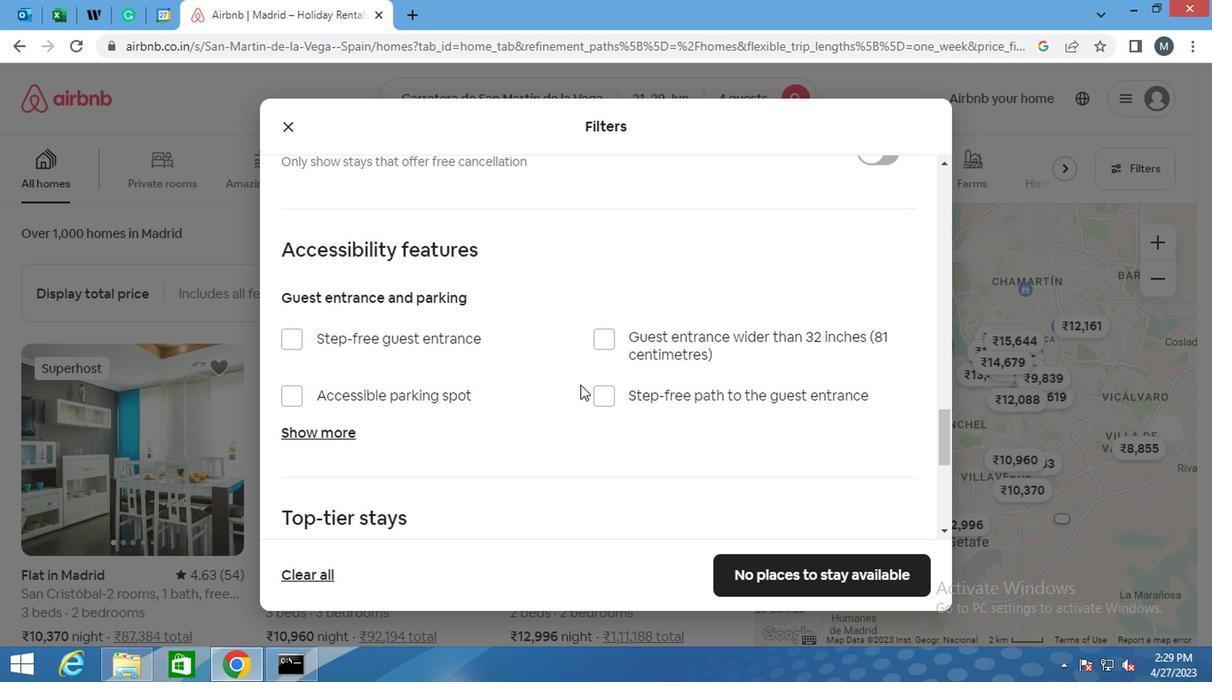 
Action: Mouse moved to (473, 394)
Screenshot: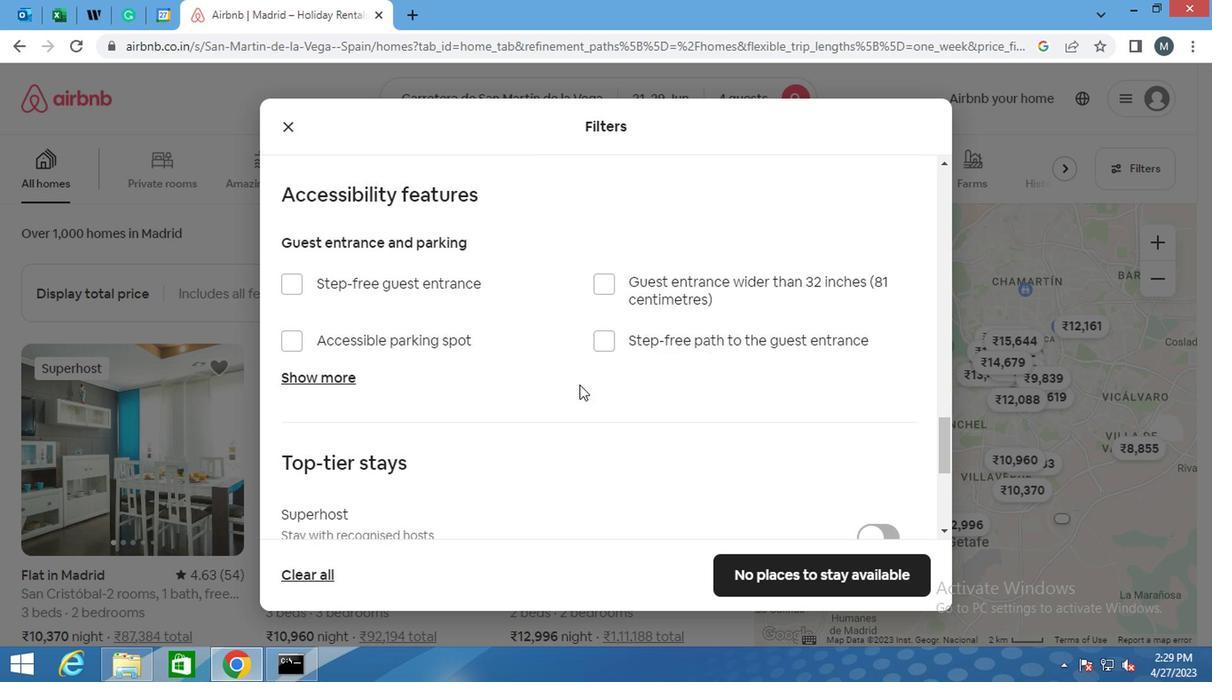
Action: Mouse scrolled (473, 393) with delta (0, 0)
Screenshot: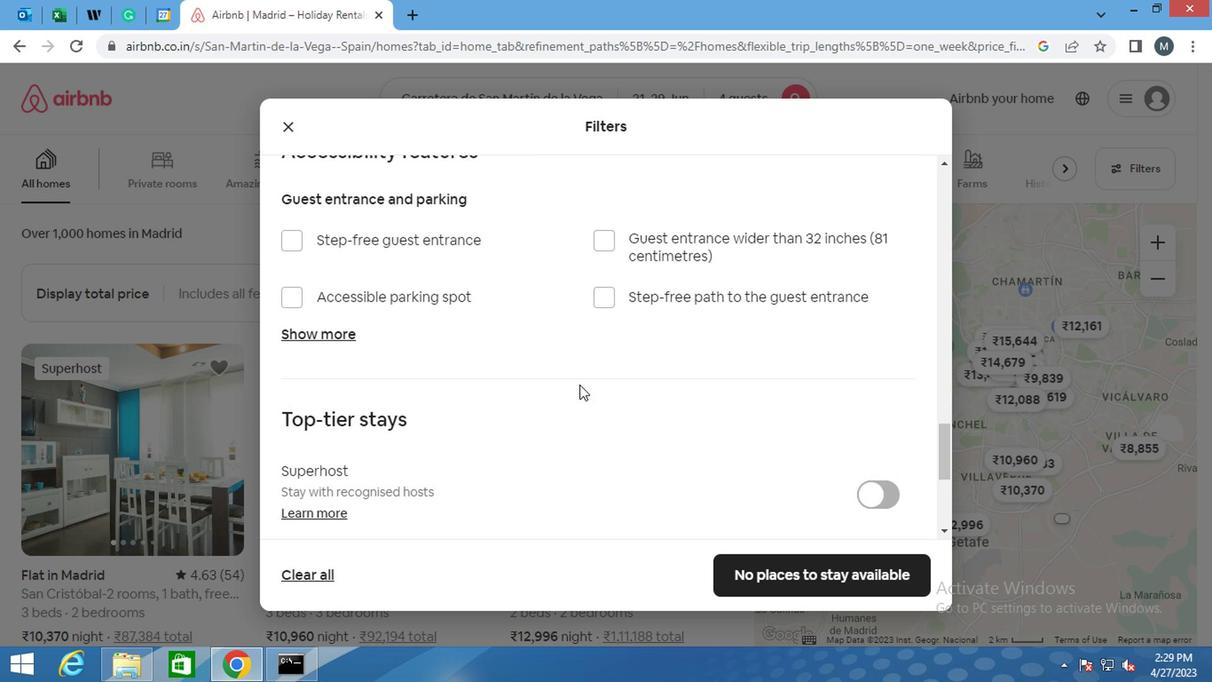 
Action: Mouse moved to (354, 442)
Screenshot: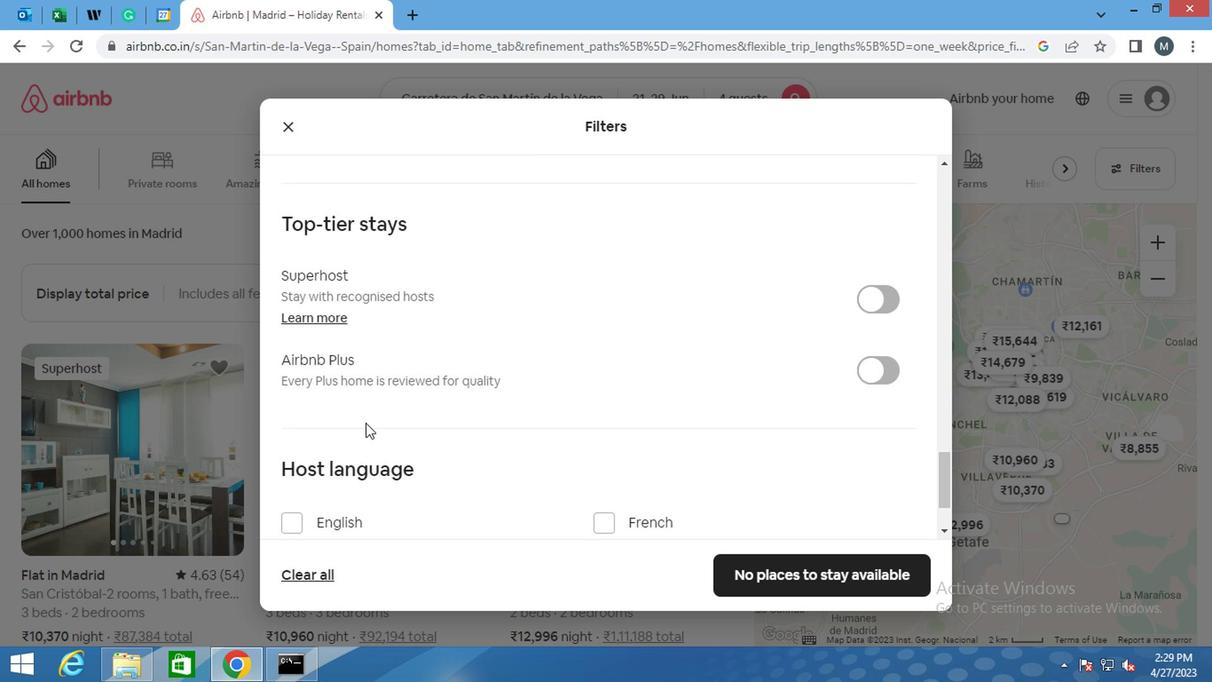 
Action: Mouse scrolled (354, 442) with delta (0, 0)
Screenshot: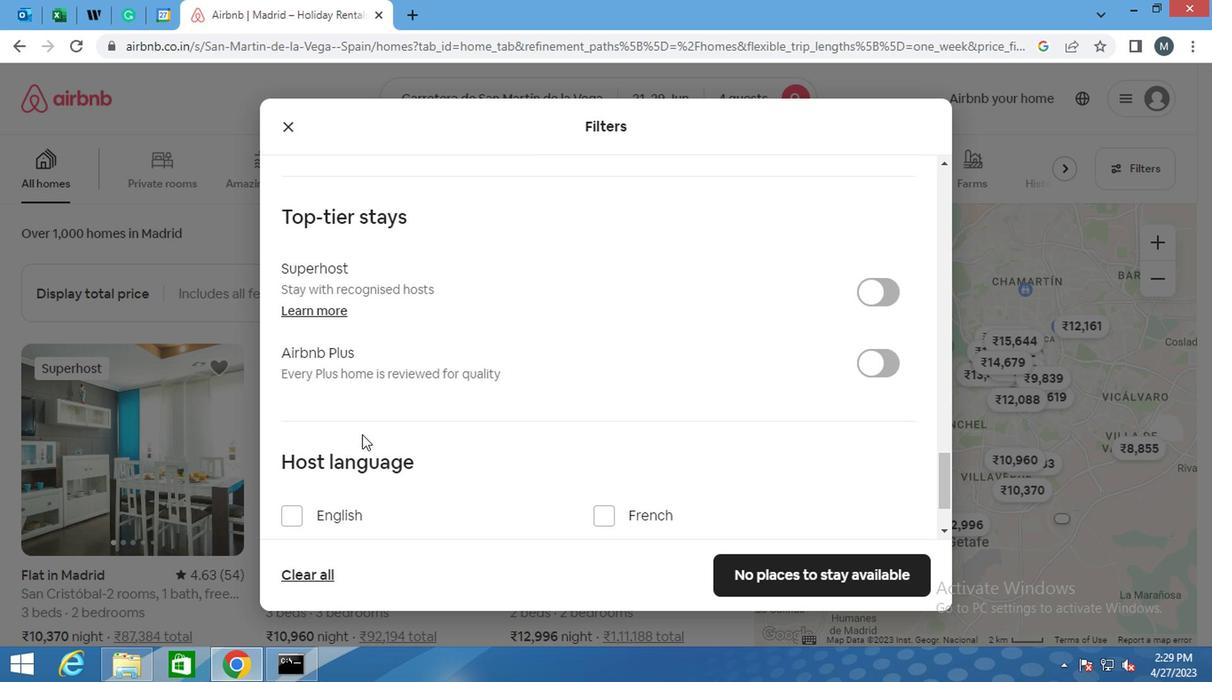 
Action: Mouse moved to (296, 433)
Screenshot: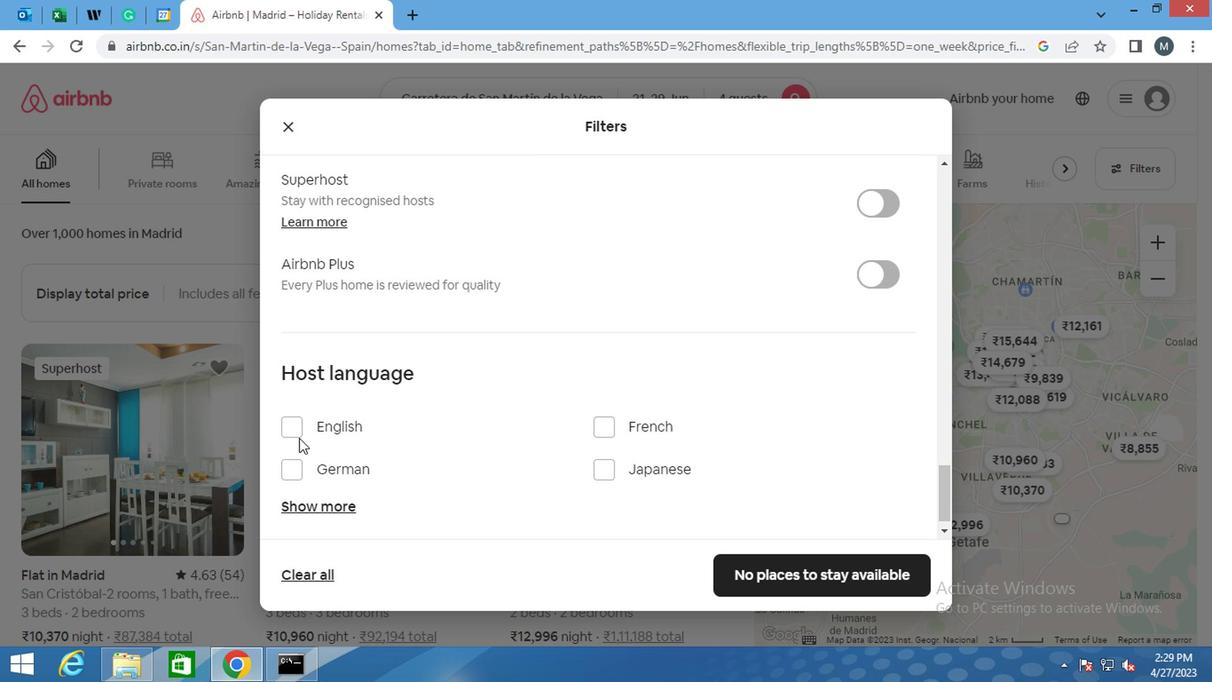 
Action: Mouse pressed left at (296, 433)
Screenshot: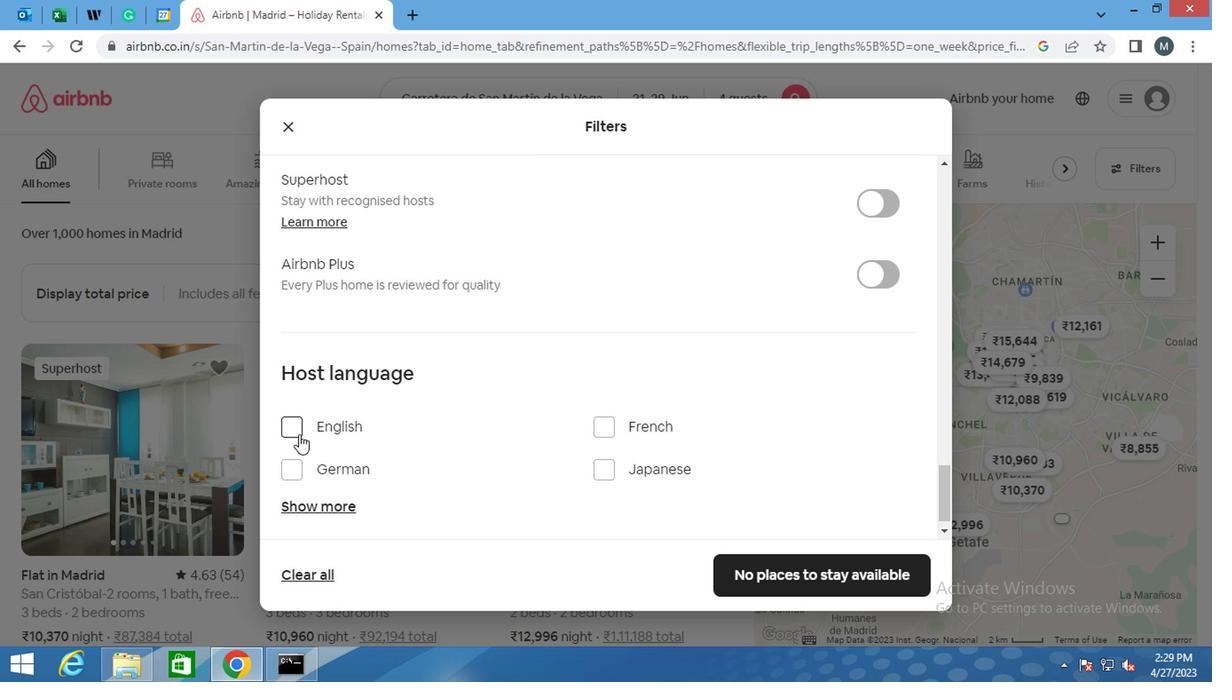
Action: Mouse moved to (811, 568)
Screenshot: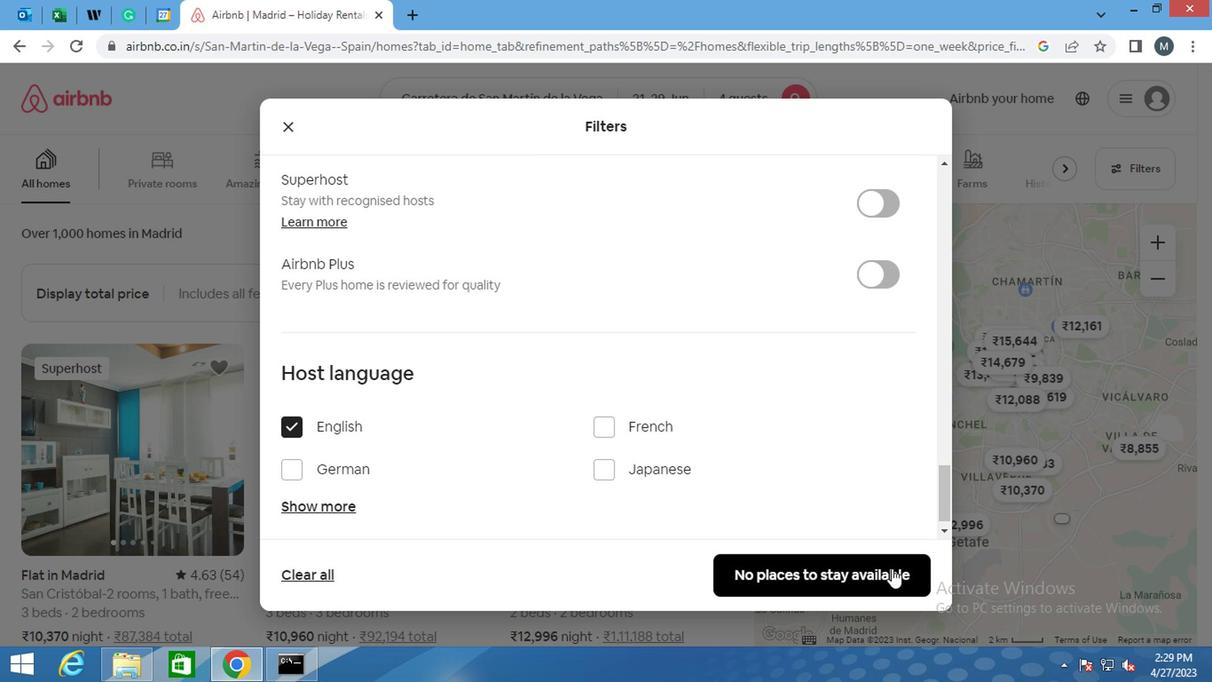 
Action: Mouse pressed left at (811, 568)
Screenshot: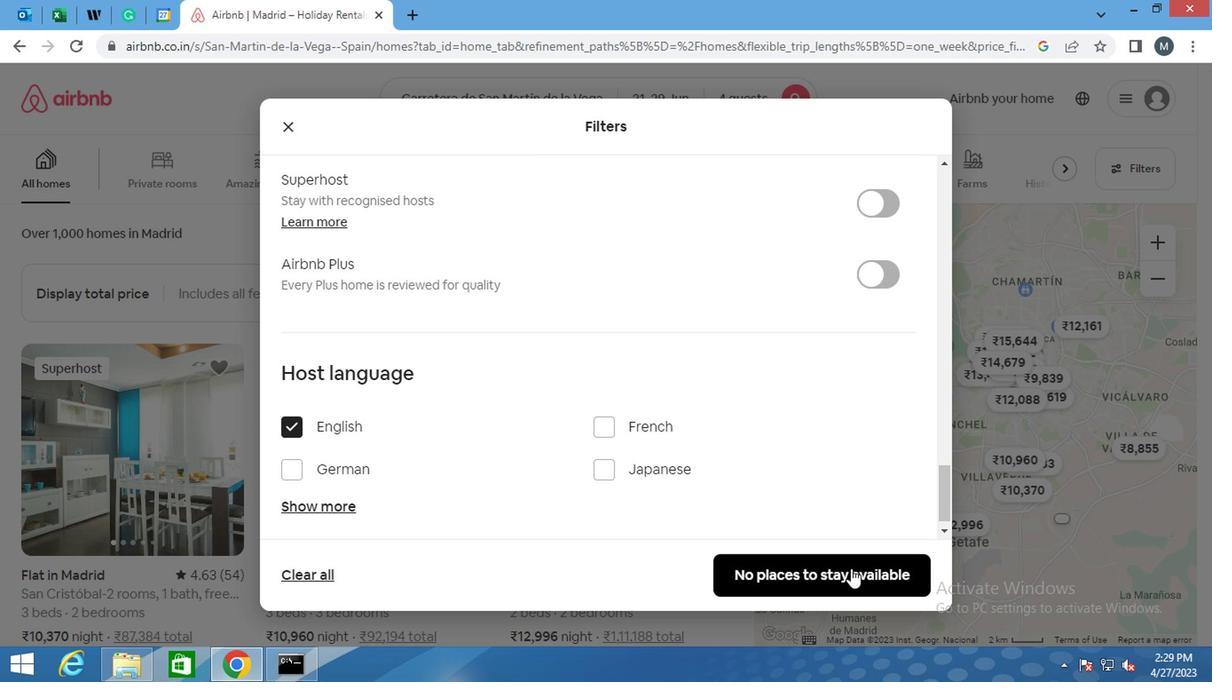 
